 Task: Implement quality control processes to track and manage product quality.
Action: Mouse moved to (741, 56)
Screenshot: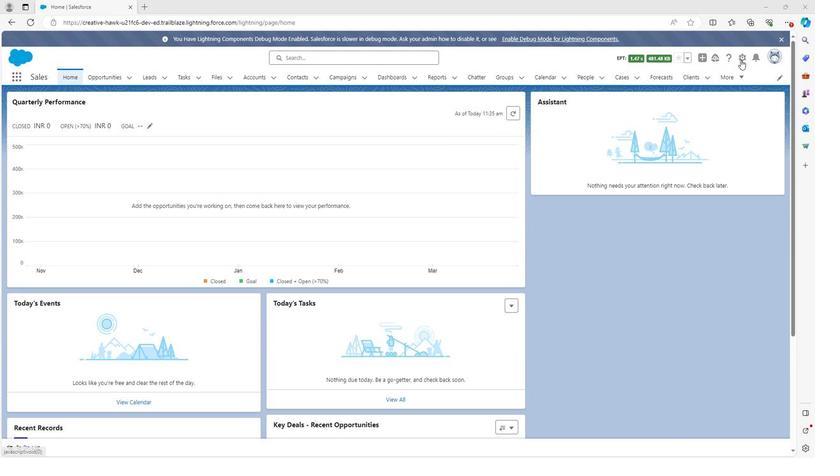 
Action: Mouse pressed left at (741, 56)
Screenshot: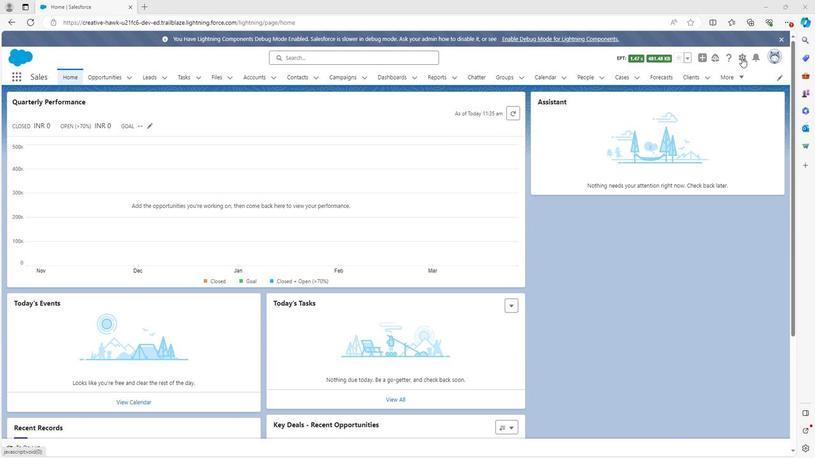 
Action: Mouse moved to (705, 86)
Screenshot: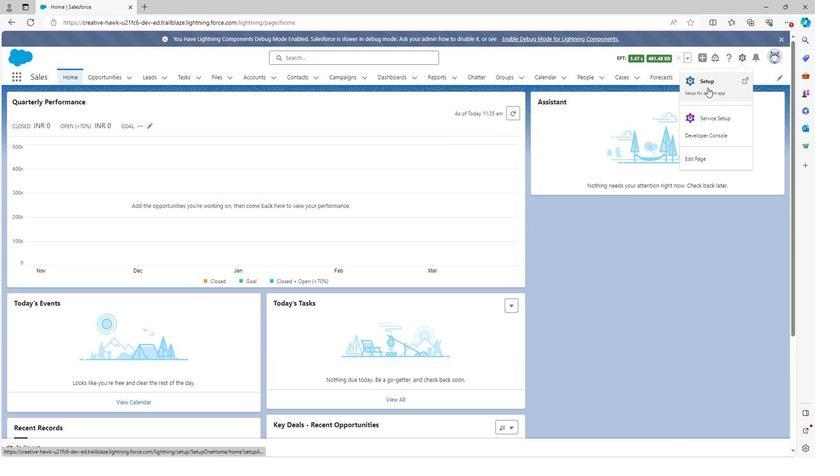 
Action: Mouse pressed left at (705, 86)
Screenshot: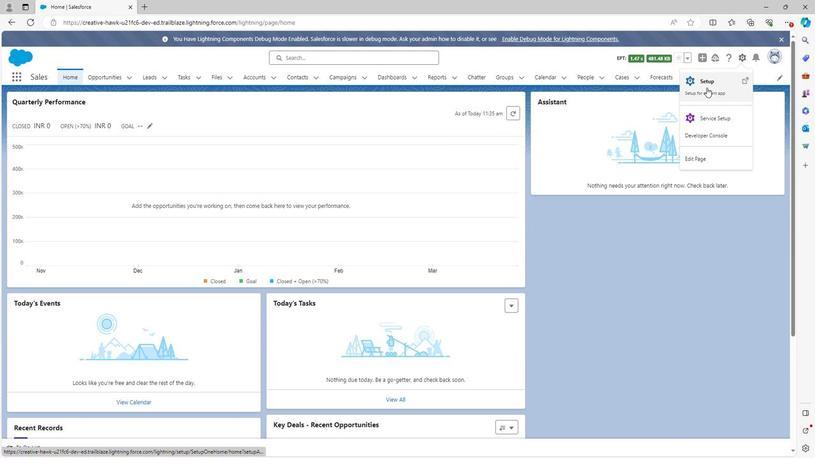 
Action: Mouse moved to (93, 73)
Screenshot: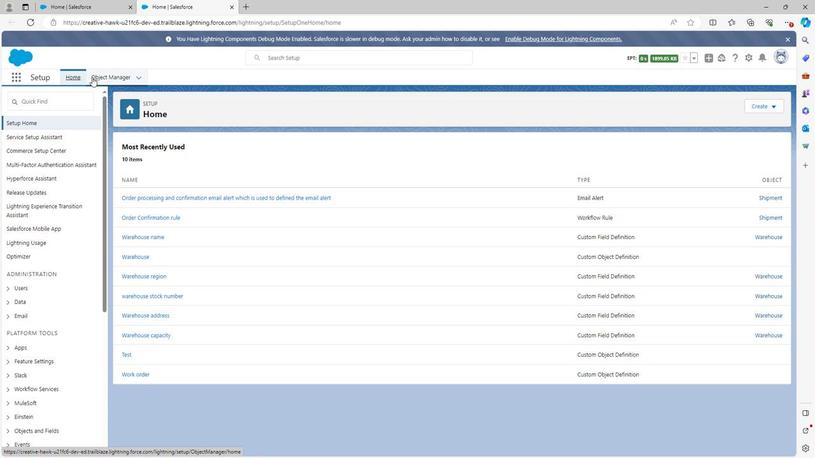
Action: Mouse pressed left at (93, 73)
Screenshot: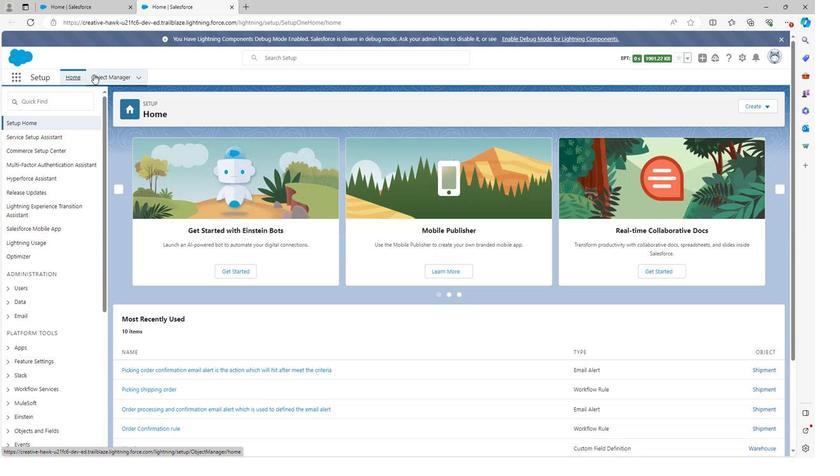 
Action: Mouse moved to (758, 108)
Screenshot: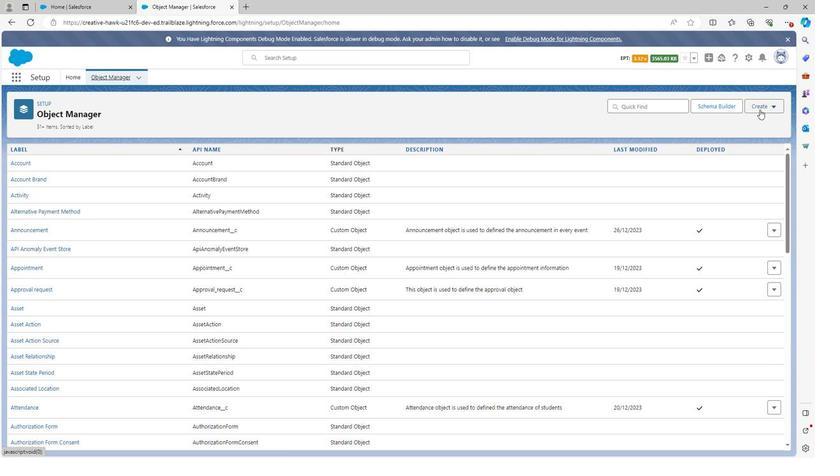 
Action: Mouse pressed left at (758, 108)
Screenshot: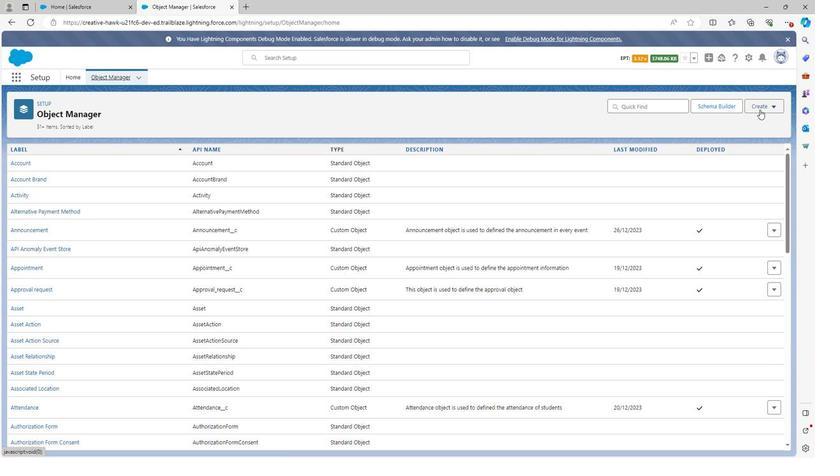 
Action: Mouse moved to (738, 131)
Screenshot: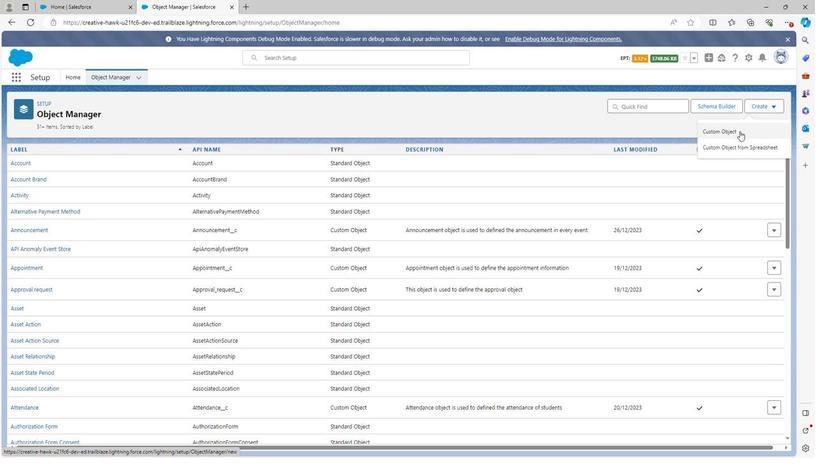 
Action: Mouse pressed left at (738, 131)
Screenshot: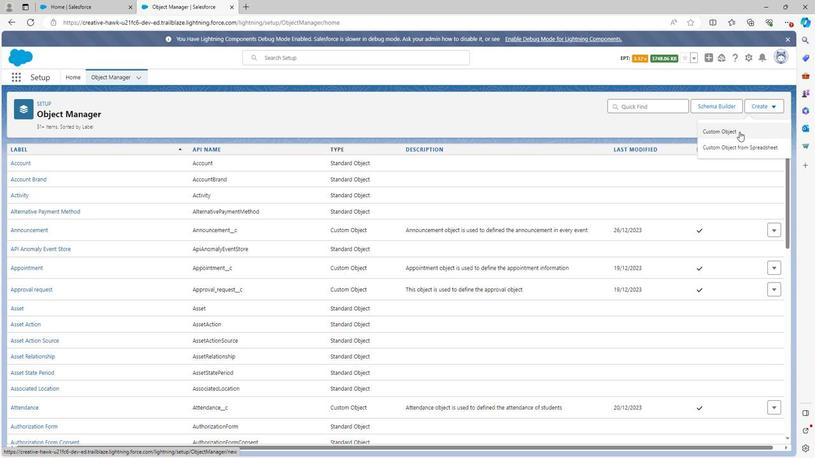 
Action: Mouse moved to (167, 217)
Screenshot: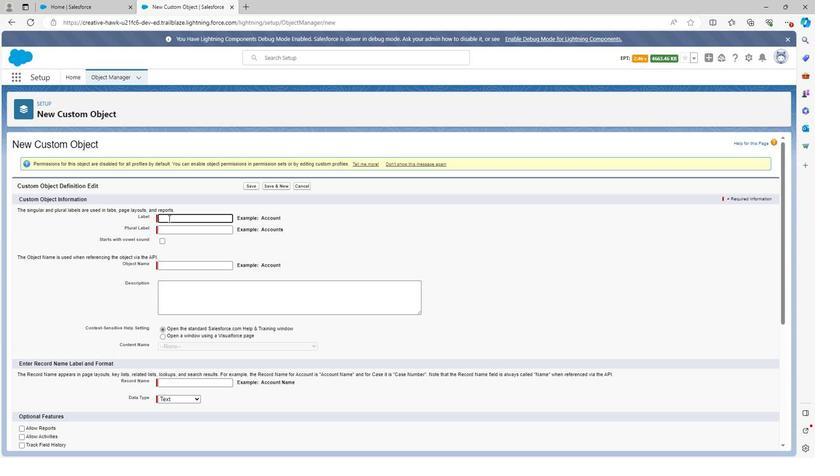 
Action: Mouse pressed left at (167, 217)
Screenshot: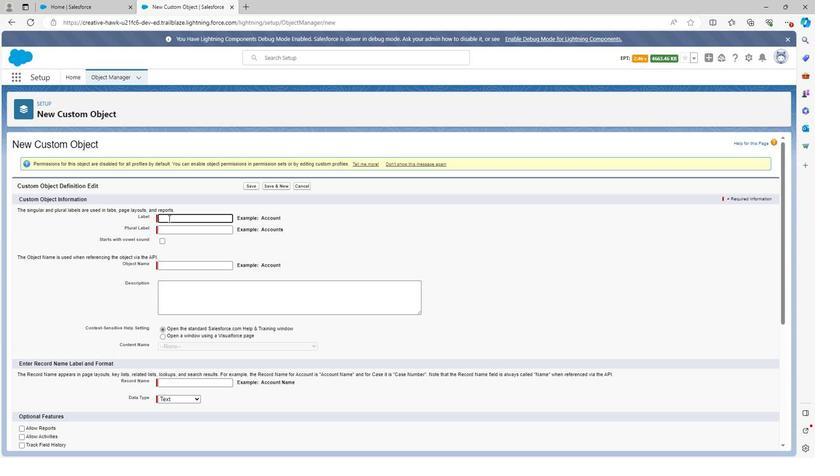 
Action: Key pressed <Key.shift><Key.shift><Key.shift><Key.shift><Key.shift><Key.shift><Key.shift>Product<Key.space>quality
Screenshot: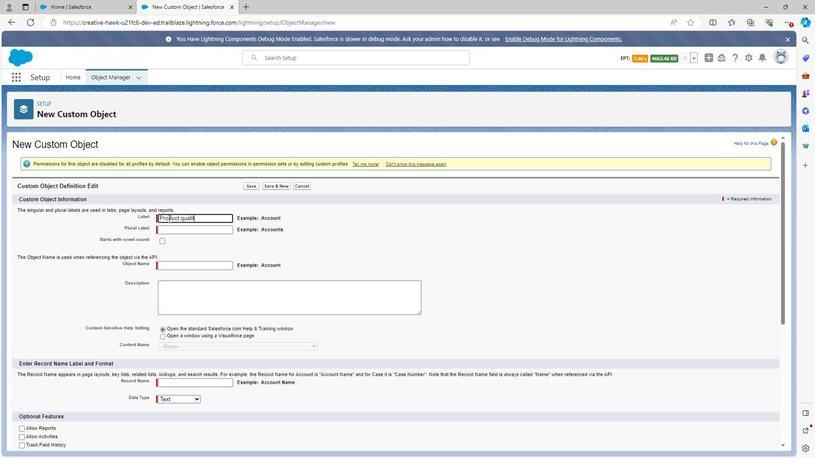 
Action: Mouse moved to (193, 241)
Screenshot: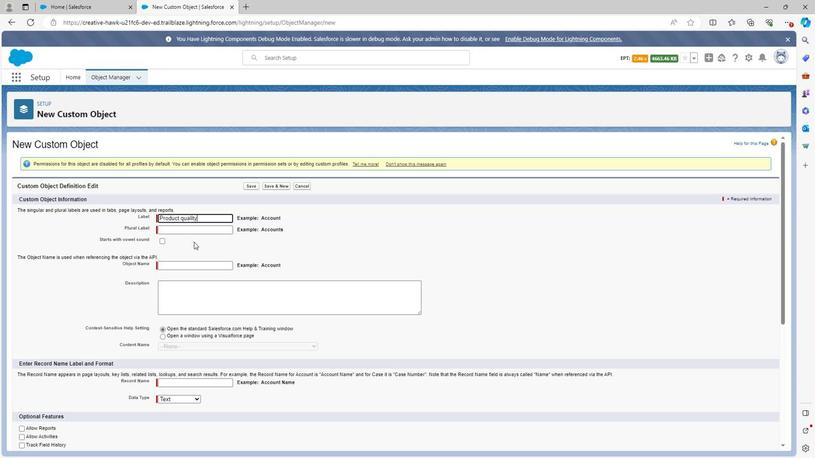 
Action: Mouse pressed left at (193, 241)
Screenshot: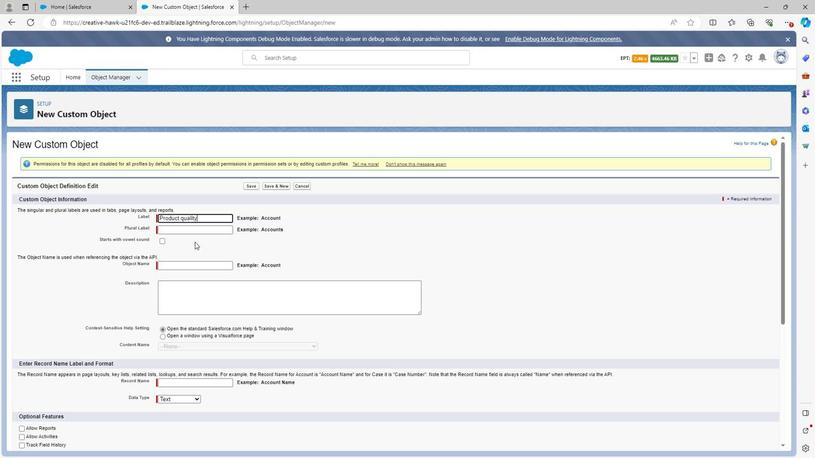 
Action: Mouse moved to (188, 230)
Screenshot: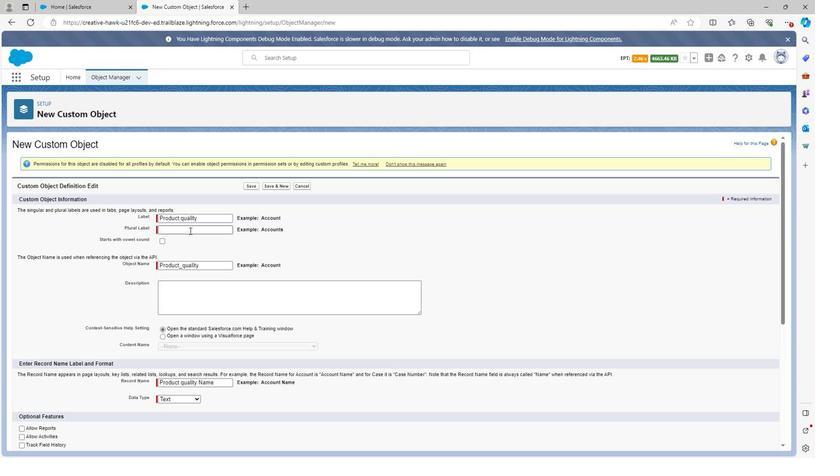 
Action: Mouse pressed left at (188, 230)
Screenshot: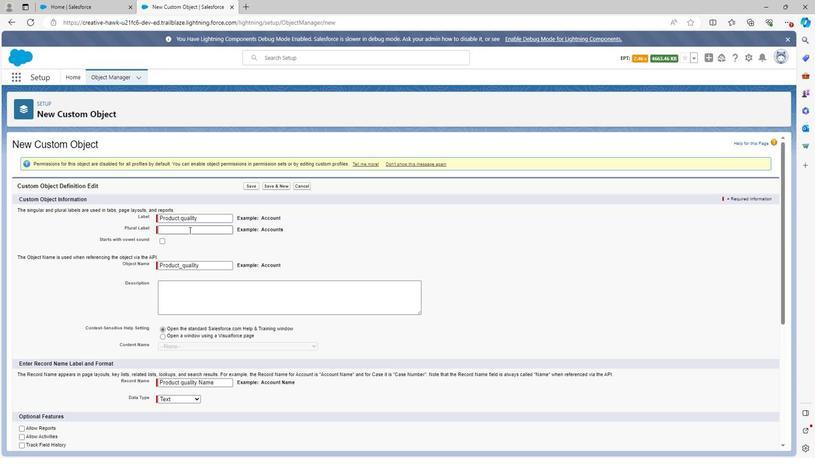 
Action: Key pressed <Key.shift><Key.shift><Key.shift><Key.shift><Key.shift><Key.shift><Key.shift><Key.shift><Key.shift><Key.shift><Key.shift><Key.shift><Key.shift><Key.shift><Key.shift><Key.shift><Key.shift><Key.shift><Key.shift><Key.shift><Key.shift><Key.shift><Key.shift><Key.shift><Key.shift><Key.shift><Key.shift><Key.shift><Key.shift><Key.shift><Key.shift><Key.shift><Key.shift>Product<Key.space>qualities
Screenshot: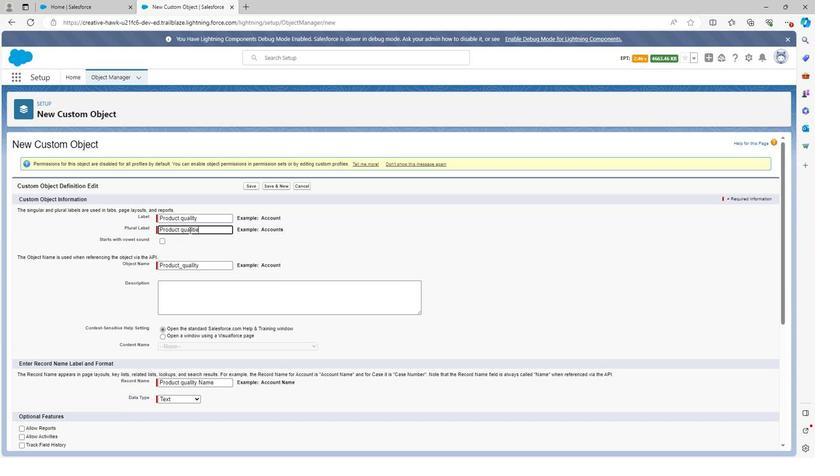 
Action: Mouse moved to (177, 286)
Screenshot: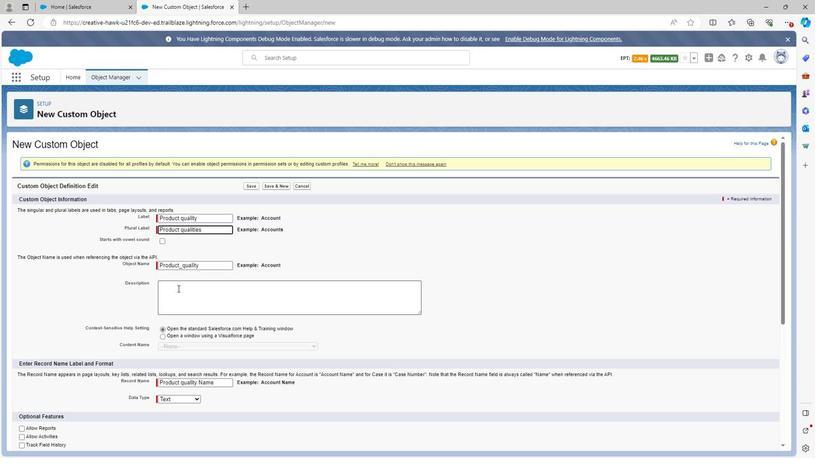 
Action: Mouse pressed left at (177, 286)
Screenshot: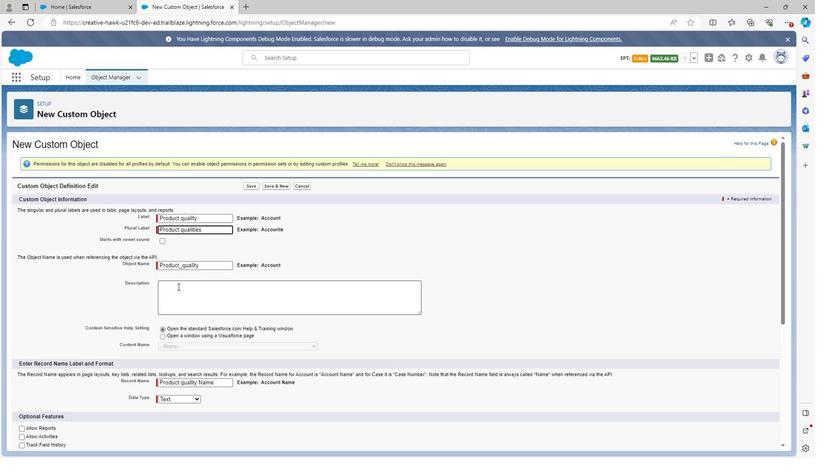 
Action: Key pressed <Key.shift>Product<Key.space>qualityv<Key.backspace><Key.space>object<Key.space>is<Key.space>the<Key.space>object<Key.space>which<Key.space>is<Key.space>used<Key.space>to<Key.space>defined<Key.space>the<Key.space>quality<Key.space>of<Key.space>products
Screenshot: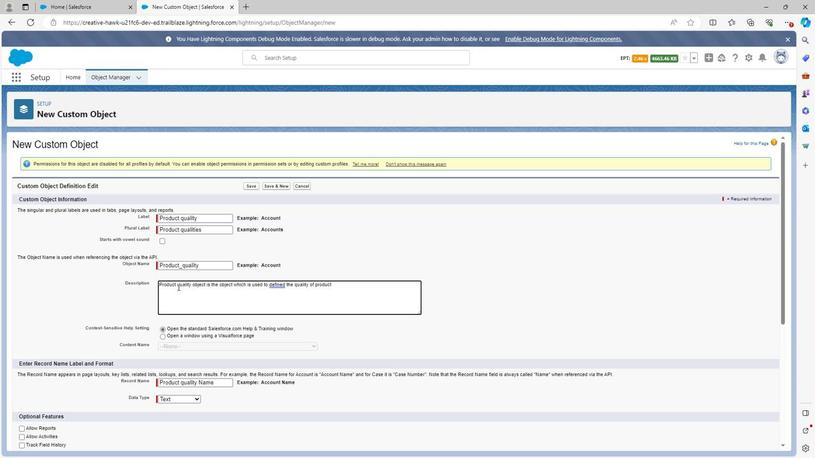
Action: Mouse moved to (47, 371)
Screenshot: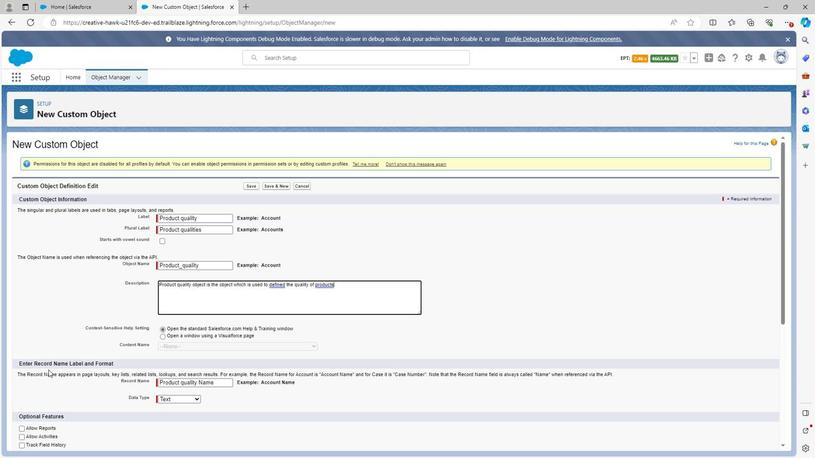 
Action: Mouse scrolled (47, 370) with delta (0, 0)
Screenshot: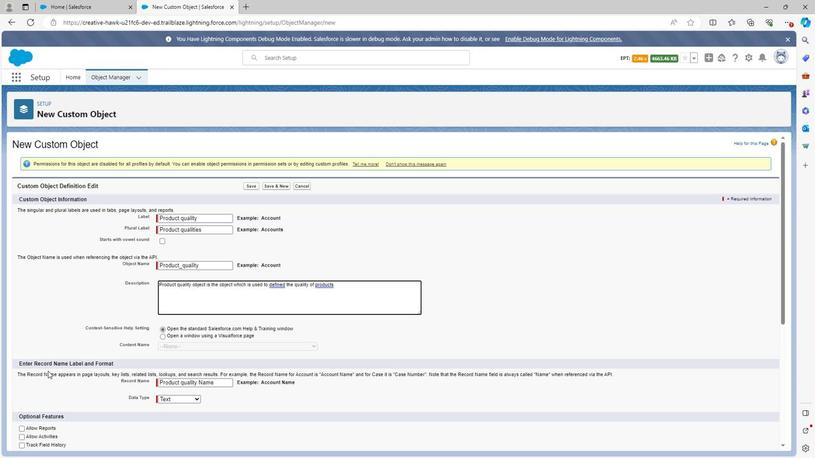 
Action: Mouse scrolled (47, 370) with delta (0, 0)
Screenshot: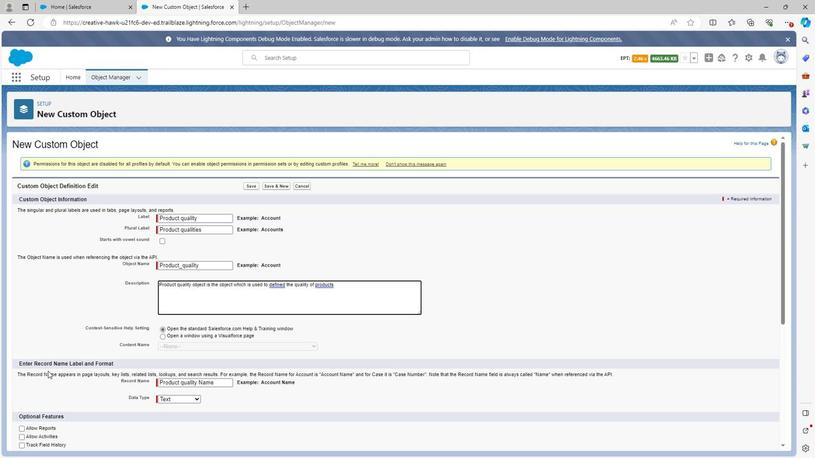 
Action: Mouse scrolled (47, 370) with delta (0, 0)
Screenshot: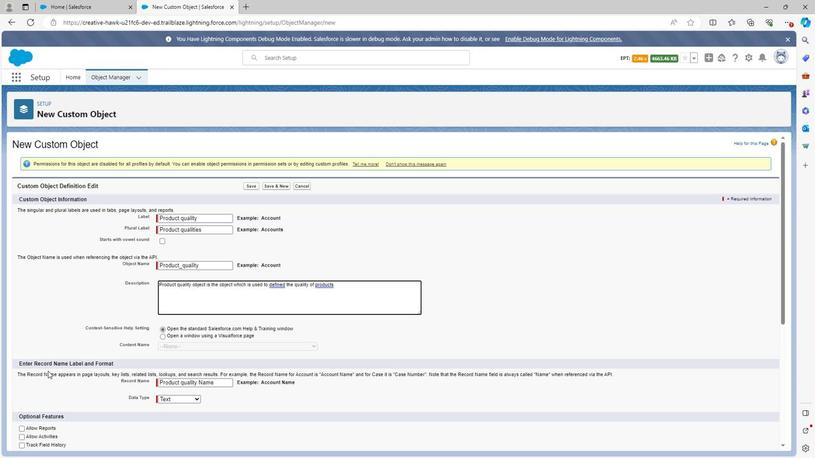 
Action: Mouse scrolled (47, 370) with delta (0, 0)
Screenshot: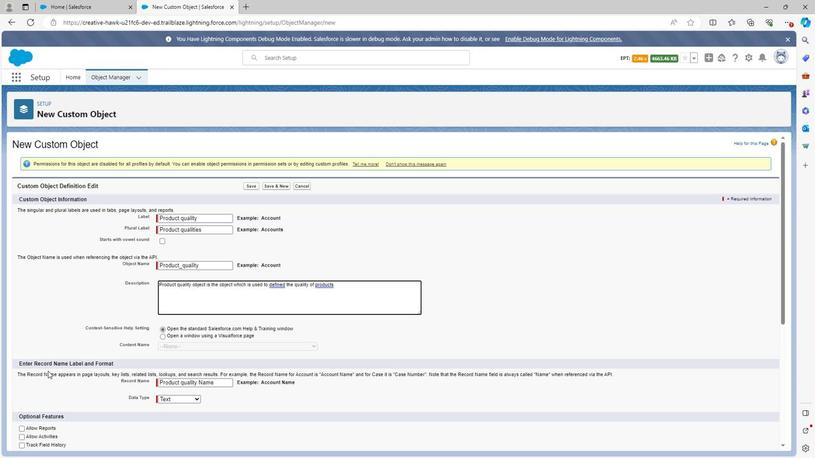 
Action: Mouse moved to (21, 237)
Screenshot: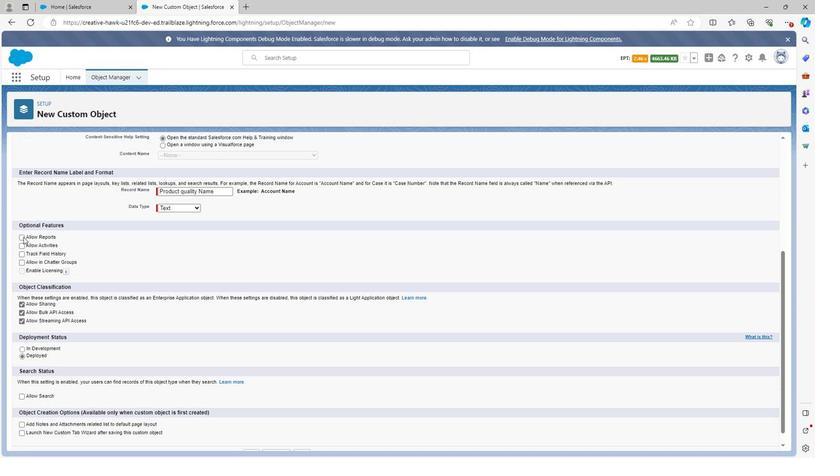 
Action: Mouse pressed left at (21, 237)
Screenshot: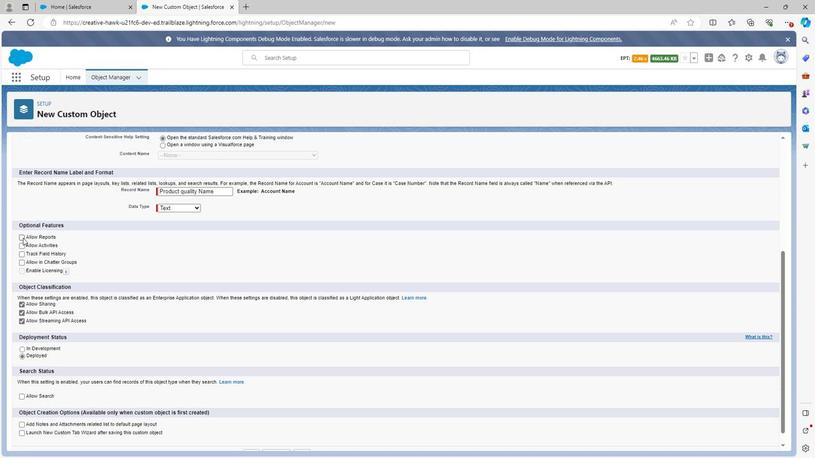 
Action: Mouse moved to (21, 244)
Screenshot: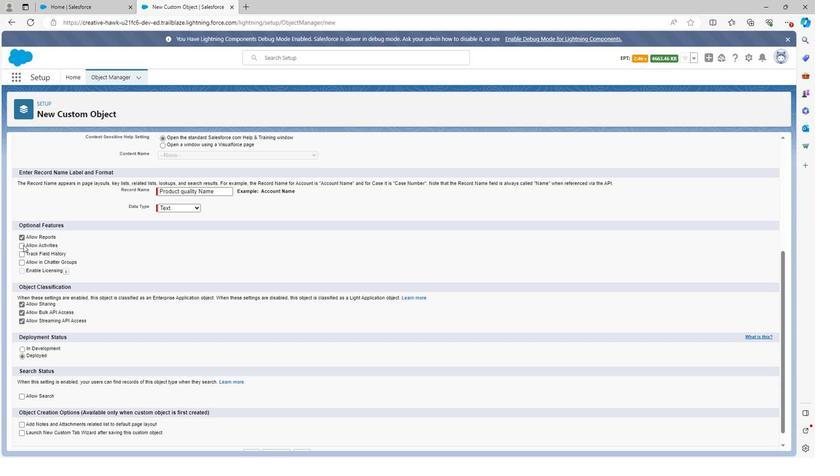 
Action: Mouse pressed left at (21, 244)
Screenshot: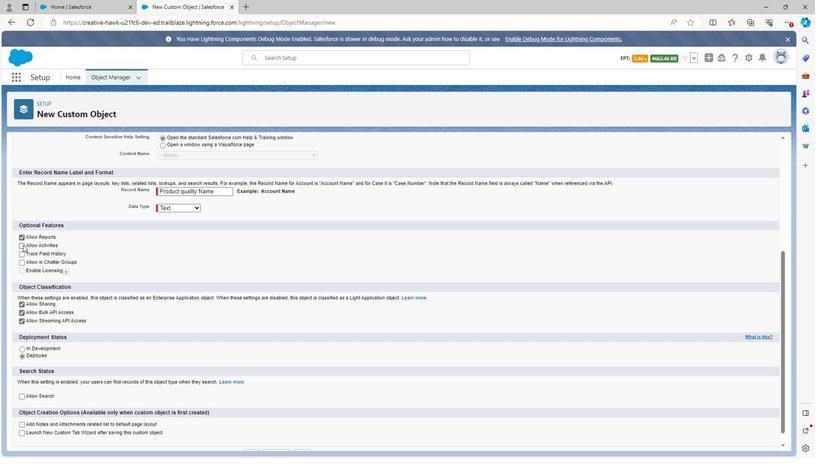 
Action: Mouse moved to (19, 254)
Screenshot: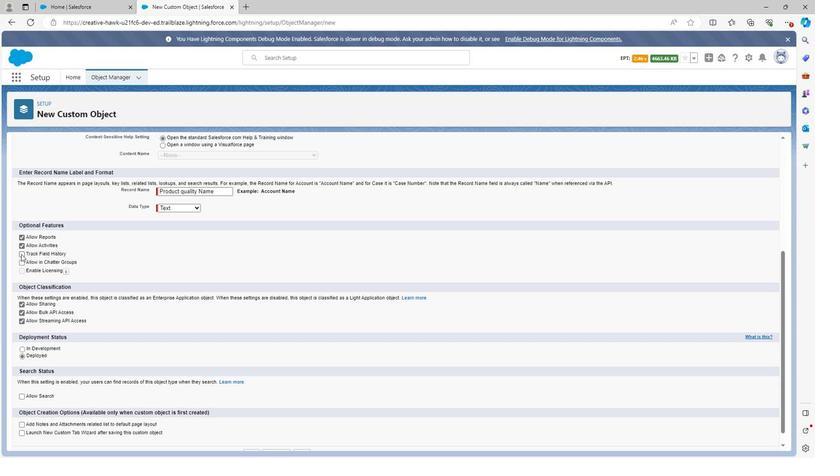 
Action: Mouse pressed left at (19, 254)
Screenshot: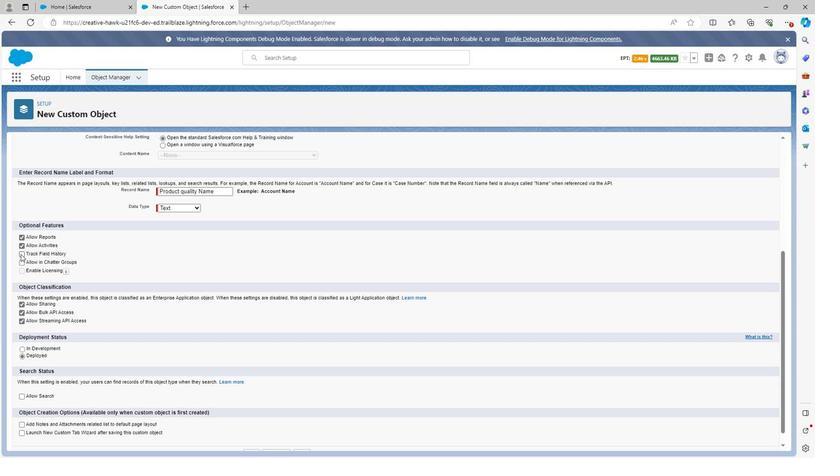 
Action: Mouse moved to (19, 259)
Screenshot: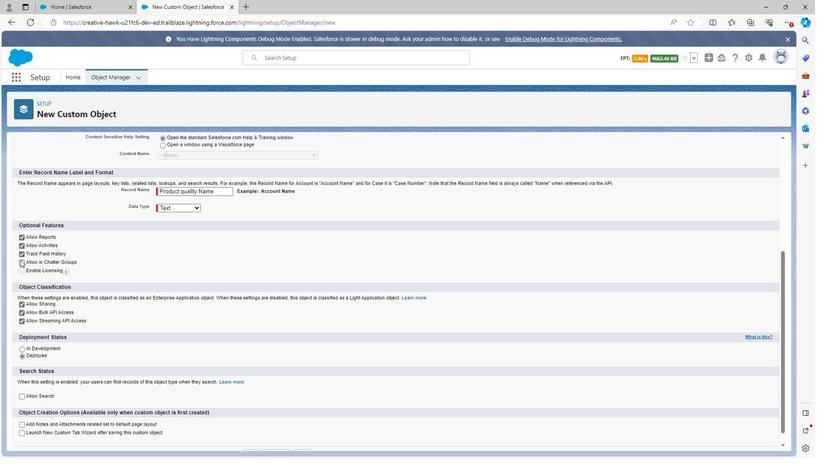 
Action: Mouse pressed left at (19, 259)
Screenshot: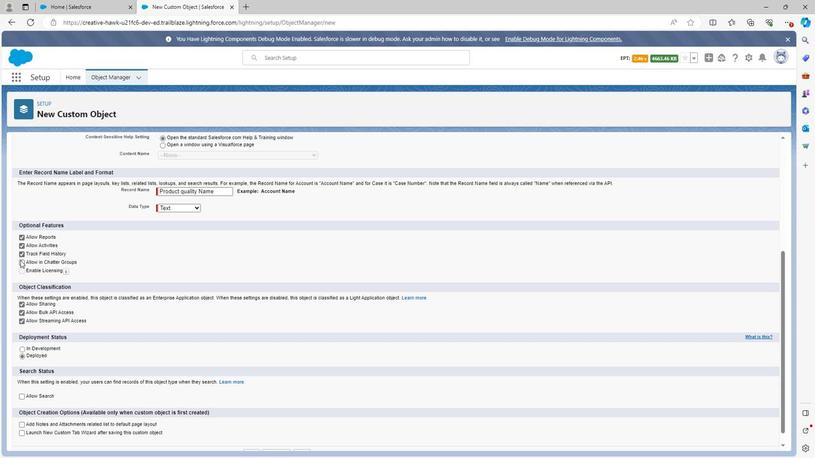 
Action: Mouse moved to (20, 395)
Screenshot: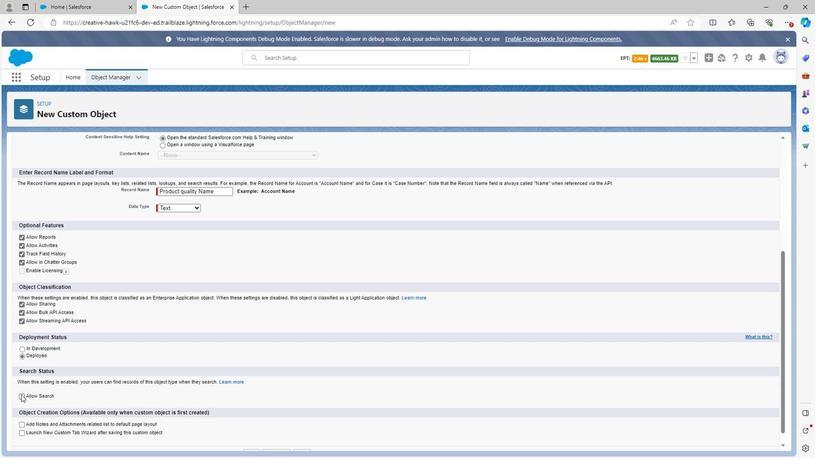 
Action: Mouse pressed left at (20, 395)
Screenshot: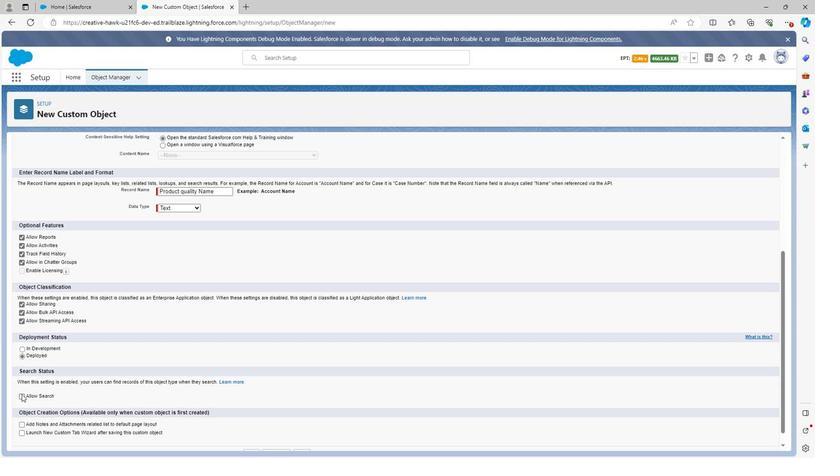 
Action: Mouse moved to (653, 393)
Screenshot: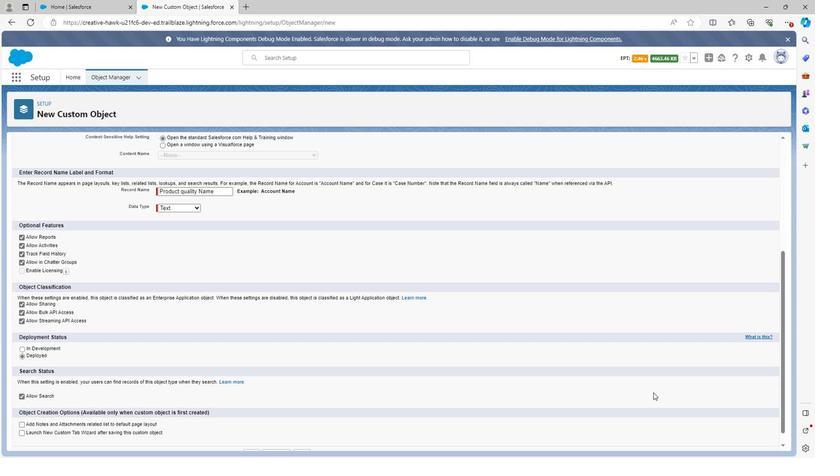 
Action: Mouse scrolled (653, 392) with delta (0, 0)
Screenshot: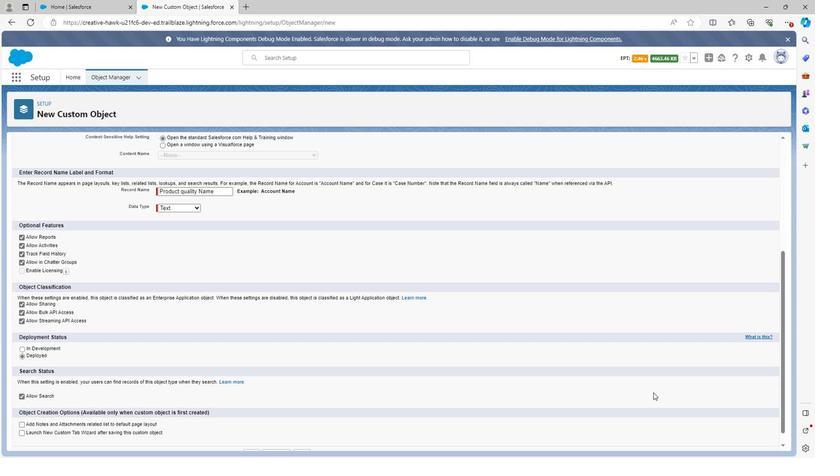 
Action: Mouse moved to (653, 395)
Screenshot: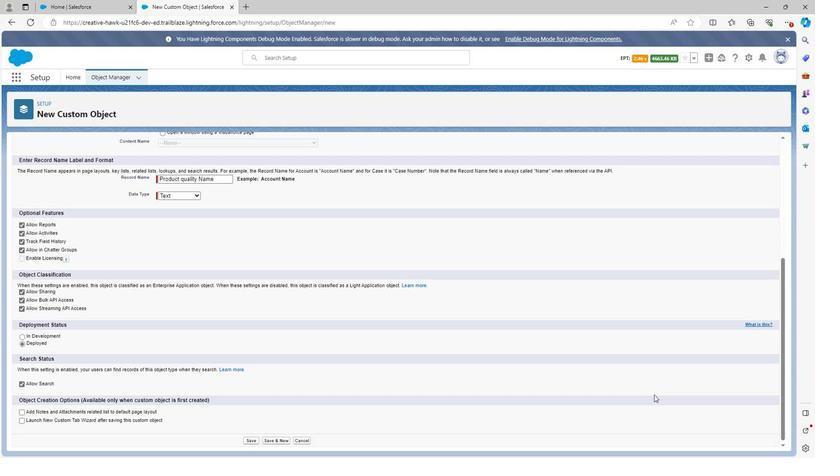 
Action: Mouse scrolled (653, 395) with delta (0, 0)
Screenshot: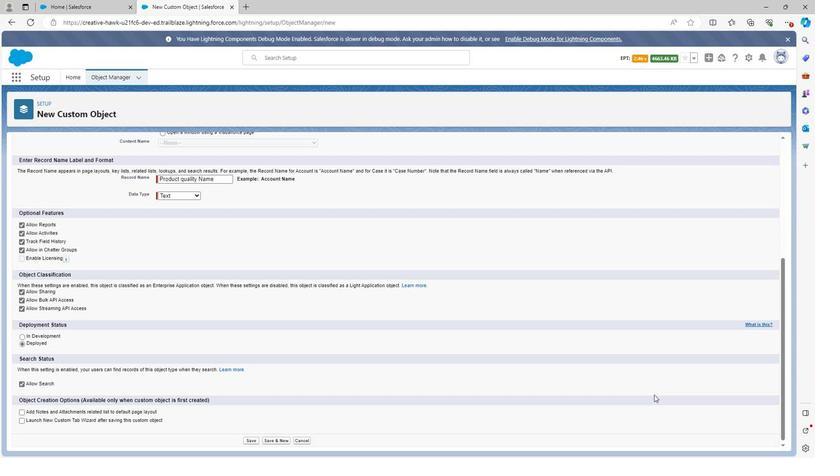 
Action: Mouse moved to (653, 395)
Screenshot: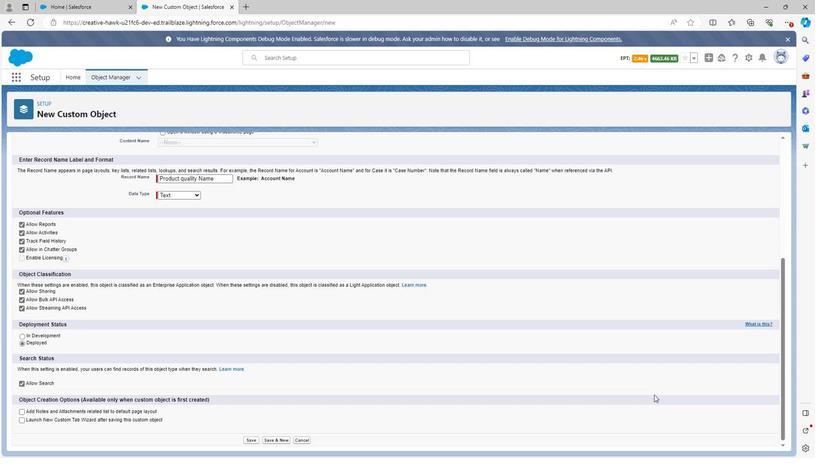 
Action: Mouse scrolled (653, 395) with delta (0, 0)
Screenshot: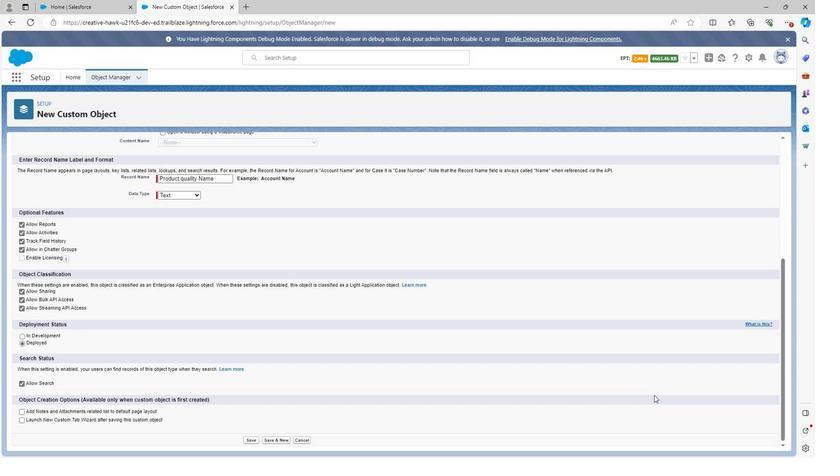 
Action: Mouse moved to (247, 439)
Screenshot: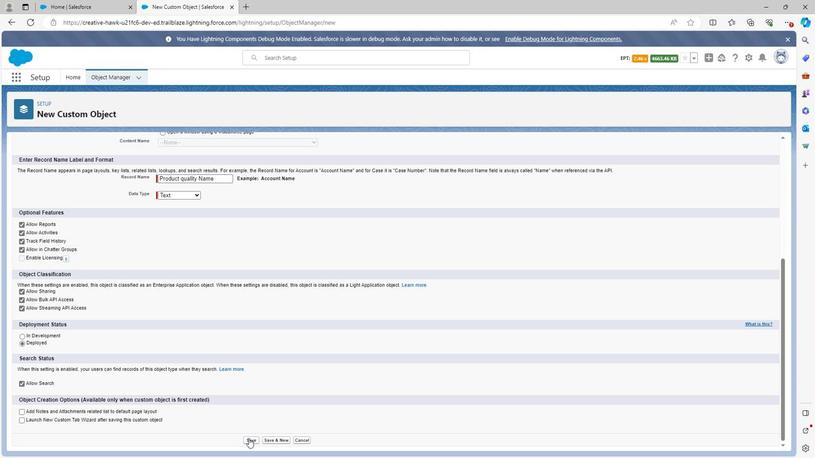 
Action: Mouse pressed left at (247, 439)
Screenshot: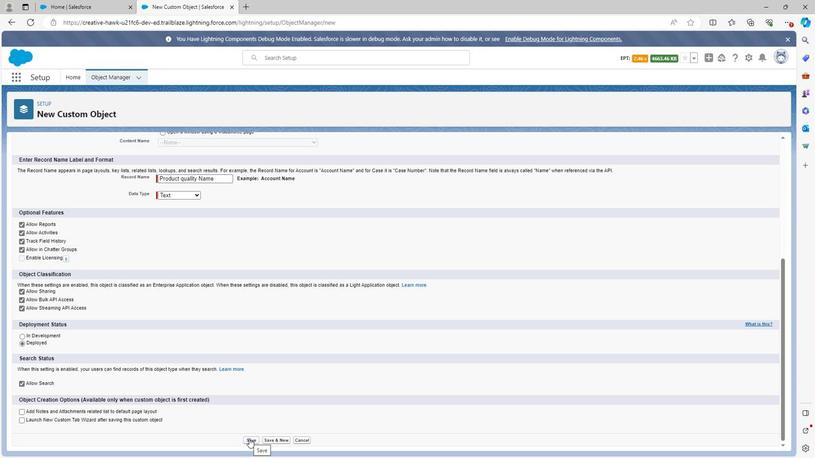 
Action: Mouse moved to (58, 164)
Screenshot: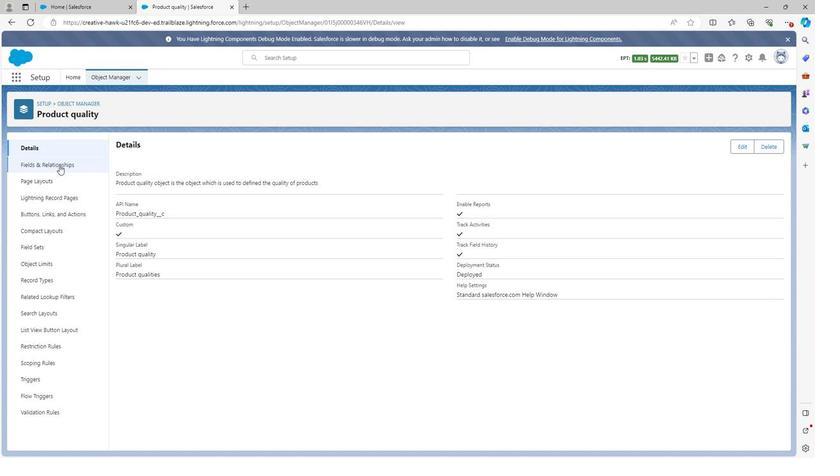 
Action: Mouse pressed left at (58, 164)
Screenshot: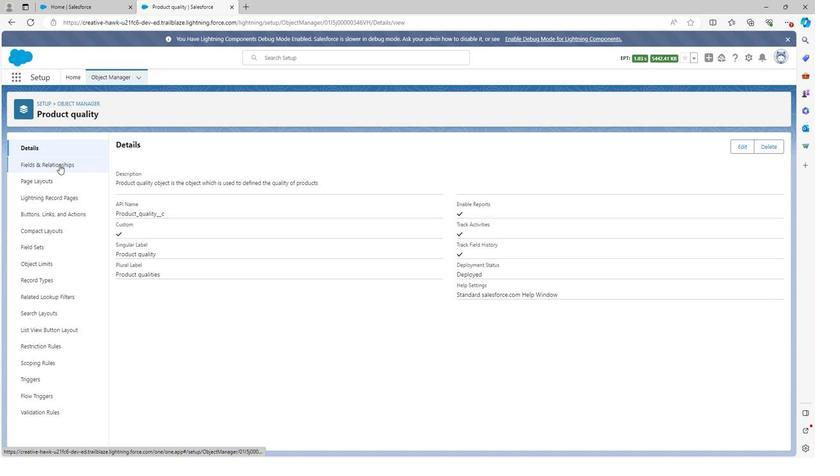 
Action: Mouse moved to (597, 145)
Screenshot: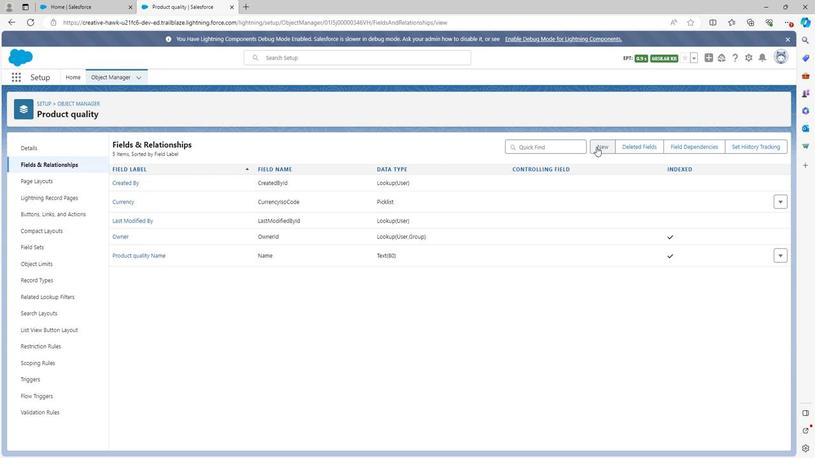 
Action: Mouse pressed left at (597, 145)
Screenshot: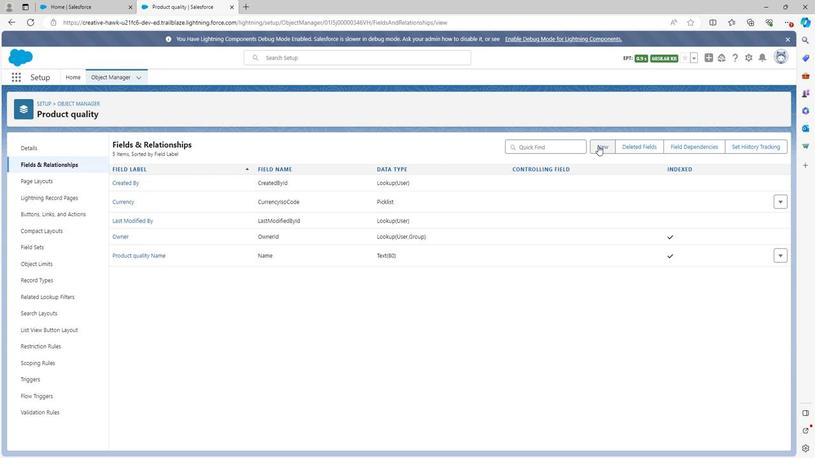 
Action: Mouse moved to (127, 298)
Screenshot: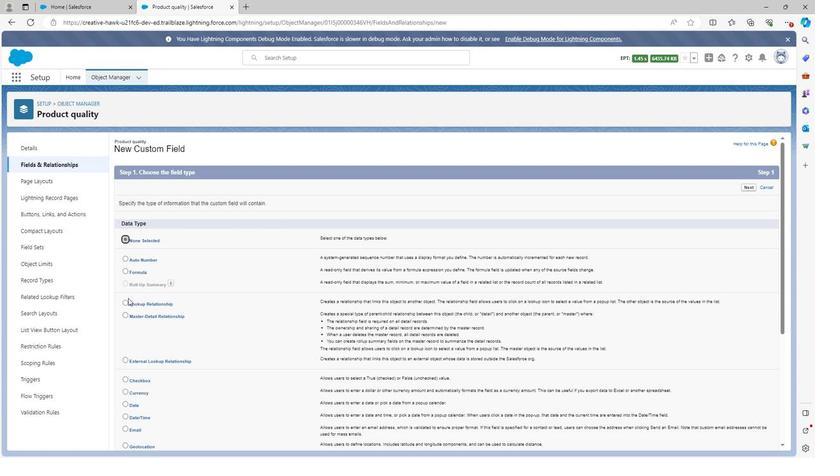 
Action: Mouse scrolled (127, 298) with delta (0, 0)
Screenshot: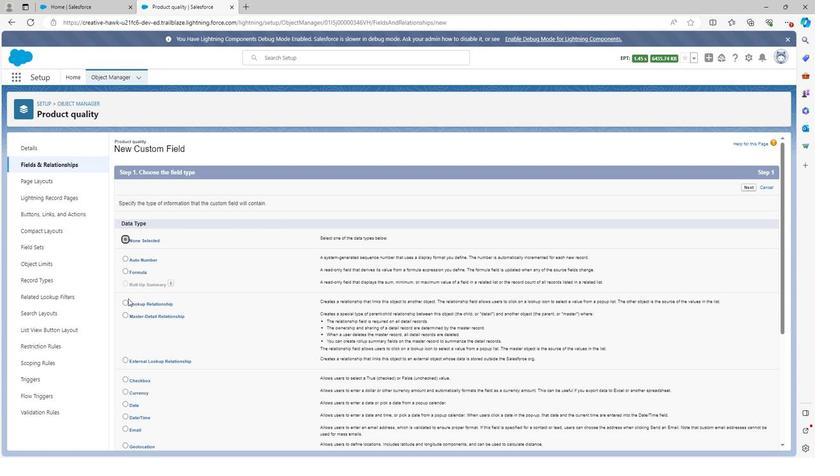 
Action: Mouse scrolled (127, 298) with delta (0, 0)
Screenshot: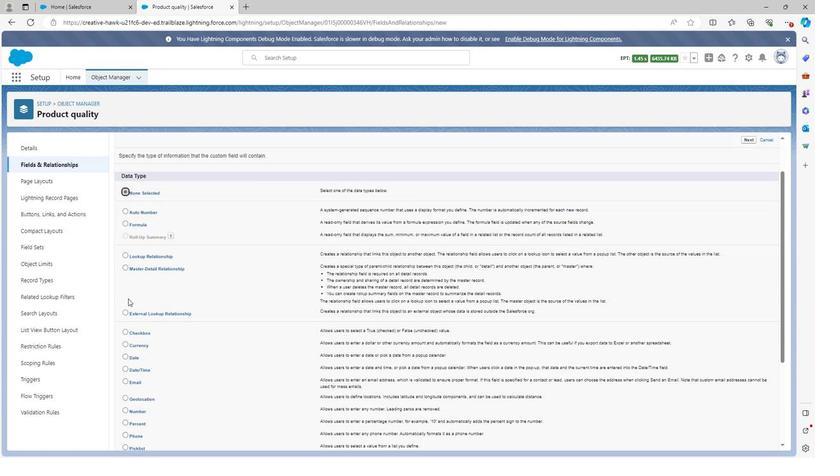 
Action: Mouse scrolled (127, 298) with delta (0, 0)
Screenshot: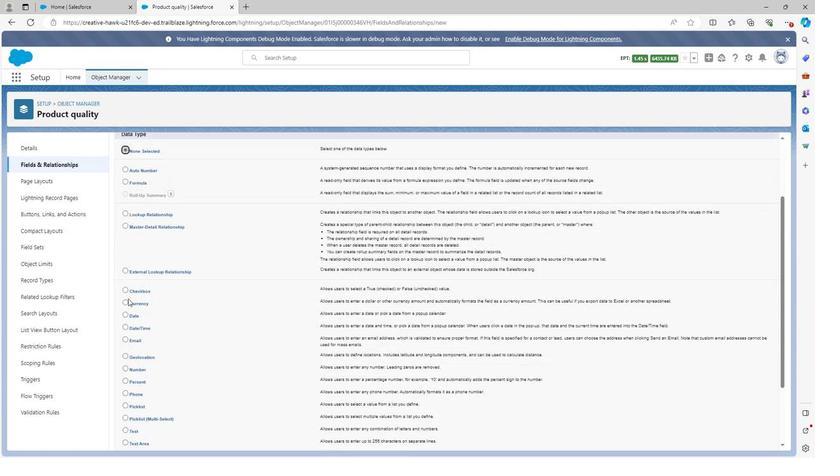 
Action: Mouse scrolled (127, 298) with delta (0, 0)
Screenshot: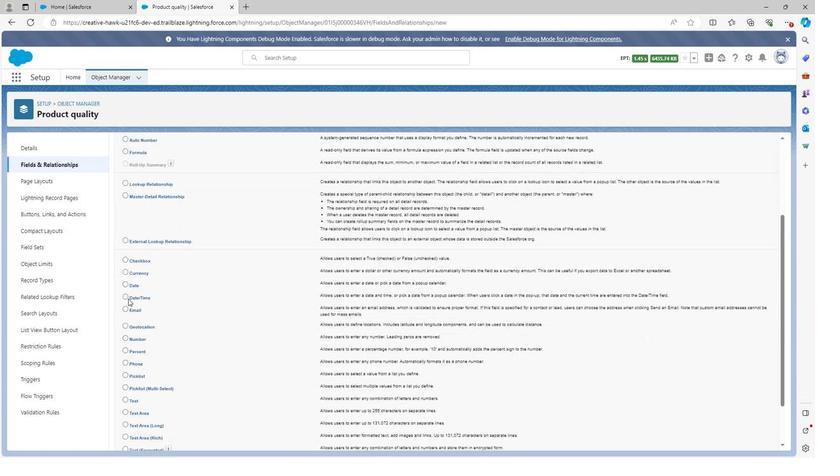 
Action: Mouse moved to (125, 341)
Screenshot: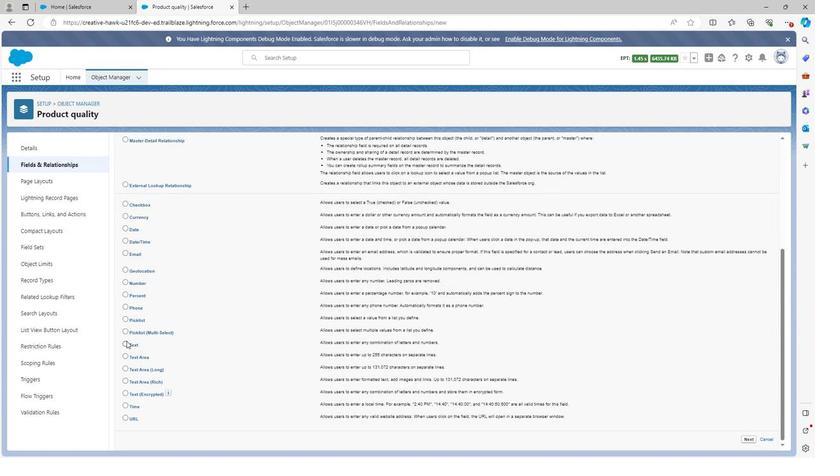 
Action: Mouse pressed left at (125, 341)
Screenshot: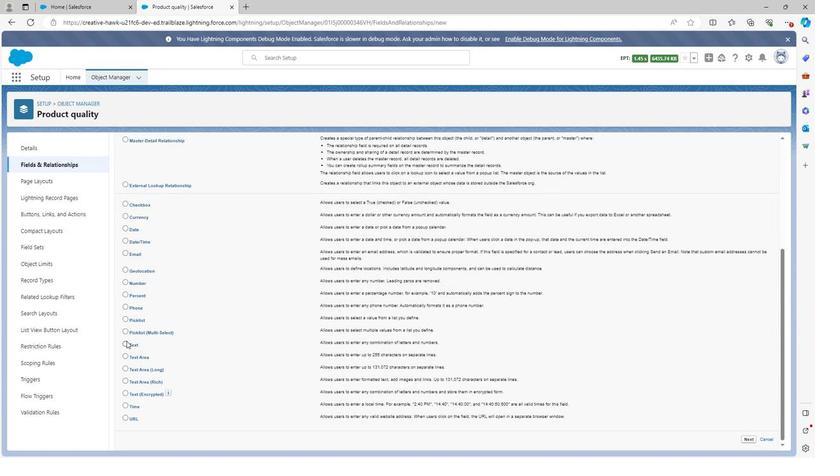 
Action: Mouse moved to (746, 439)
Screenshot: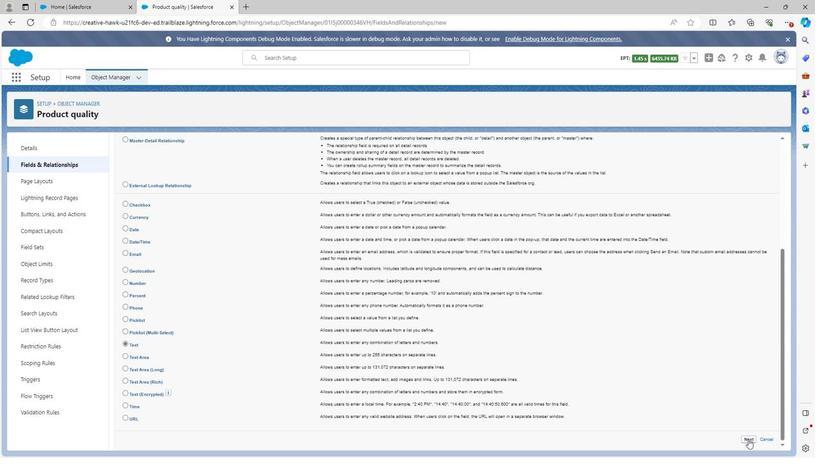 
Action: Mouse pressed left at (746, 439)
Screenshot: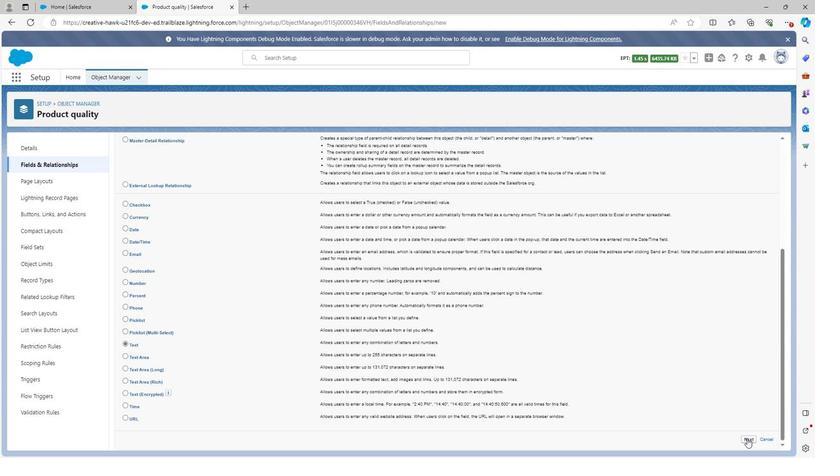 
Action: Mouse moved to (259, 203)
Screenshot: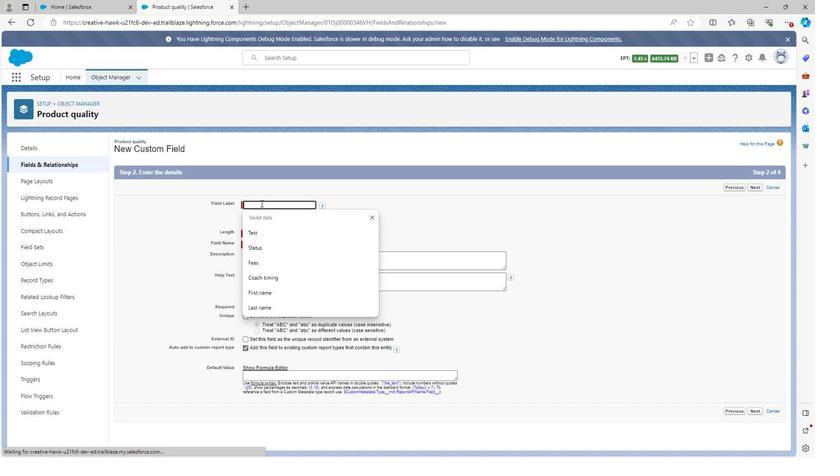 
Action: Mouse pressed left at (259, 203)
Screenshot: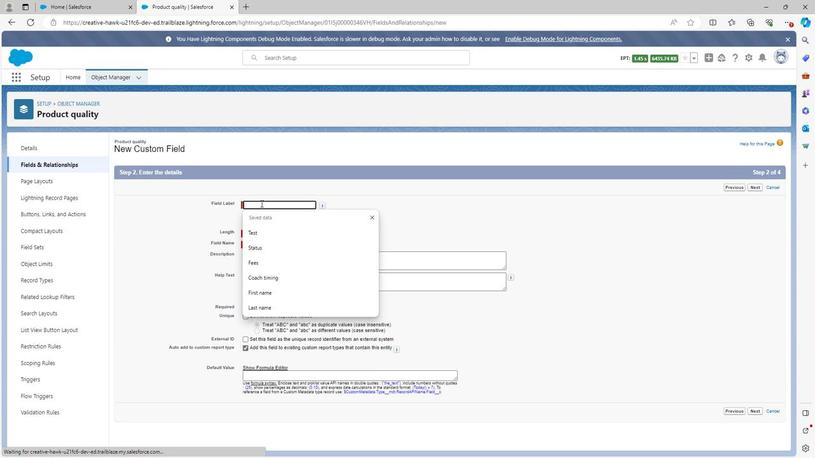 
Action: Mouse moved to (212, 180)
Screenshot: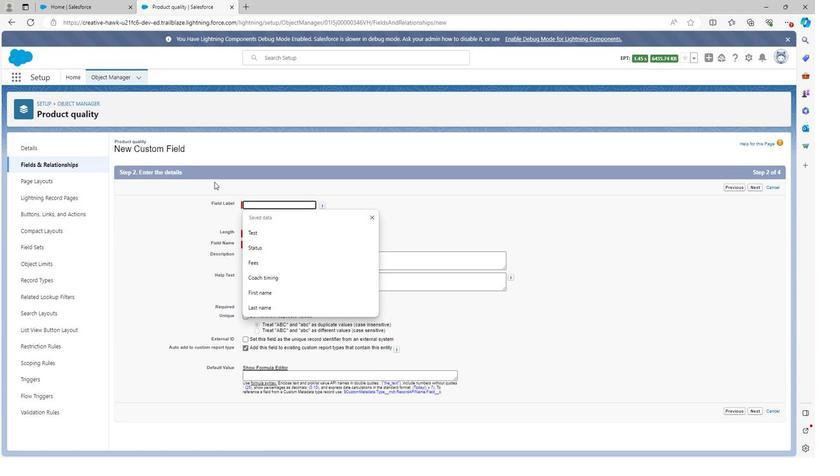 
Action: Key pressed <Key.shift><Key.shift><Key.shift><Key.shift>Defect<Key.space>type
Screenshot: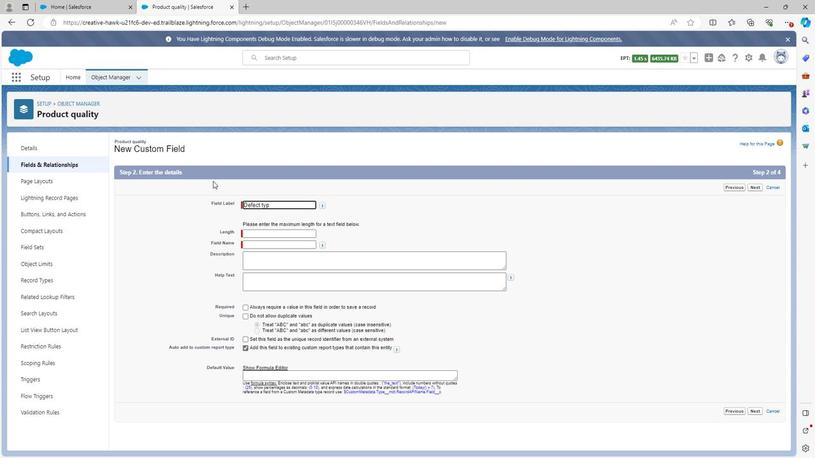 
Action: Mouse moved to (353, 205)
Screenshot: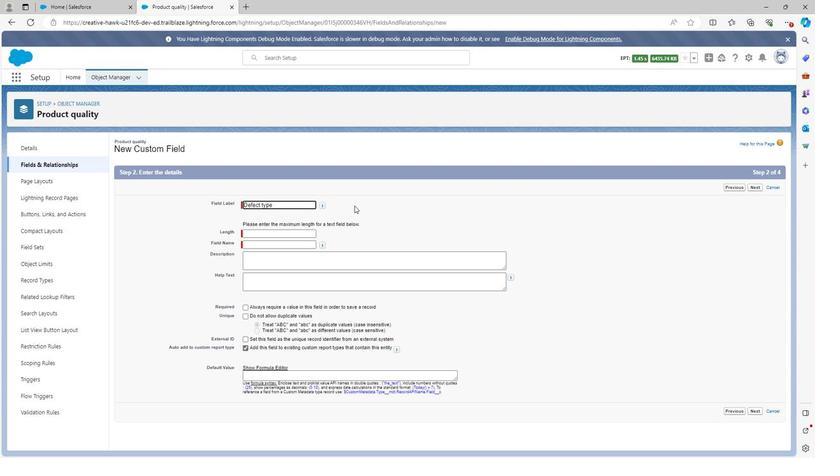 
Action: Mouse pressed left at (353, 205)
Screenshot: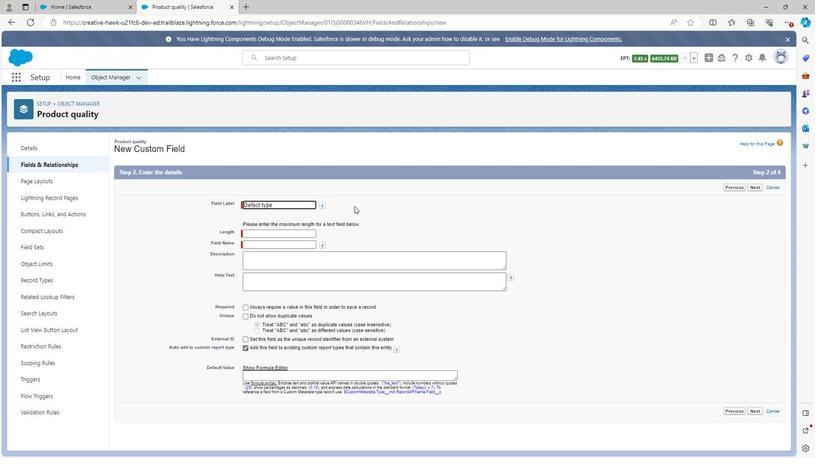
Action: Mouse moved to (258, 233)
Screenshot: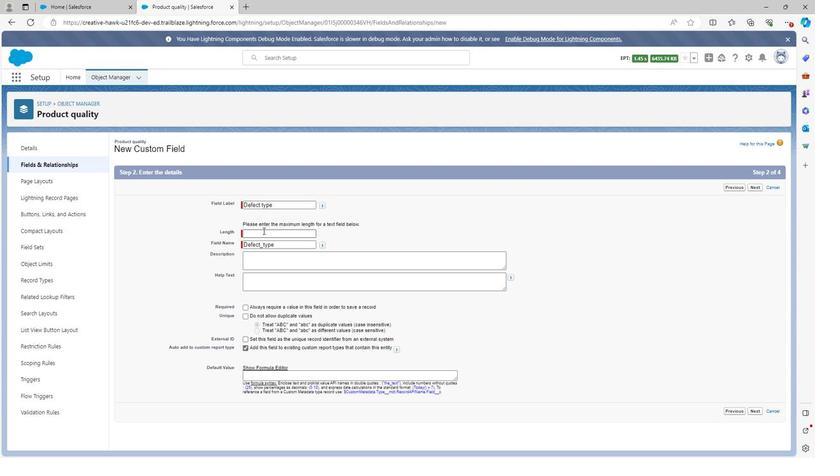 
Action: Mouse pressed left at (258, 233)
Screenshot: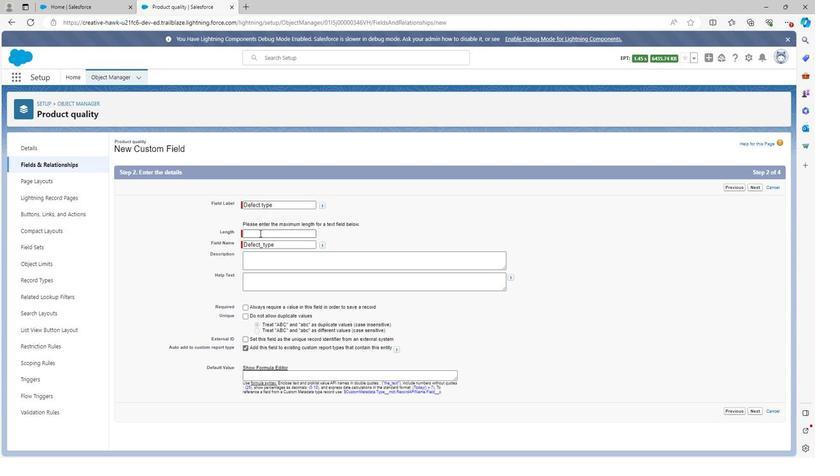 
Action: Mouse moved to (256, 258)
Screenshot: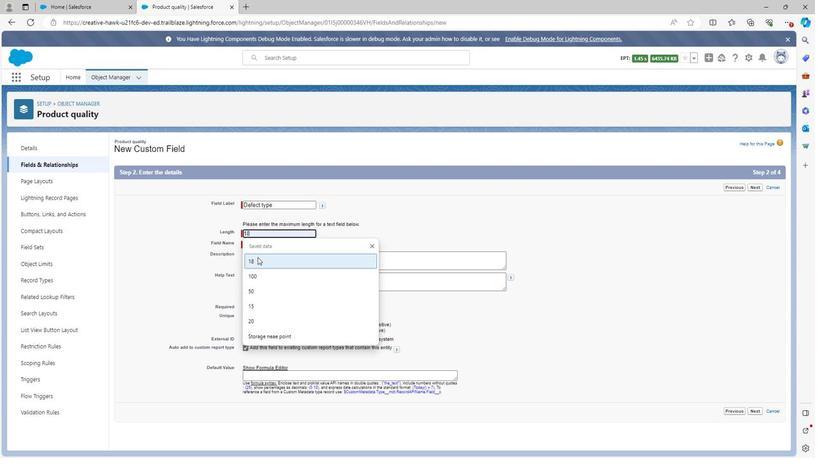 
Action: Mouse pressed left at (256, 258)
Screenshot: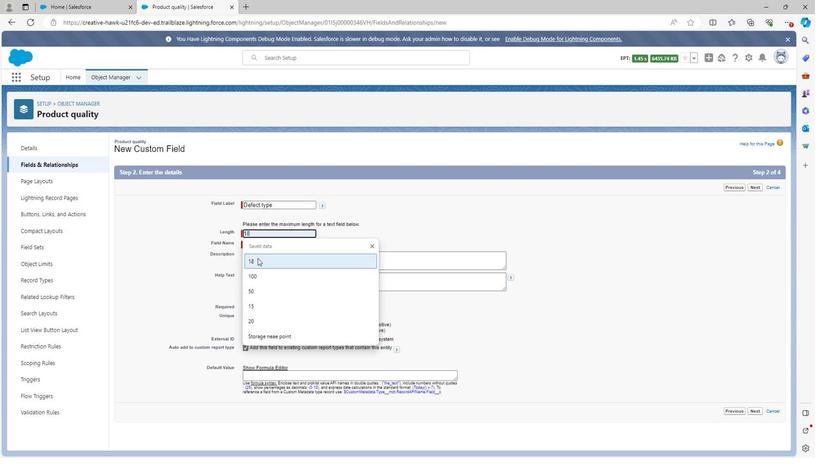 
Action: Mouse moved to (263, 263)
Screenshot: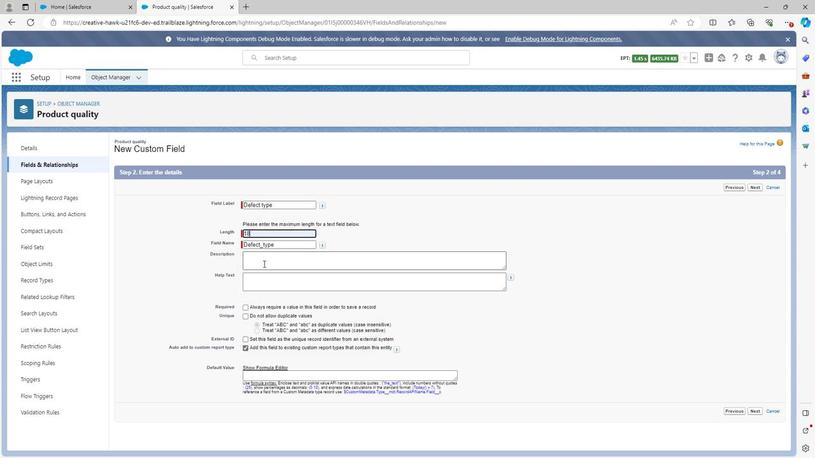 
Action: Mouse pressed left at (263, 263)
Screenshot: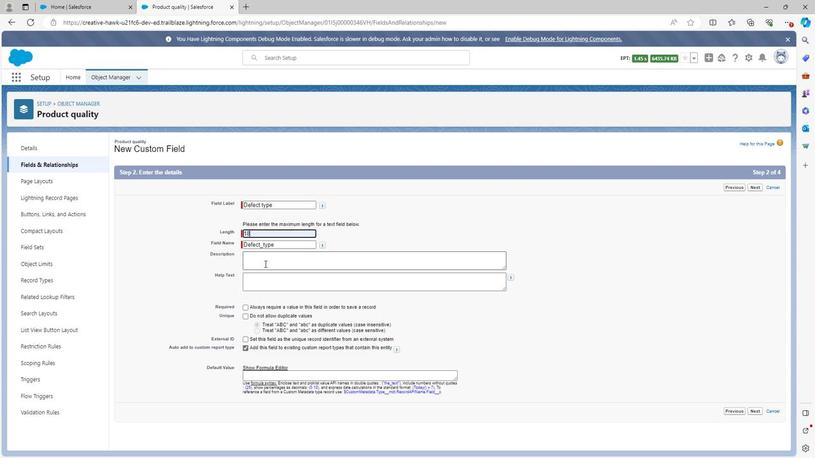 
Action: Key pressed <Key.shift>Defect<Key.space>type<Key.space>field<Key.space>id<Key.backspace>s<Key.space>the<Key.space>custom<Key.space>field<Key.space>through<Key.space>which<Key.space>we<Key.space>can<Key.space>show<Key.space>thw<Key.backspace>e<Key.space>type<Key.space>of<Key.space>defects
Screenshot: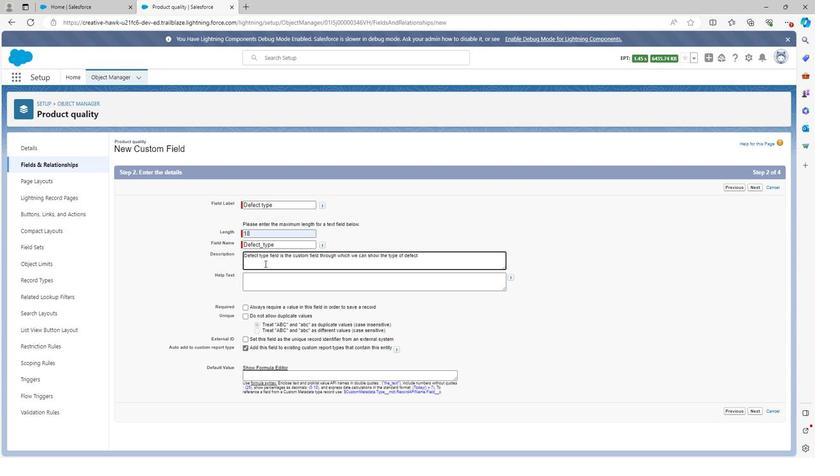 
Action: Mouse moved to (261, 279)
Screenshot: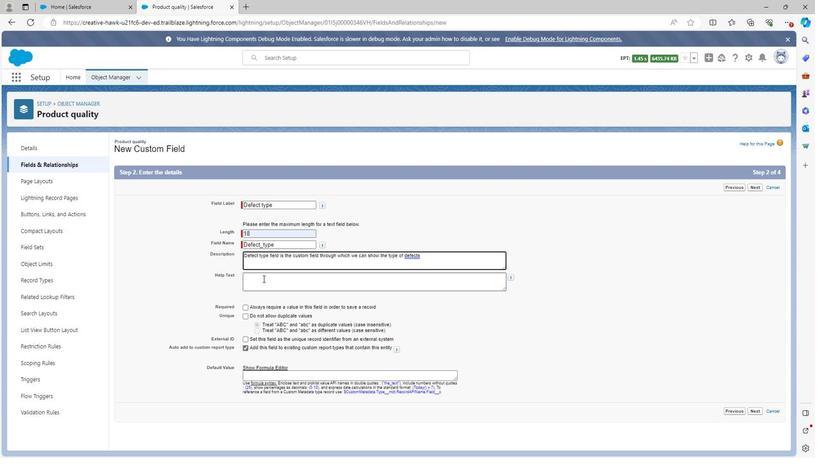 
Action: Mouse pressed left at (261, 279)
Screenshot: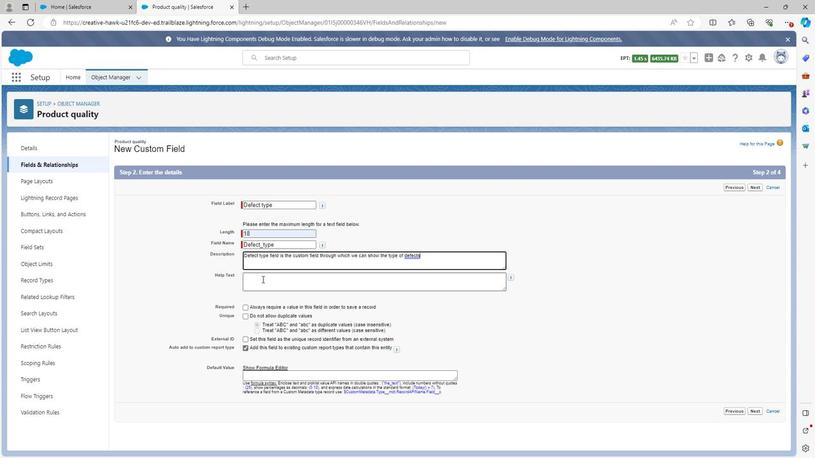 
Action: Key pressed <Key.shift>Defect<Key.space>tye
Screenshot: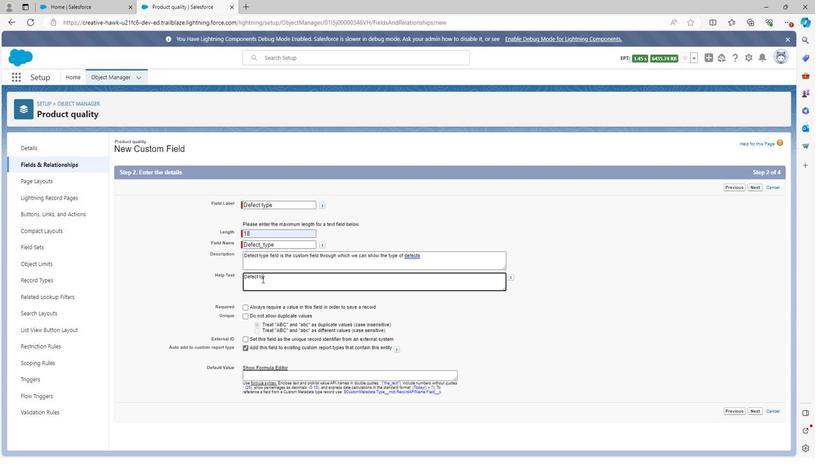 
Action: Mouse moved to (296, 296)
Screenshot: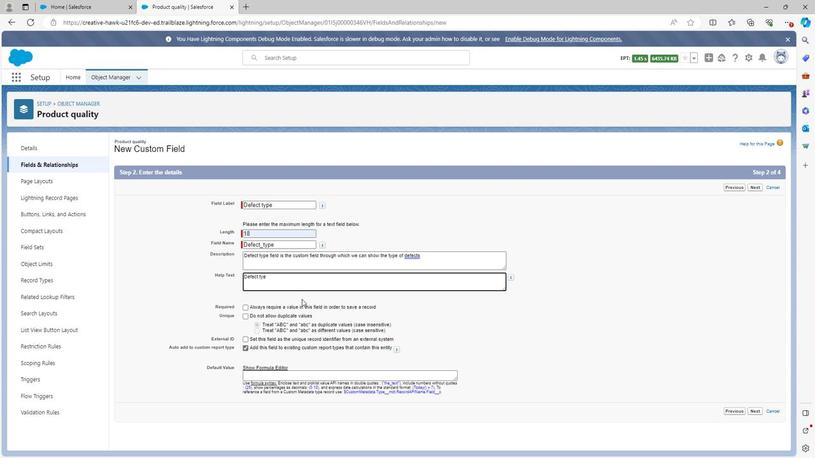 
Action: Key pressed <Key.left>p
Screenshot: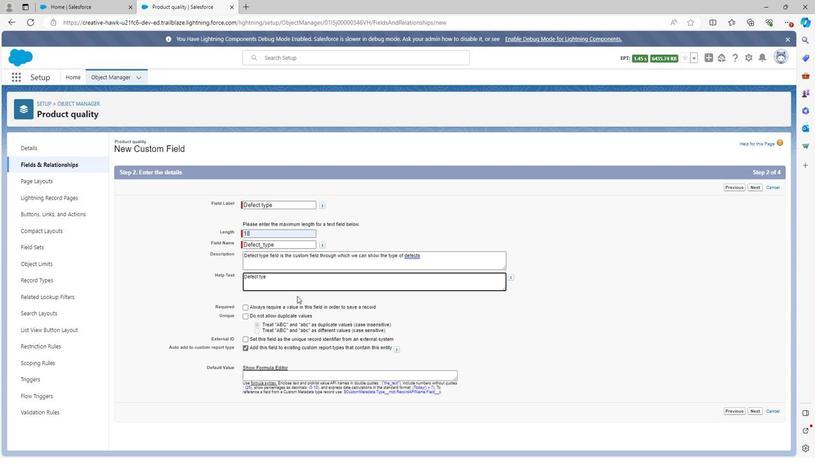 
Action: Mouse moved to (752, 412)
Screenshot: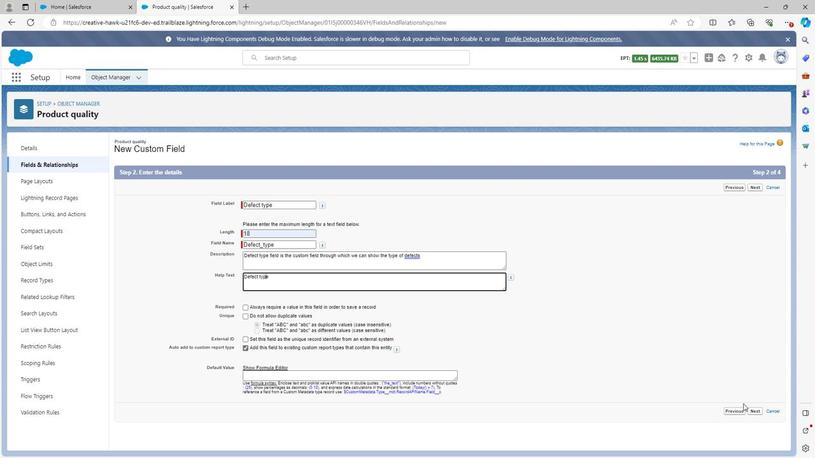 
Action: Mouse pressed left at (752, 412)
Screenshot: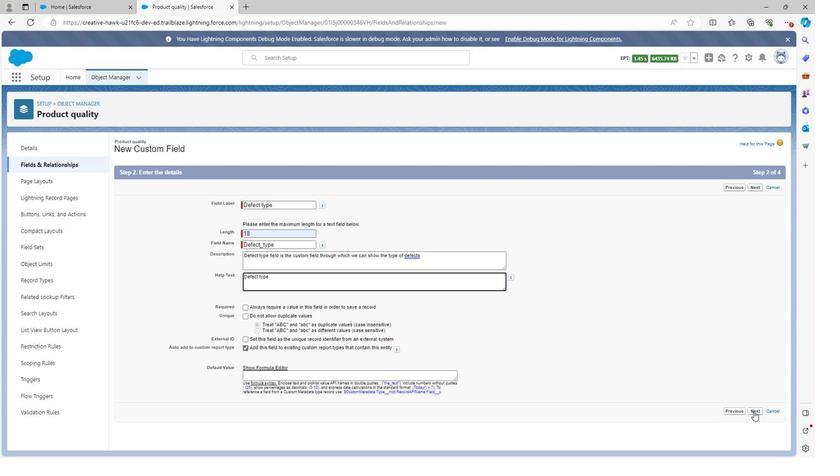 
Action: Mouse moved to (558, 256)
Screenshot: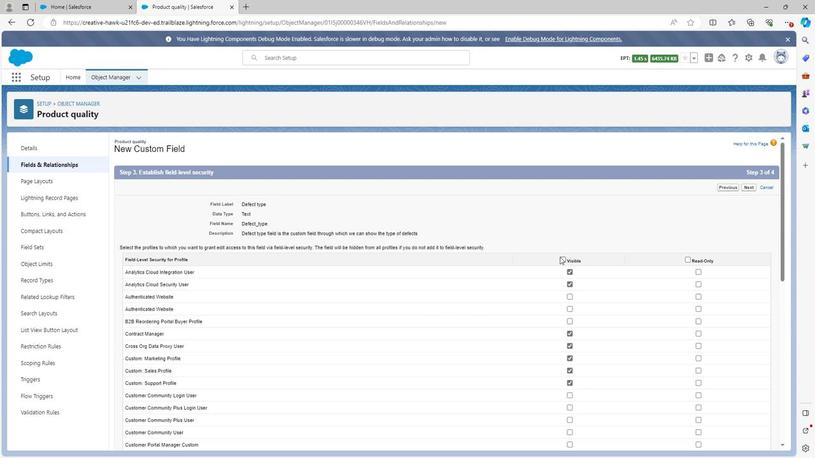 
Action: Mouse pressed left at (558, 256)
Screenshot: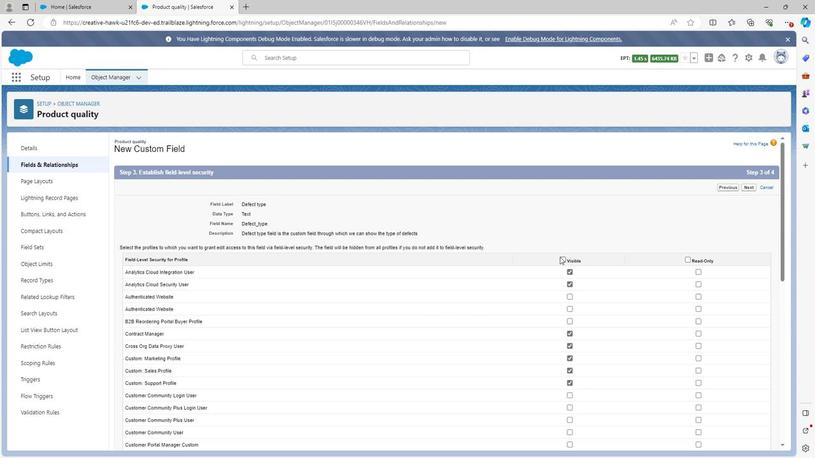 
Action: Mouse moved to (563, 257)
Screenshot: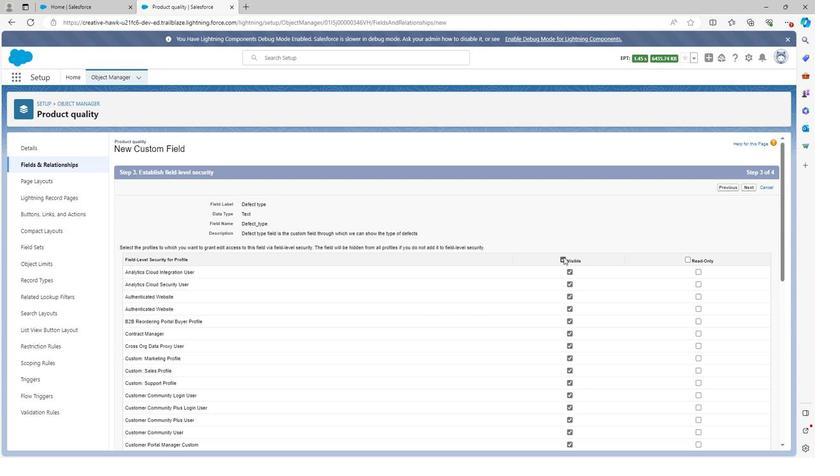 
Action: Mouse pressed left at (563, 257)
Screenshot: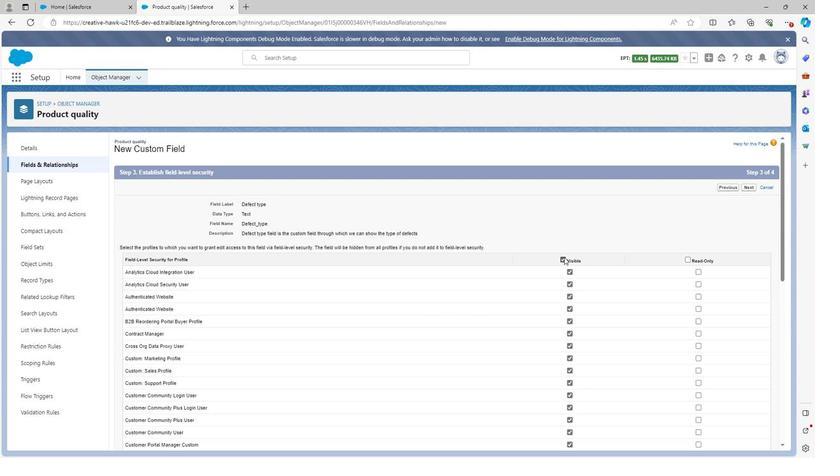 
Action: Mouse moved to (560, 261)
Screenshot: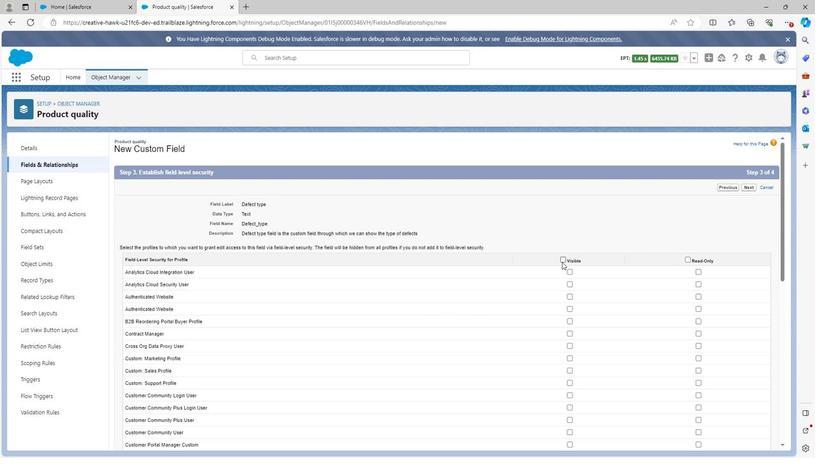 
Action: Mouse pressed left at (560, 261)
Screenshot: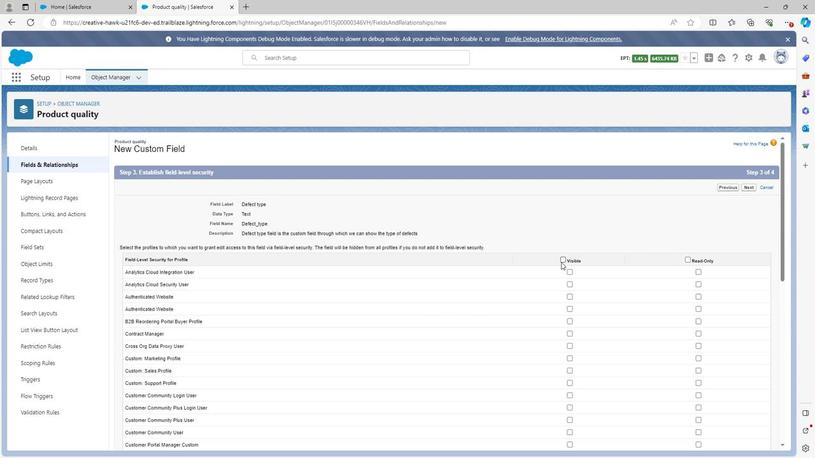 
Action: Mouse moved to (686, 260)
Screenshot: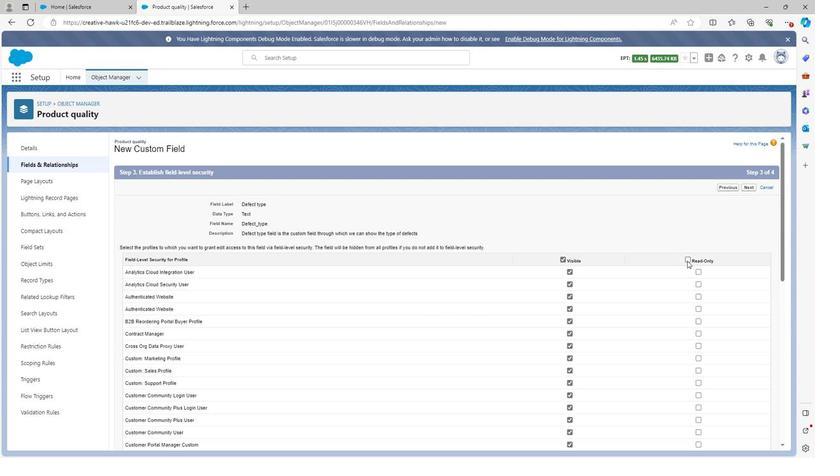 
Action: Mouse pressed left at (686, 260)
Screenshot: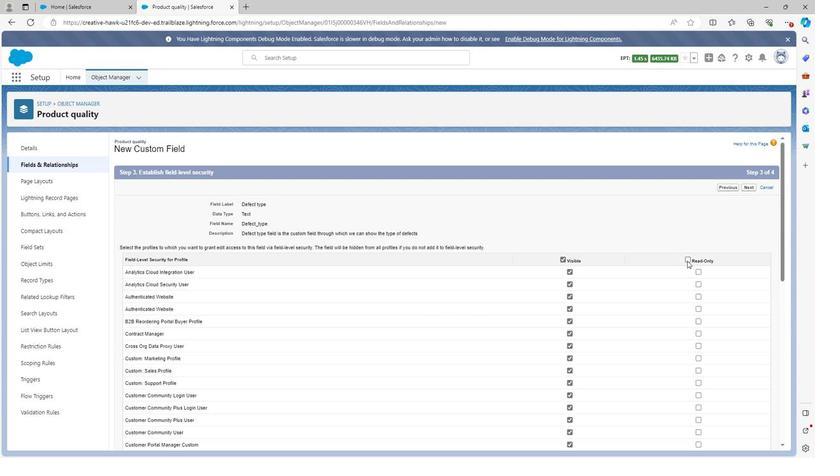 
Action: Mouse moved to (567, 271)
Screenshot: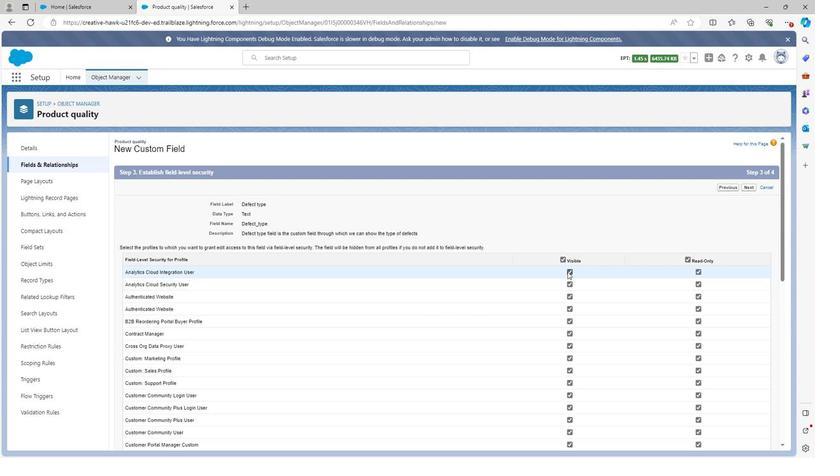
Action: Mouse pressed left at (567, 271)
Screenshot: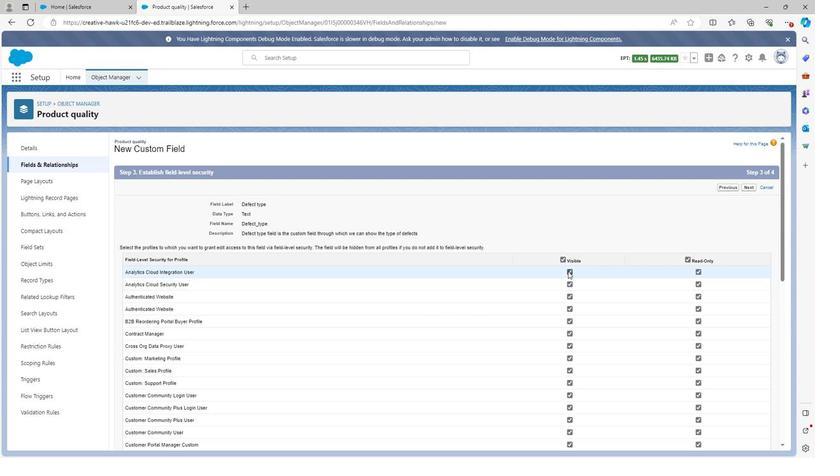 
Action: Mouse moved to (568, 283)
Screenshot: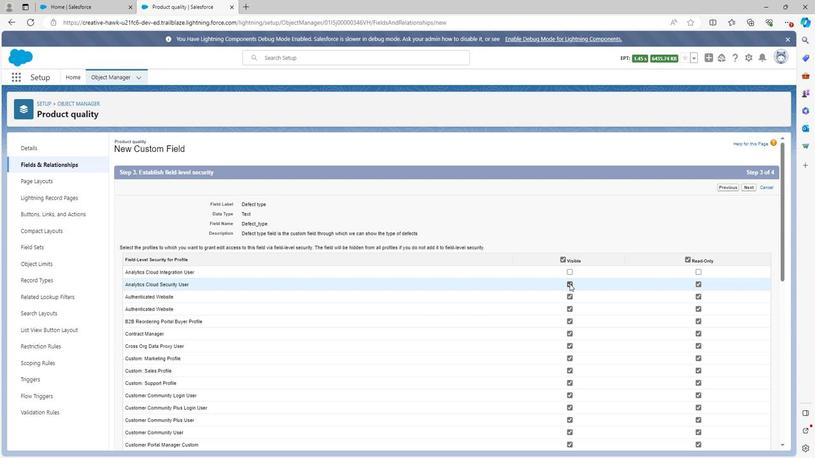 
Action: Mouse pressed left at (568, 283)
Screenshot: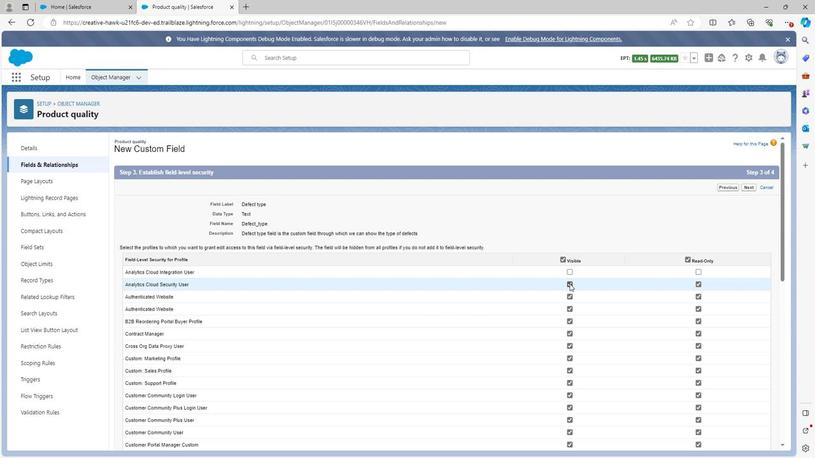 
Action: Mouse moved to (569, 322)
Screenshot: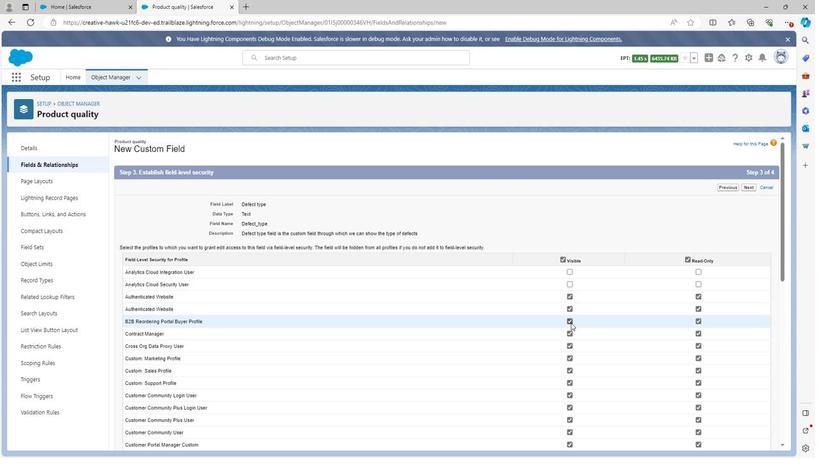 
Action: Mouse pressed left at (569, 322)
Screenshot: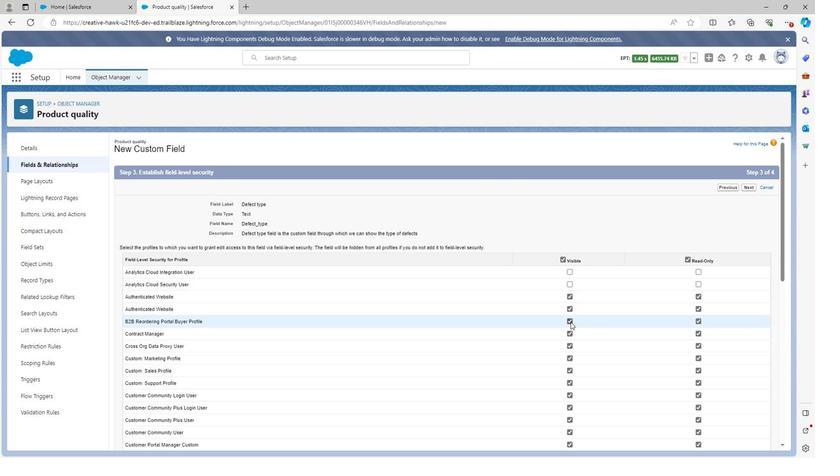 
Action: Mouse moved to (568, 347)
Screenshot: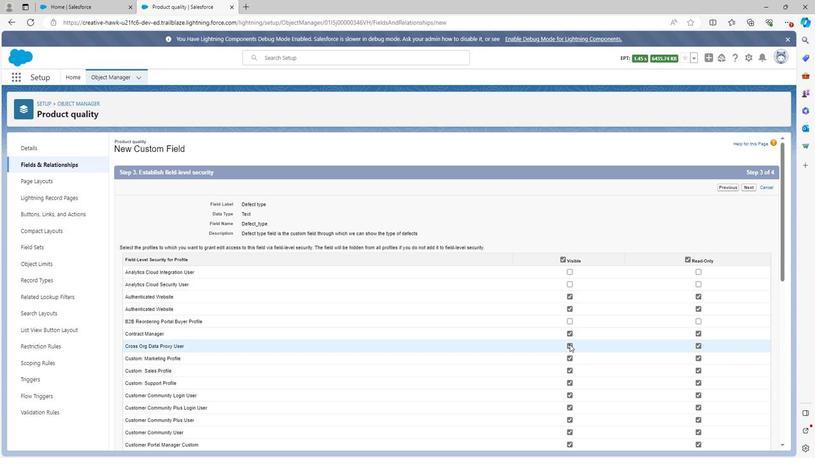 
Action: Mouse pressed left at (568, 347)
Screenshot: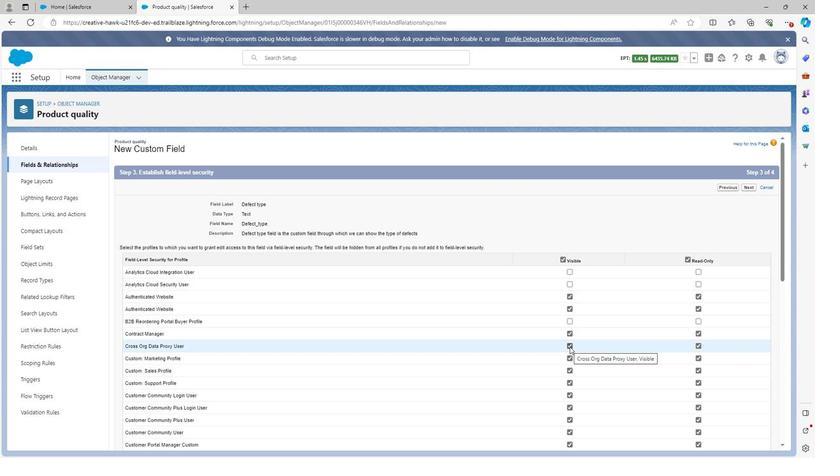 
Action: Mouse moved to (567, 382)
Screenshot: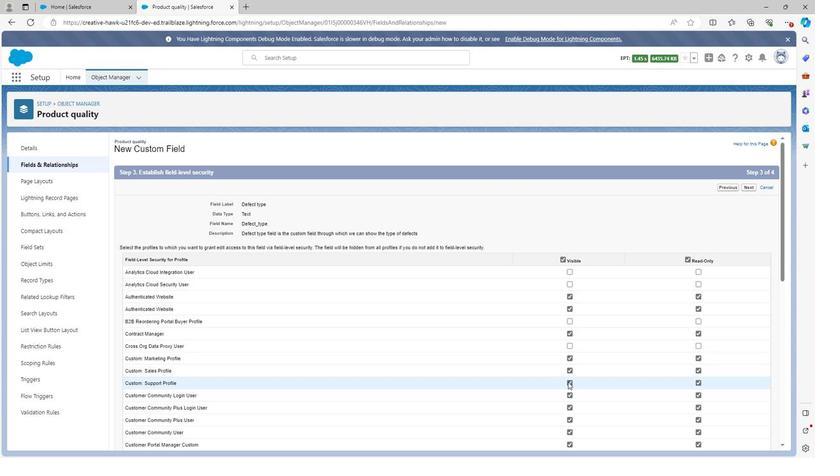 
Action: Mouse pressed left at (567, 382)
Screenshot: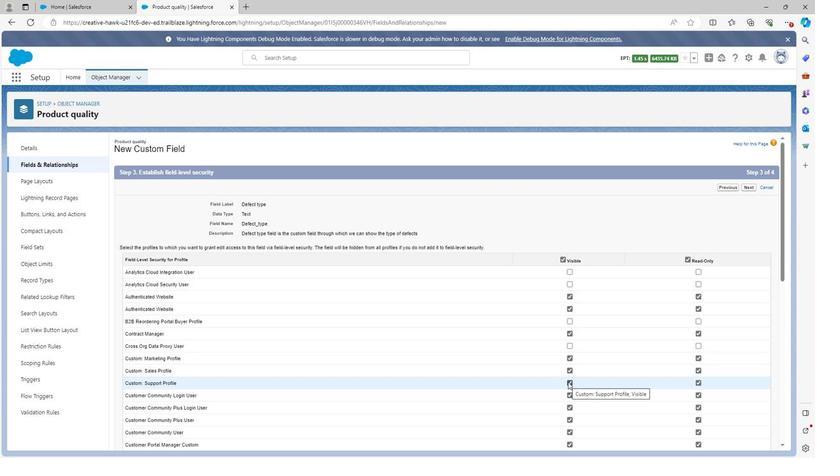 
Action: Mouse moved to (567, 409)
Screenshot: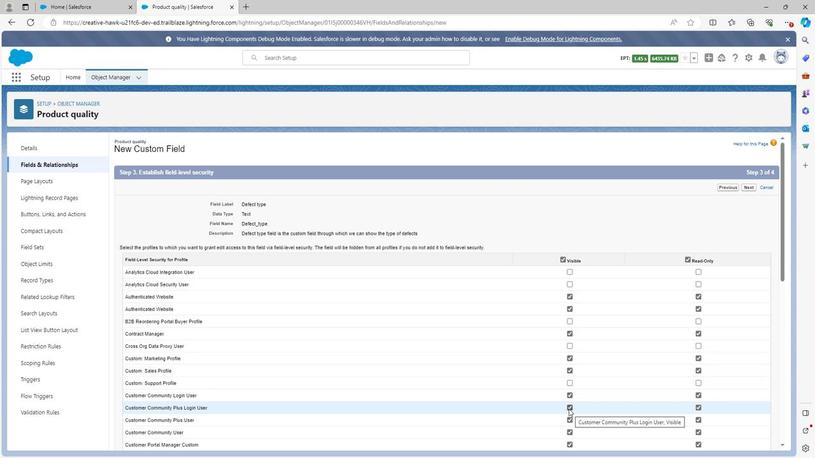 
Action: Mouse pressed left at (567, 409)
Screenshot: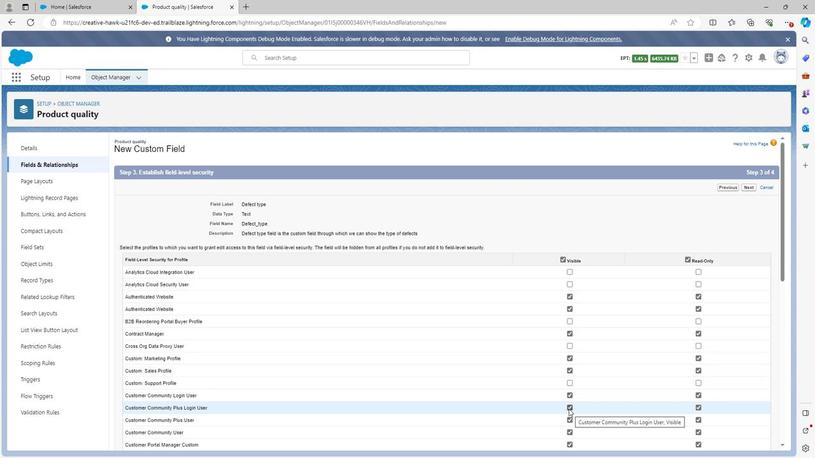 
Action: Mouse scrolled (567, 409) with delta (0, 0)
Screenshot: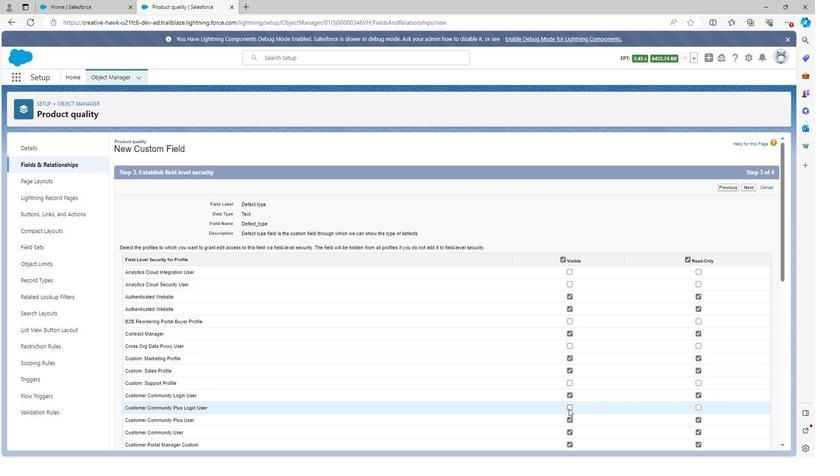 
Action: Mouse scrolled (567, 409) with delta (0, 0)
Screenshot: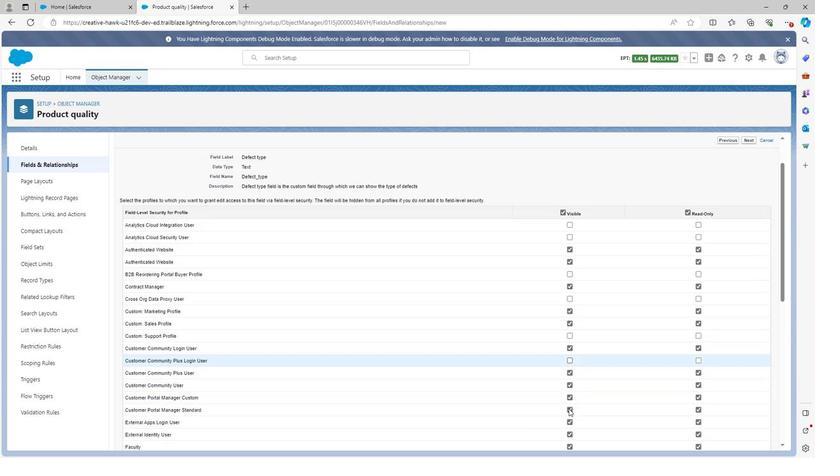
Action: Mouse moved to (567, 337)
Screenshot: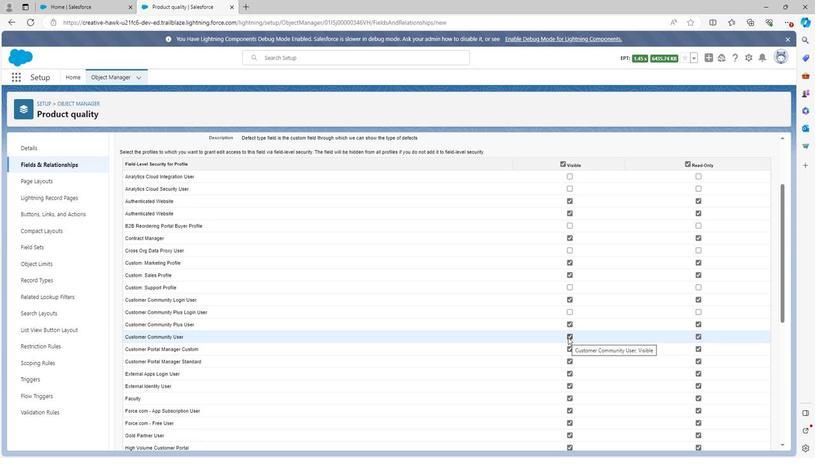 
Action: Mouse pressed left at (567, 337)
Screenshot: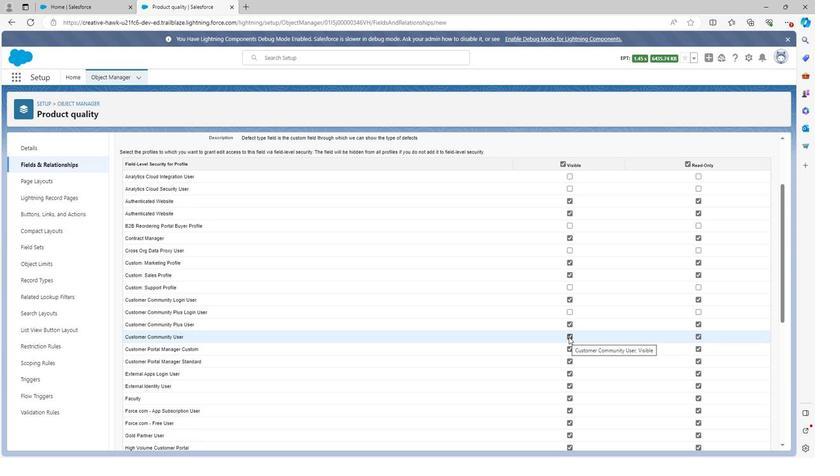 
Action: Mouse moved to (566, 373)
Screenshot: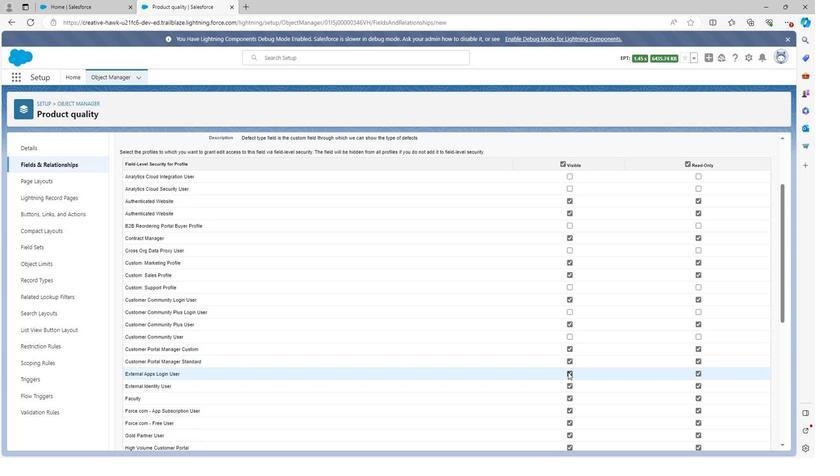 
Action: Mouse pressed left at (566, 373)
Screenshot: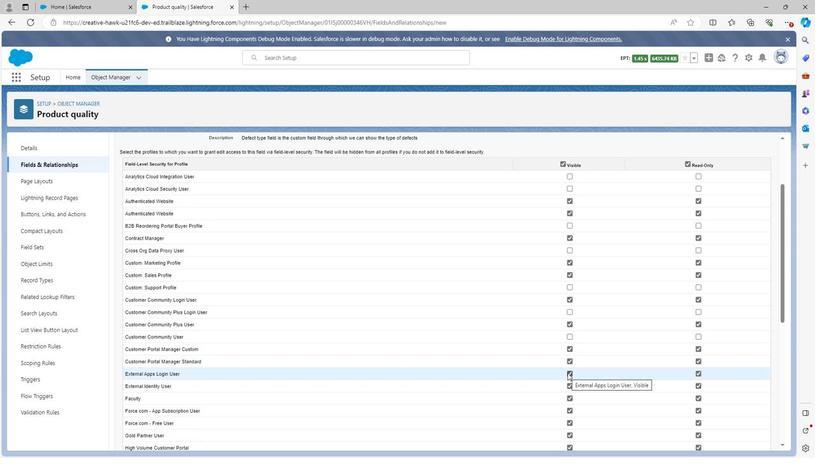 
Action: Mouse moved to (565, 398)
Screenshot: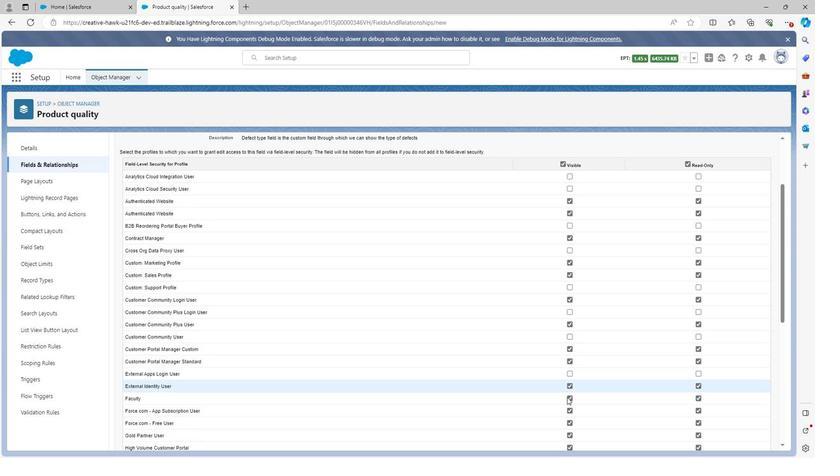 
Action: Mouse pressed left at (565, 398)
Screenshot: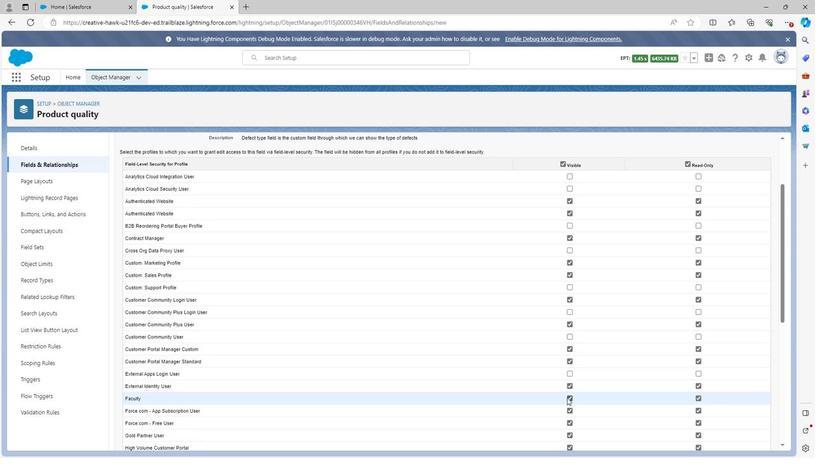 
Action: Mouse moved to (567, 433)
Screenshot: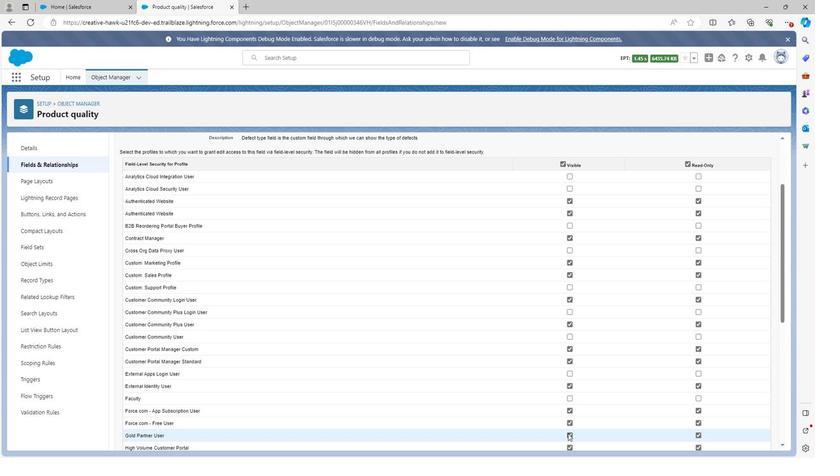 
Action: Mouse pressed left at (567, 433)
Screenshot: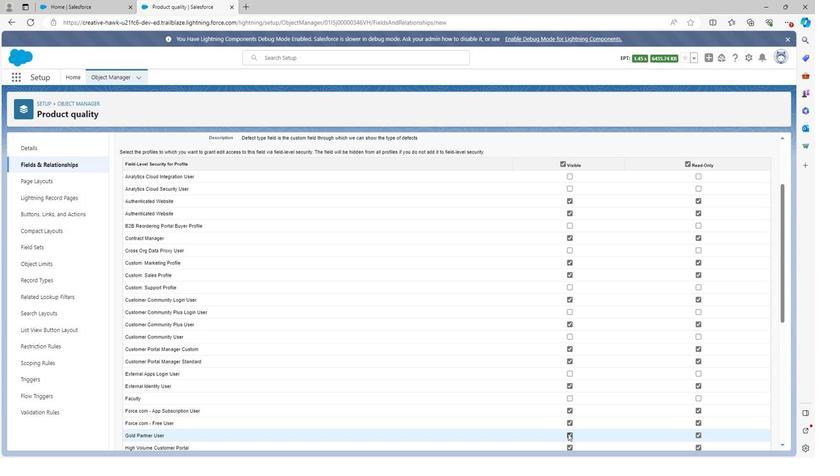 
Action: Mouse scrolled (567, 433) with delta (0, 0)
Screenshot: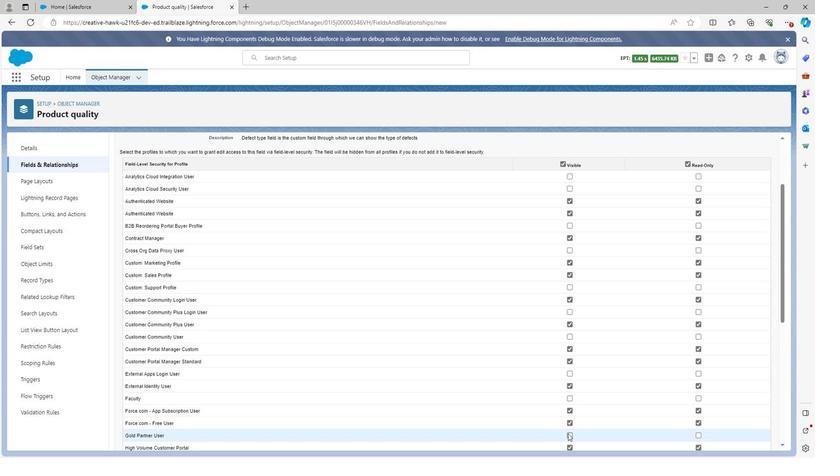 
Action: Mouse scrolled (567, 433) with delta (0, 0)
Screenshot: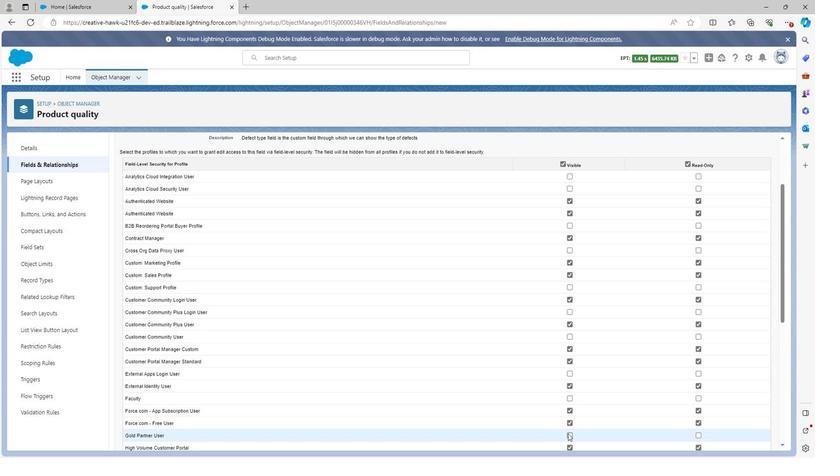 
Action: Mouse scrolled (567, 433) with delta (0, 0)
Screenshot: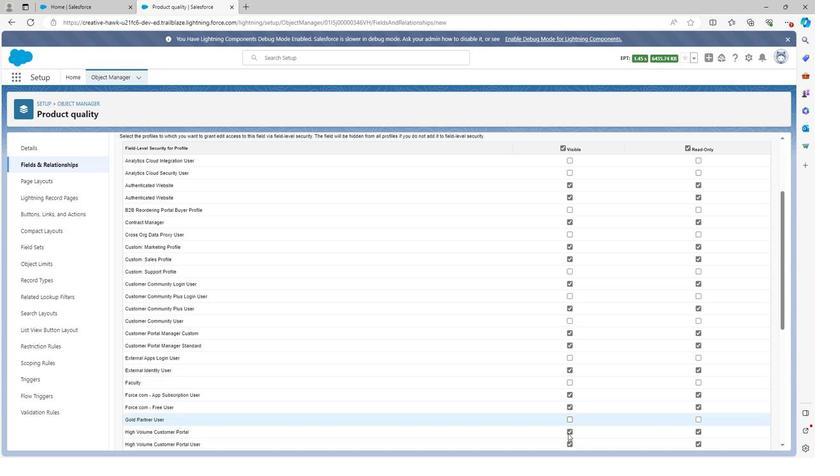 
Action: Mouse scrolled (567, 433) with delta (0, 0)
Screenshot: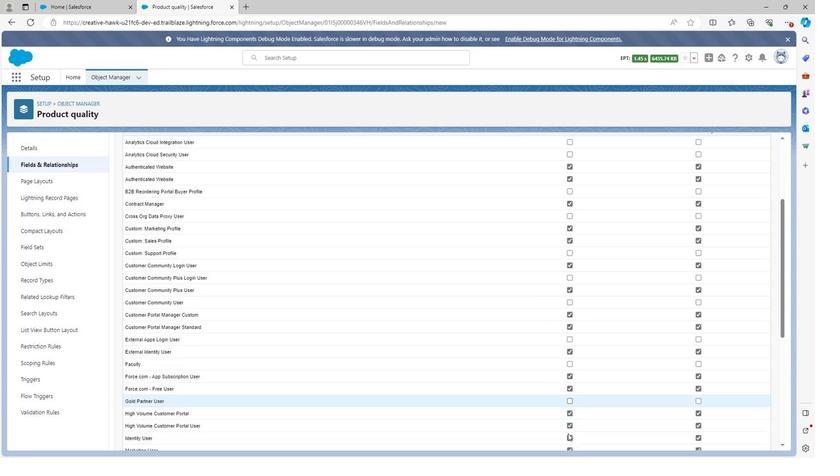 
Action: Mouse scrolled (567, 433) with delta (0, 0)
Screenshot: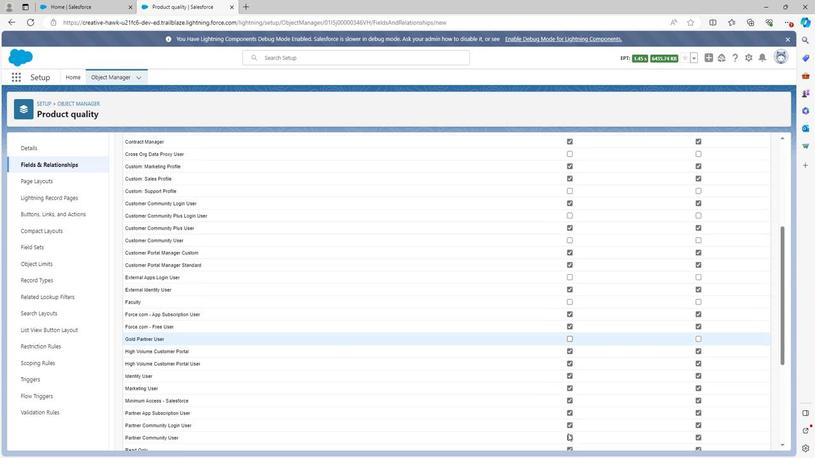 
Action: Mouse moved to (569, 210)
Screenshot: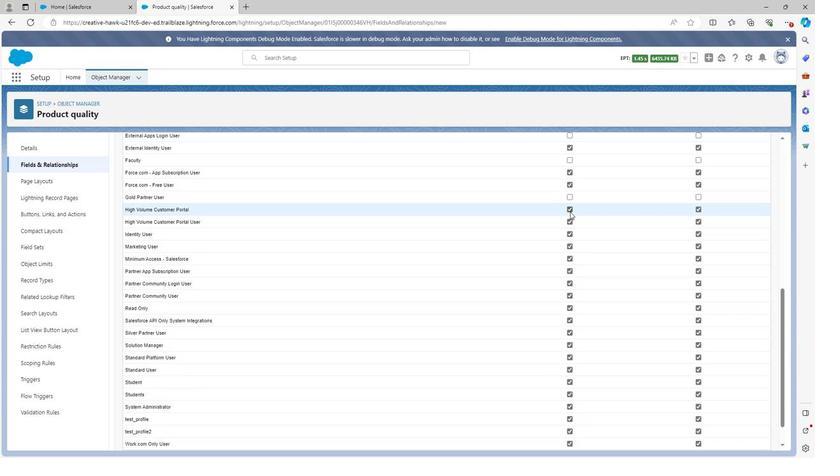 
Action: Mouse pressed left at (569, 210)
Screenshot: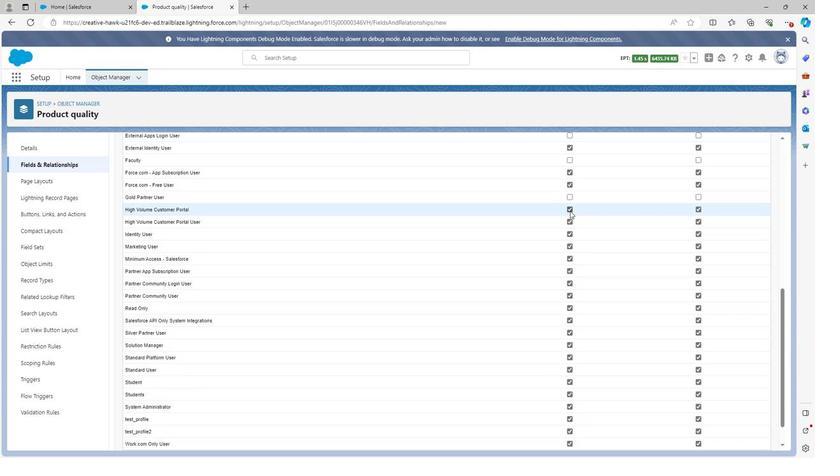 
Action: Mouse moved to (569, 219)
Screenshot: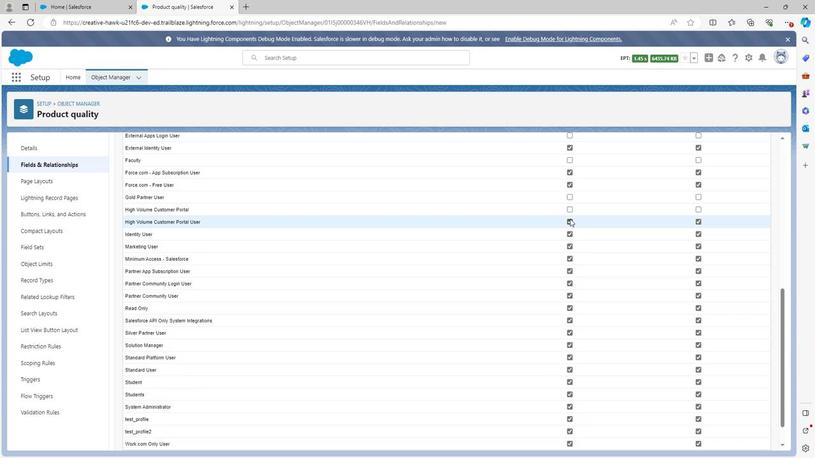 
Action: Mouse pressed left at (569, 219)
Screenshot: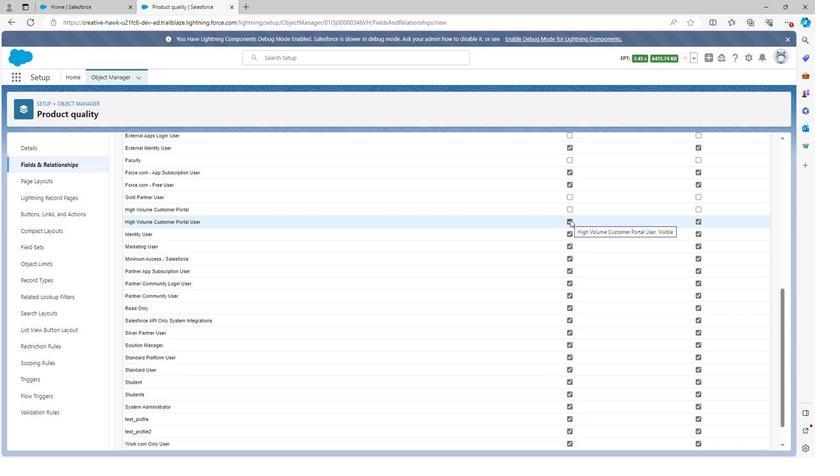 
Action: Mouse moved to (569, 246)
Screenshot: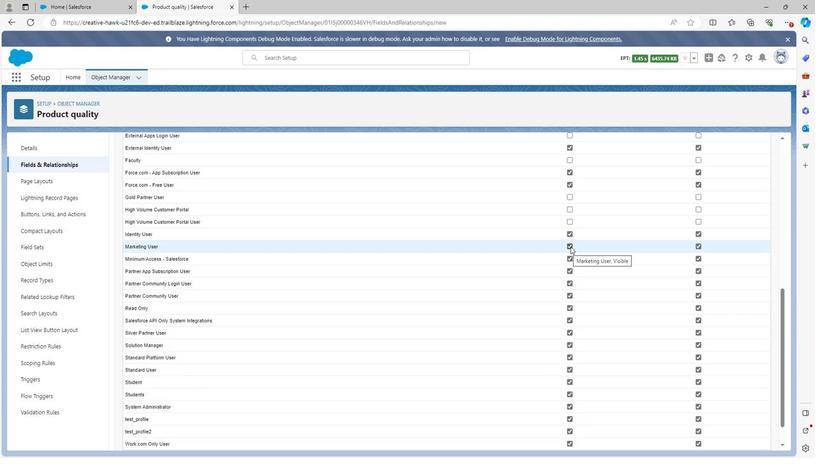 
Action: Mouse pressed left at (569, 246)
Screenshot: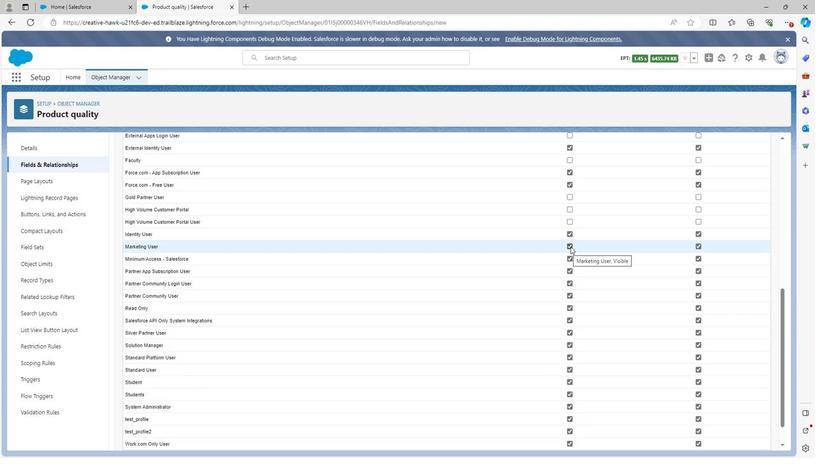 
Action: Mouse moved to (568, 274)
Screenshot: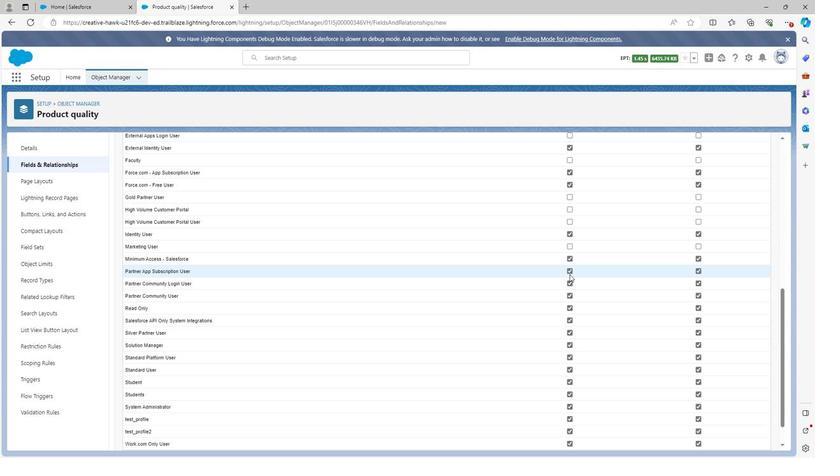 
Action: Mouse pressed left at (568, 274)
Screenshot: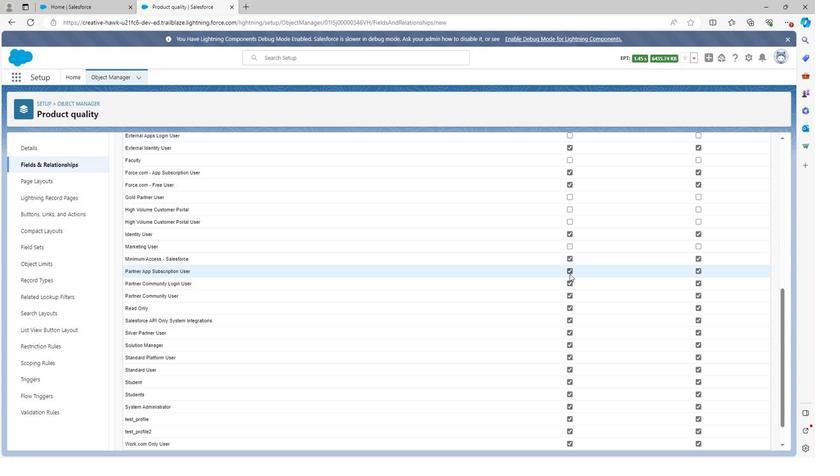 
Action: Mouse moved to (570, 298)
Screenshot: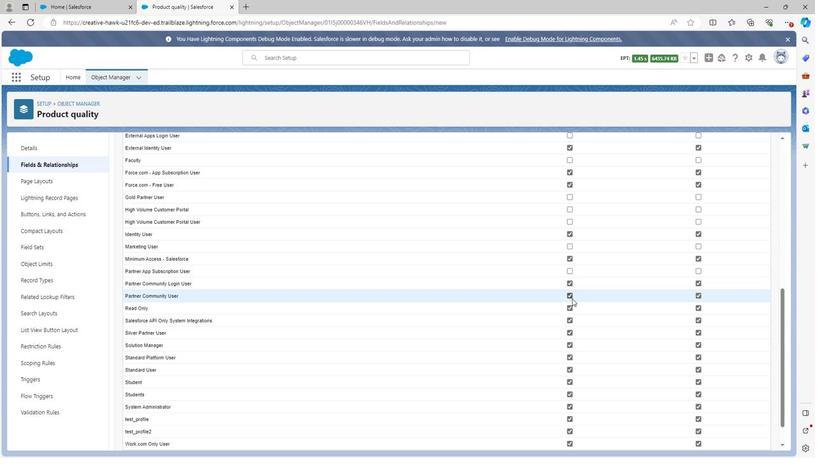 
Action: Mouse pressed left at (570, 298)
Screenshot: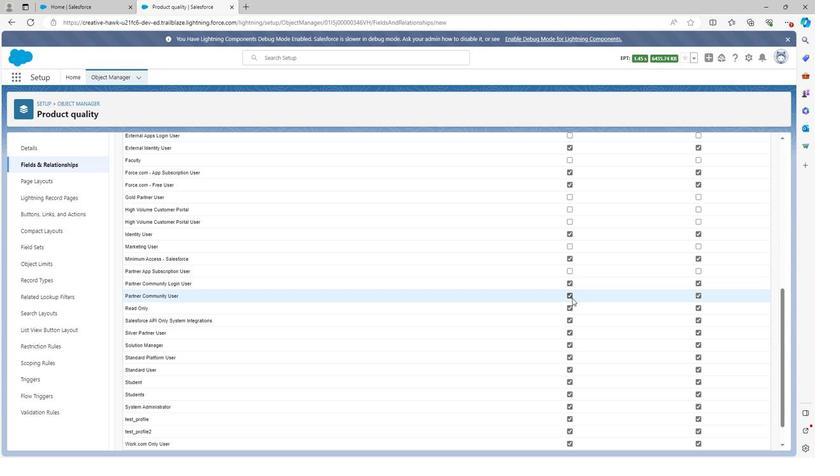 
Action: Mouse pressed left at (570, 298)
Screenshot: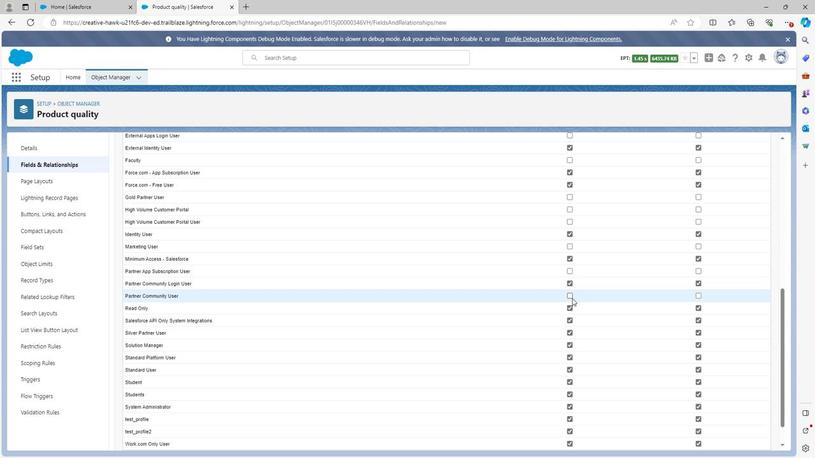 
Action: Mouse moved to (569, 321)
Screenshot: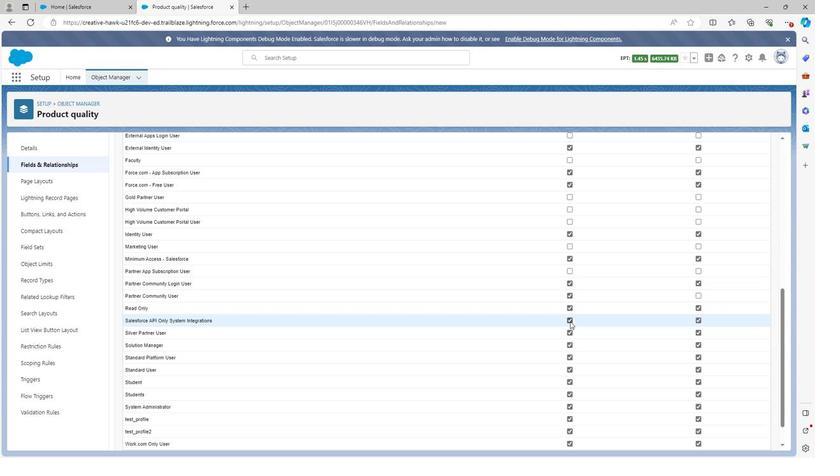 
Action: Mouse pressed left at (569, 321)
Screenshot: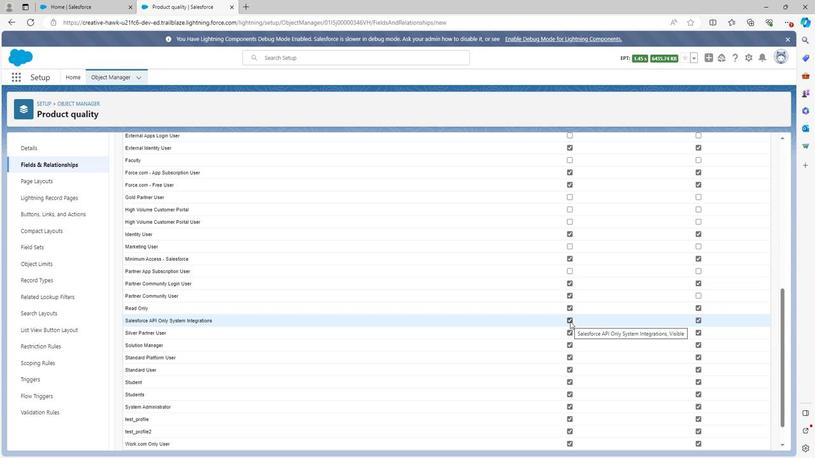 
Action: Mouse moved to (559, 381)
Screenshot: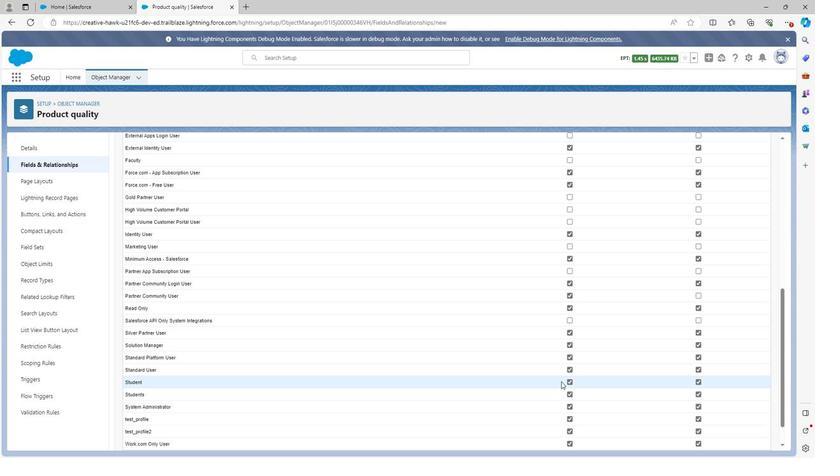 
Action: Mouse pressed left at (559, 381)
Screenshot: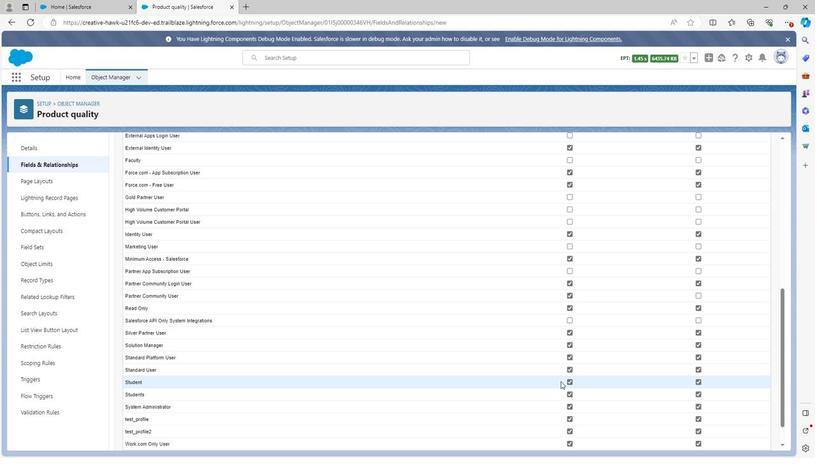 
Action: Mouse moved to (568, 379)
Screenshot: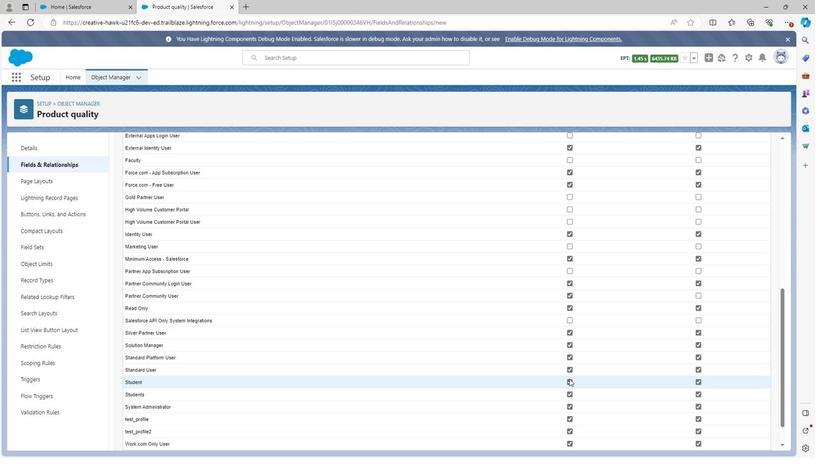
Action: Mouse pressed left at (568, 379)
Screenshot: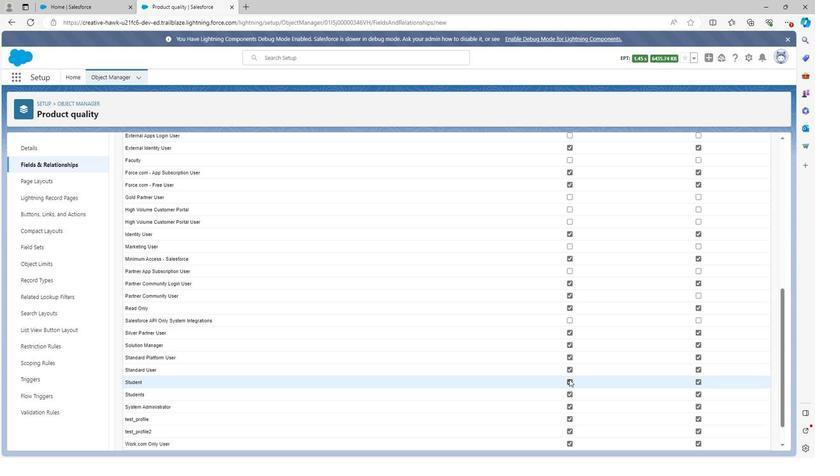 
Action: Mouse moved to (567, 396)
Screenshot: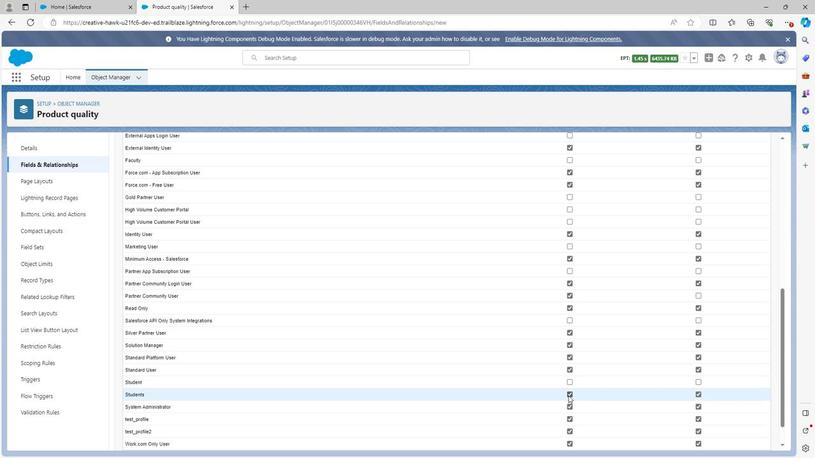 
Action: Mouse pressed left at (567, 396)
Screenshot: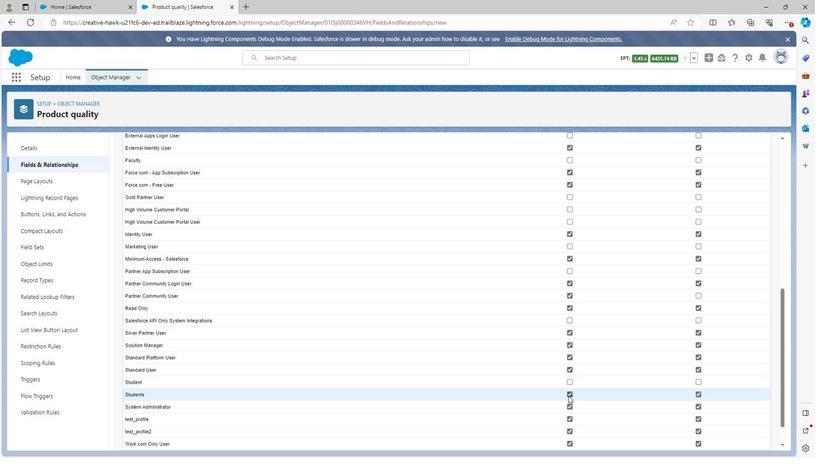 
Action: Mouse moved to (567, 396)
Screenshot: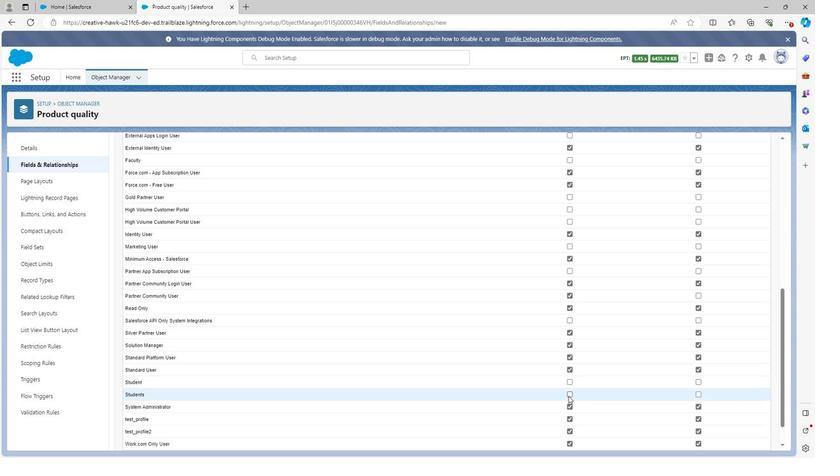 
Action: Mouse scrolled (567, 395) with delta (0, 0)
Screenshot: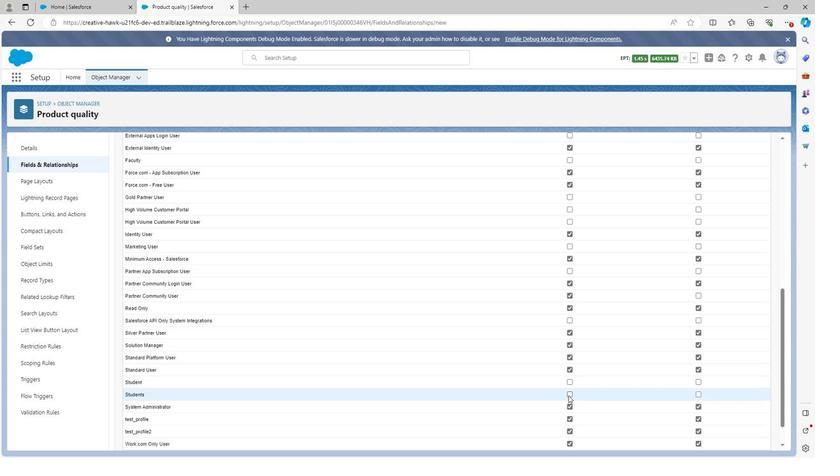 
Action: Mouse scrolled (567, 395) with delta (0, 0)
Screenshot: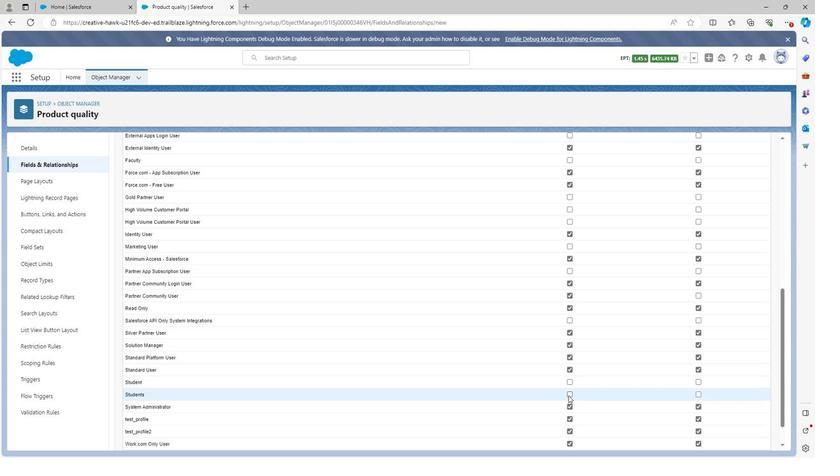 
Action: Mouse scrolled (567, 395) with delta (0, 0)
Screenshot: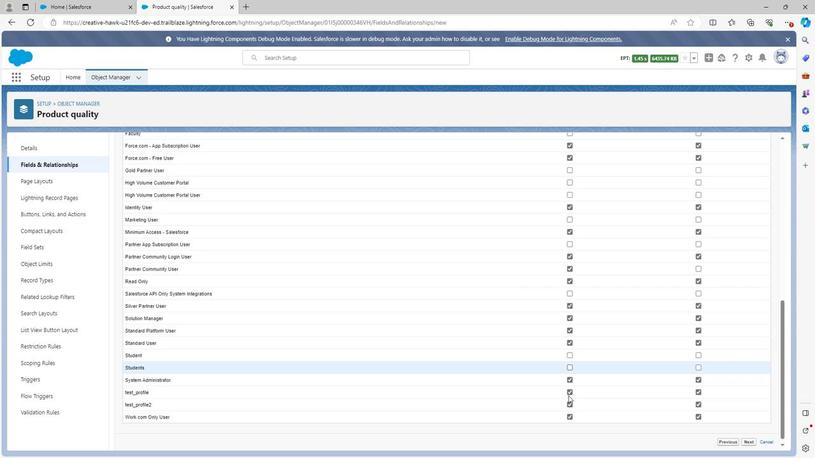 
Action: Mouse moved to (567, 390)
Screenshot: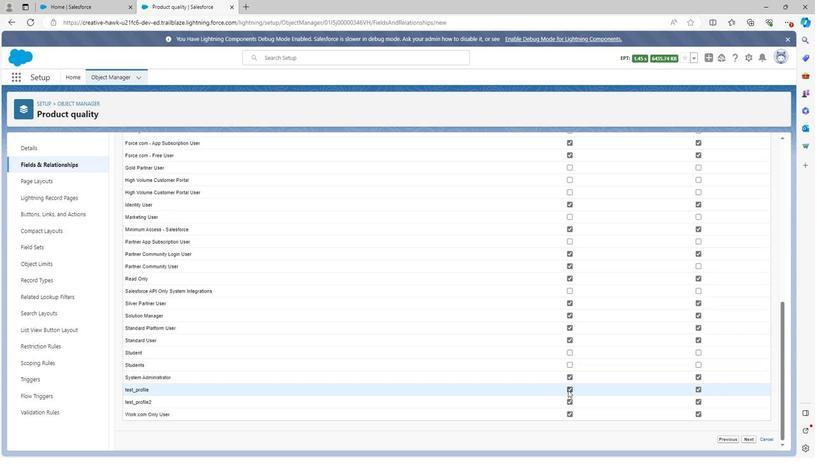 
Action: Mouse pressed left at (567, 390)
Screenshot: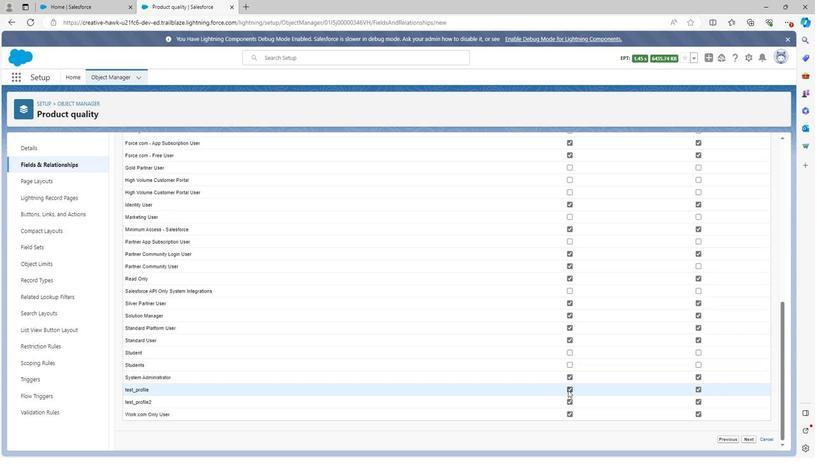 
Action: Mouse moved to (567, 404)
Screenshot: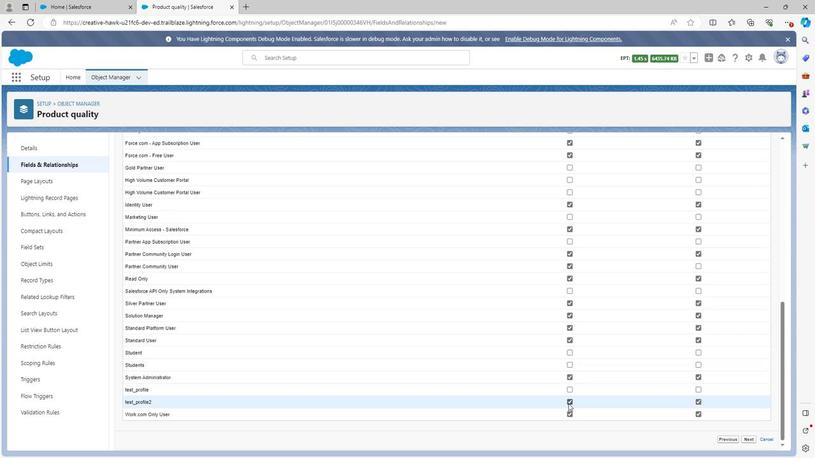 
Action: Mouse pressed left at (567, 404)
Screenshot: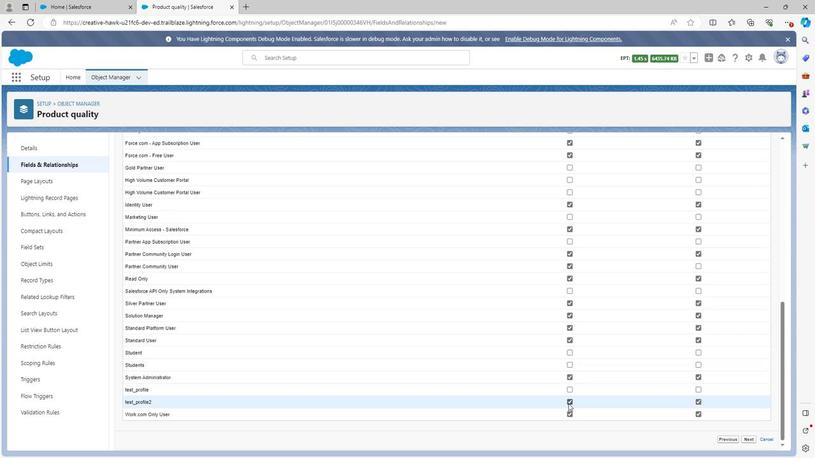 
Action: Mouse moved to (570, 414)
Screenshot: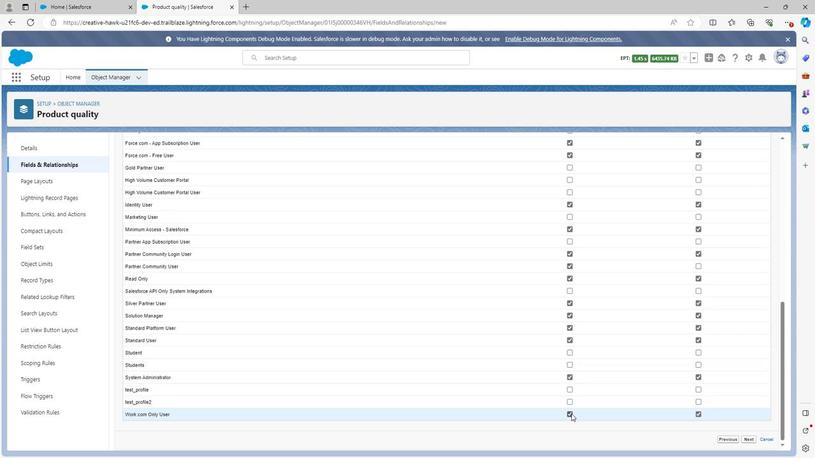
Action: Mouse pressed left at (570, 414)
Screenshot: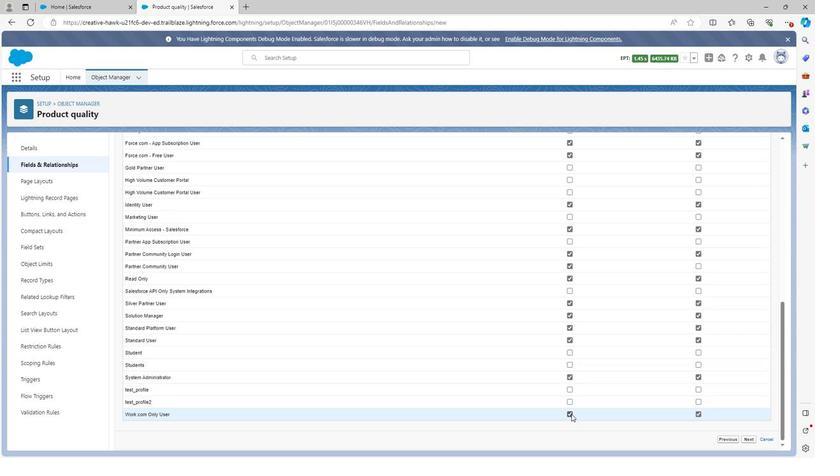 
Action: Mouse moved to (746, 440)
Screenshot: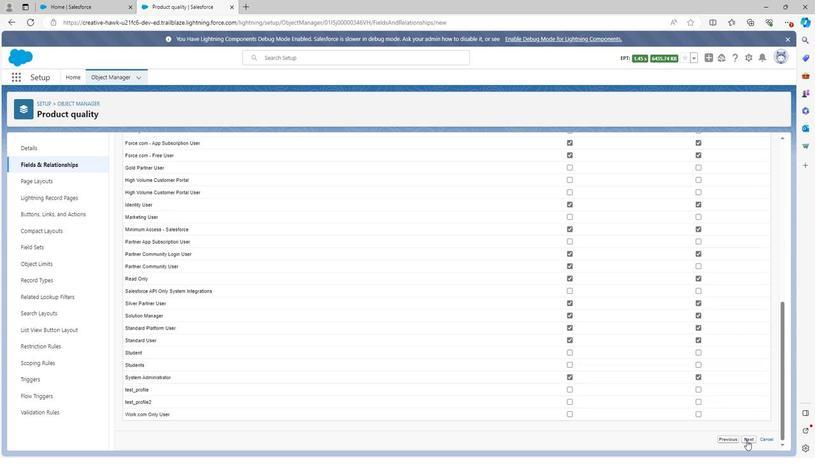 
Action: Mouse pressed left at (746, 440)
Screenshot: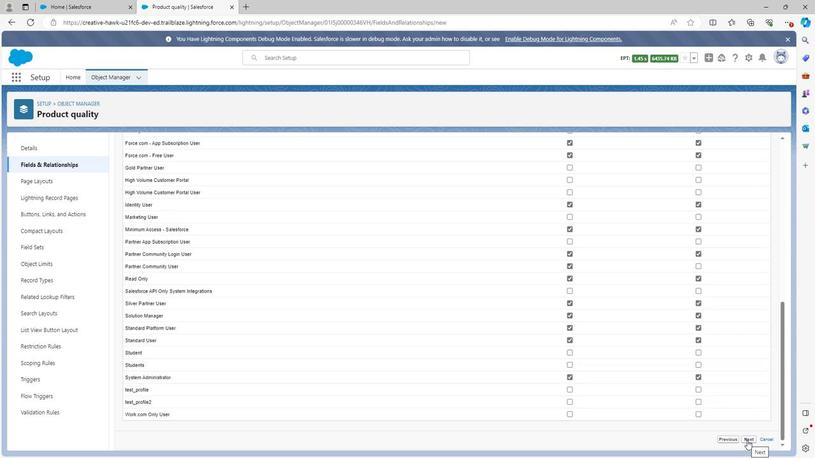 
Action: Mouse moved to (748, 313)
Screenshot: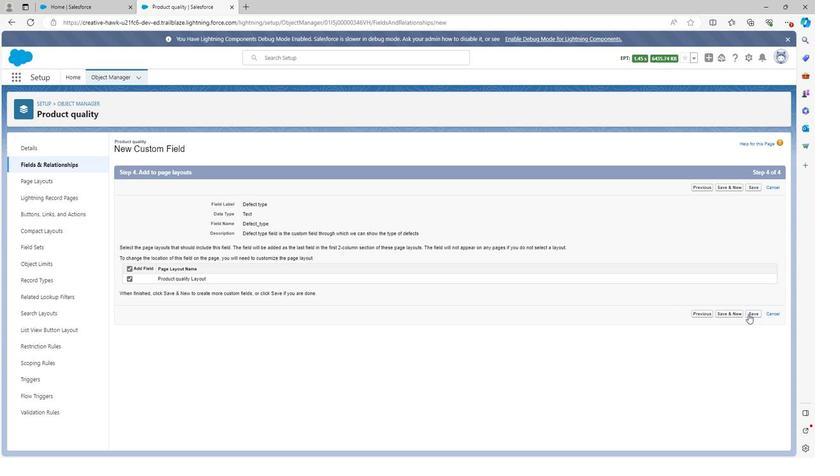 
Action: Mouse pressed left at (748, 313)
Screenshot: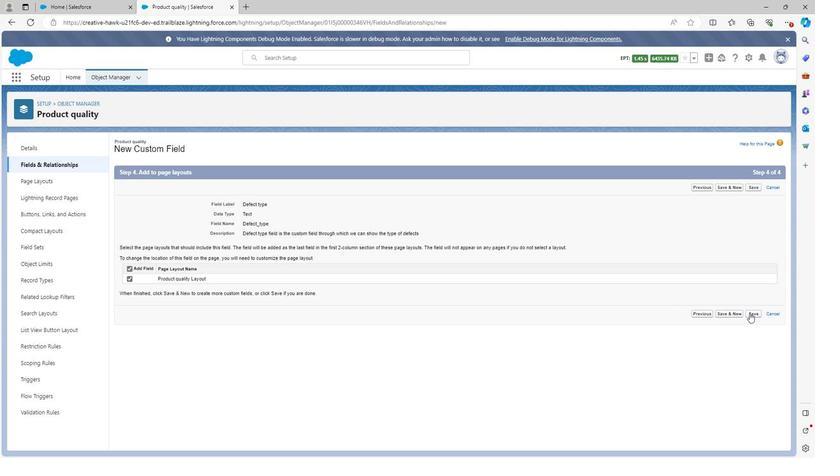 
Action: Mouse moved to (602, 149)
Screenshot: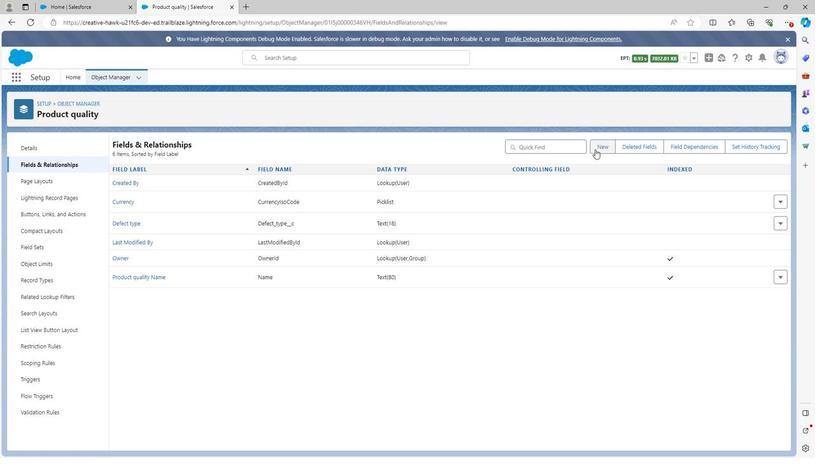 
Action: Mouse pressed left at (602, 149)
Screenshot: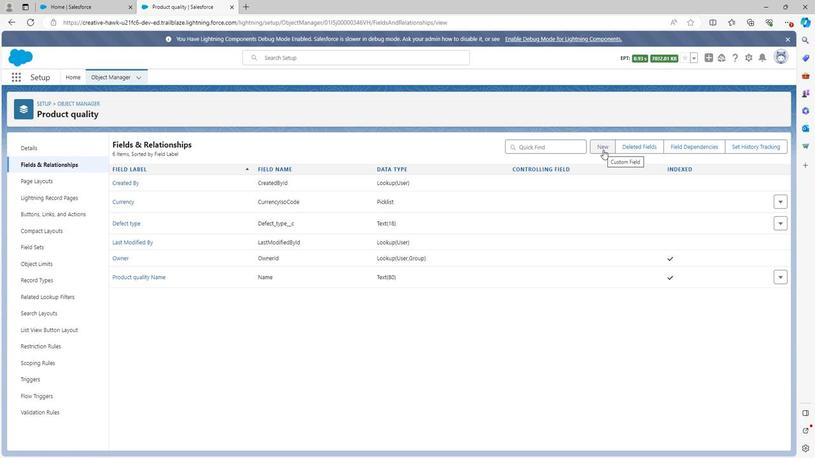 
Action: Mouse moved to (173, 286)
Screenshot: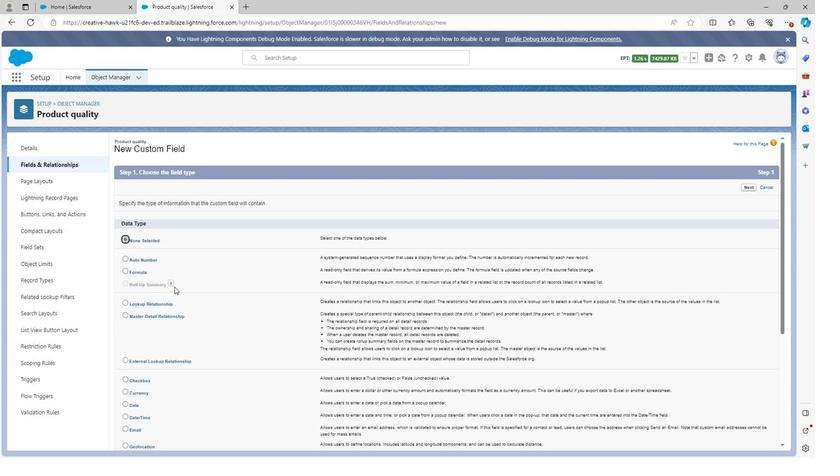 
Action: Mouse scrolled (173, 286) with delta (0, 0)
Screenshot: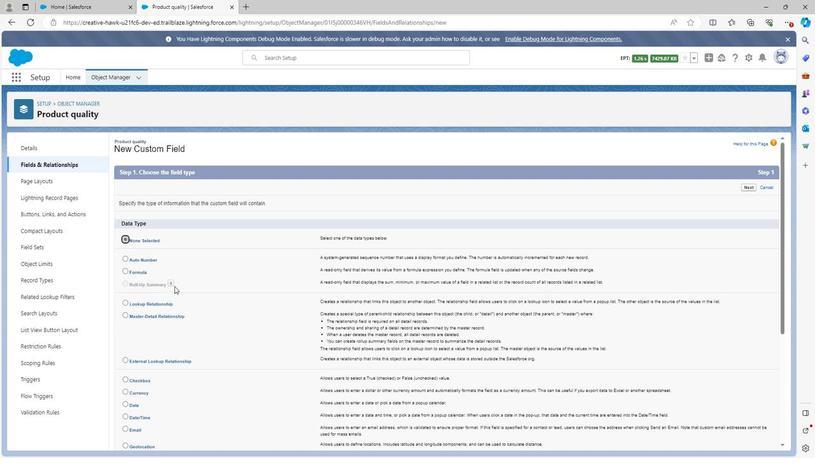 
Action: Mouse scrolled (173, 286) with delta (0, 0)
Screenshot: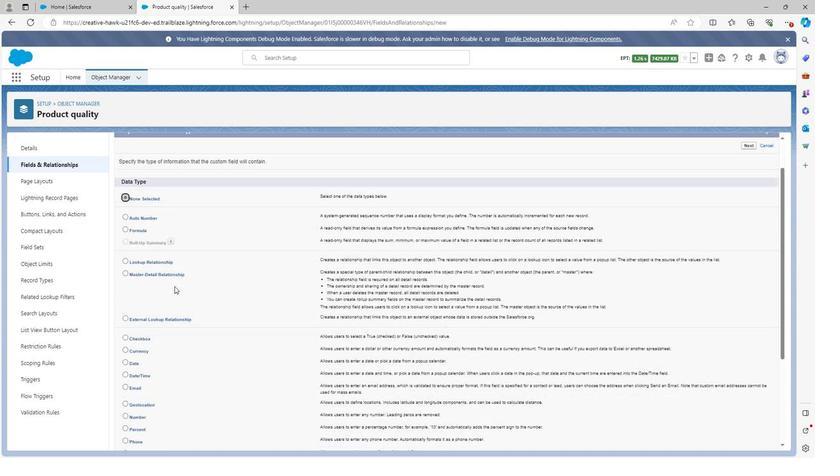 
Action: Mouse scrolled (173, 286) with delta (0, 0)
Screenshot: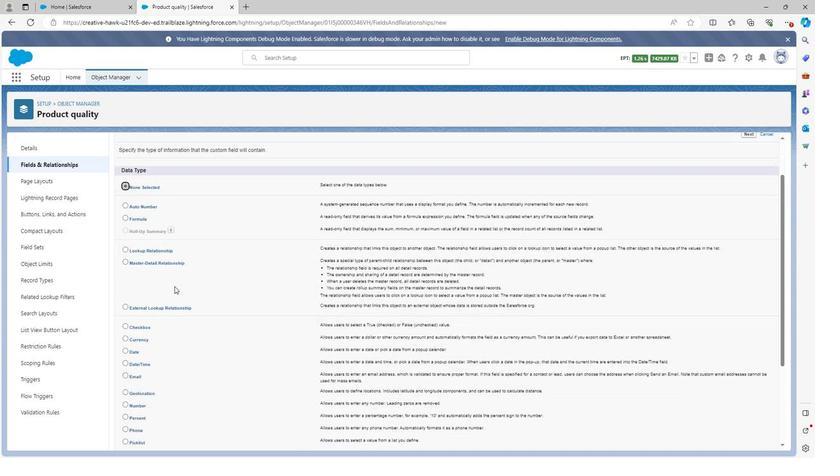 
Action: Mouse scrolled (173, 286) with delta (0, 0)
Screenshot: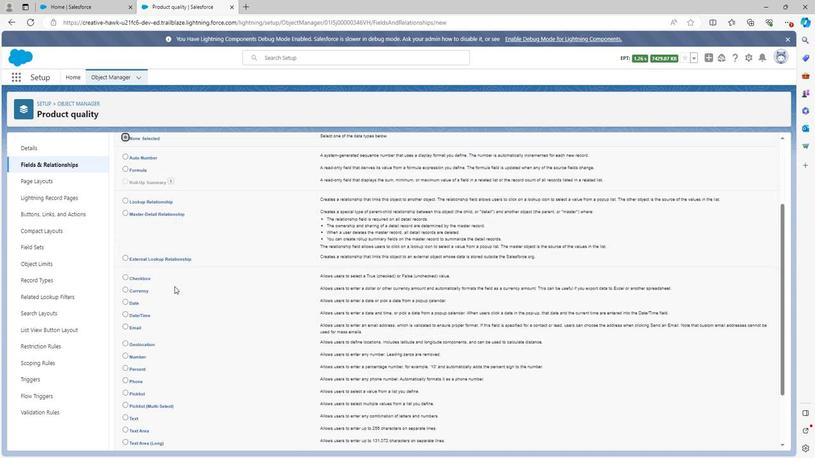 
Action: Mouse scrolled (173, 286) with delta (0, 0)
Screenshot: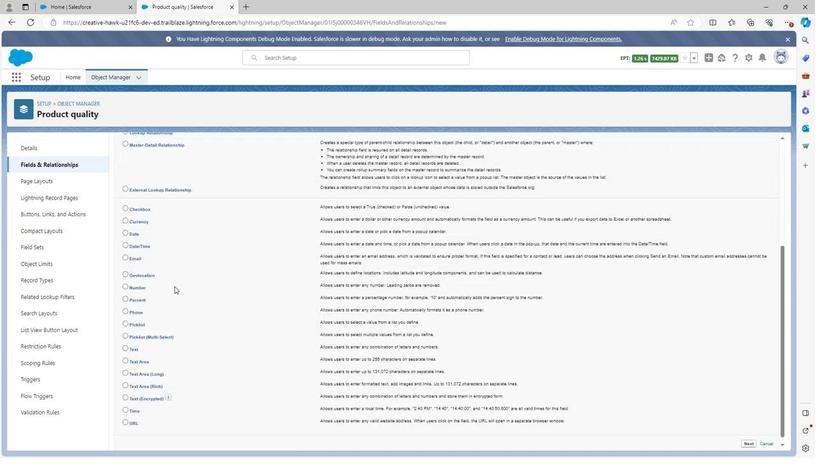 
Action: Mouse moved to (126, 344)
Screenshot: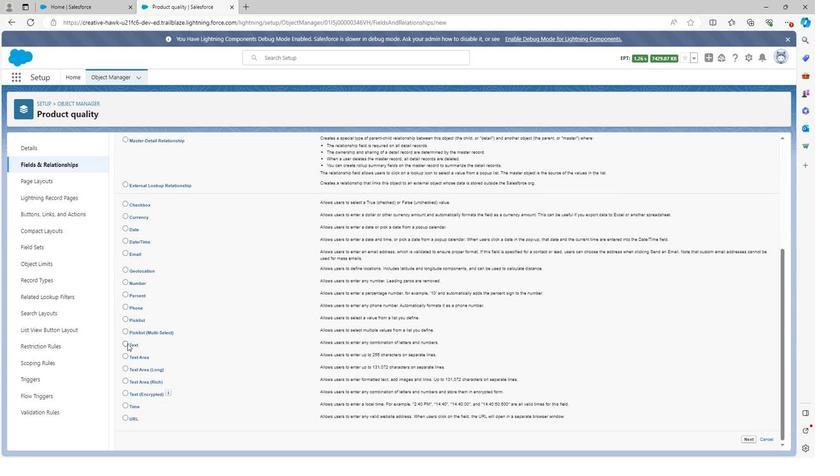 
Action: Mouse pressed left at (126, 344)
Screenshot: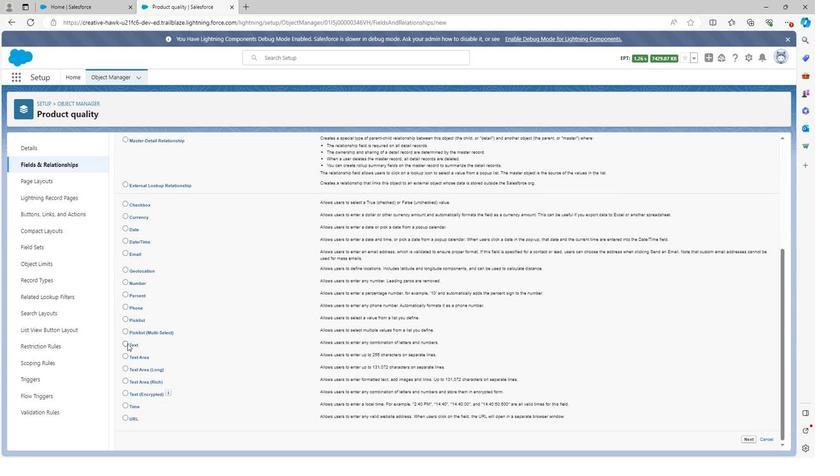 
Action: Mouse moved to (362, 337)
Screenshot: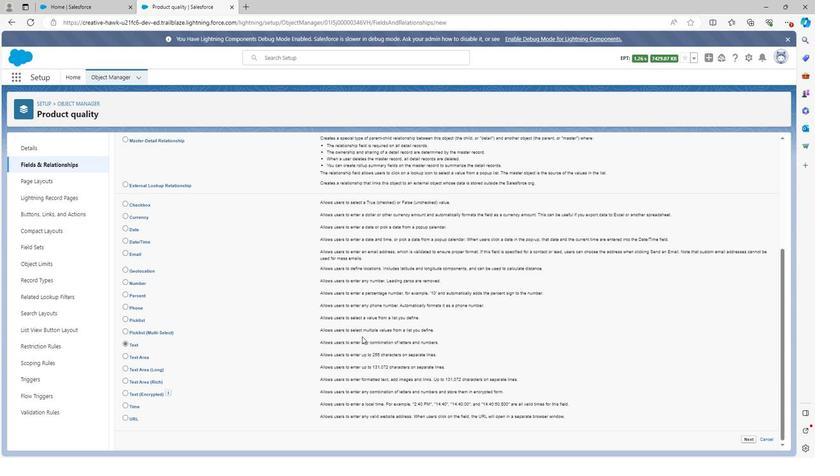 
Action: Mouse scrolled (362, 336) with delta (0, 0)
Screenshot: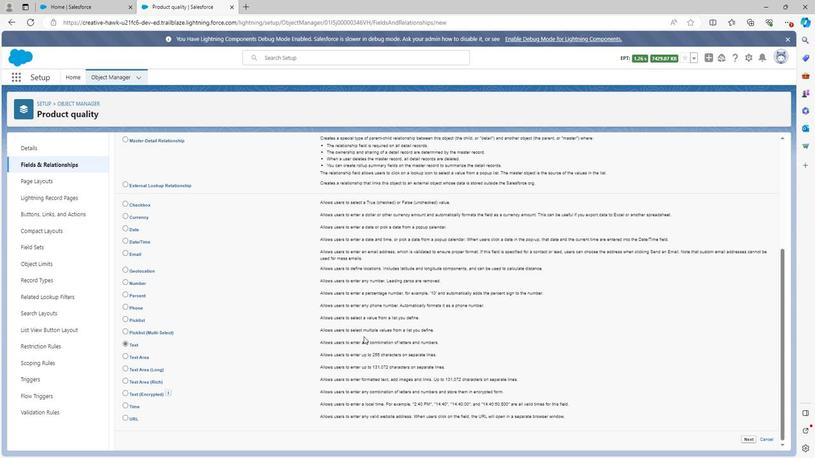
Action: Mouse scrolled (362, 336) with delta (0, 0)
Screenshot: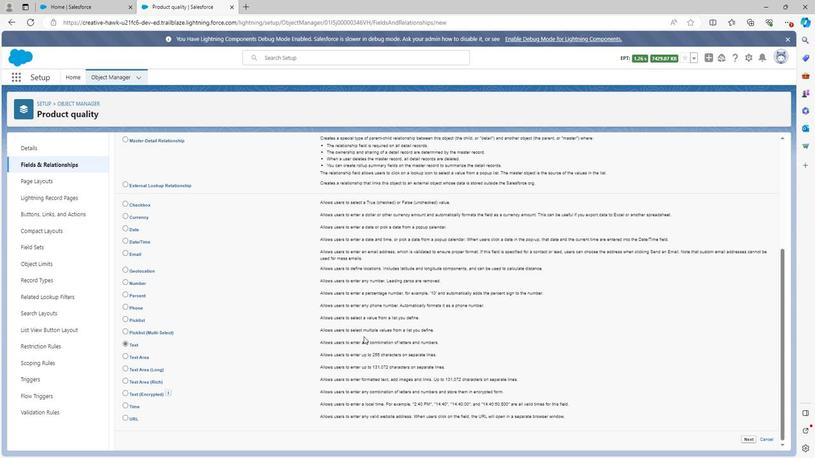 
Action: Mouse scrolled (362, 336) with delta (0, 0)
Screenshot: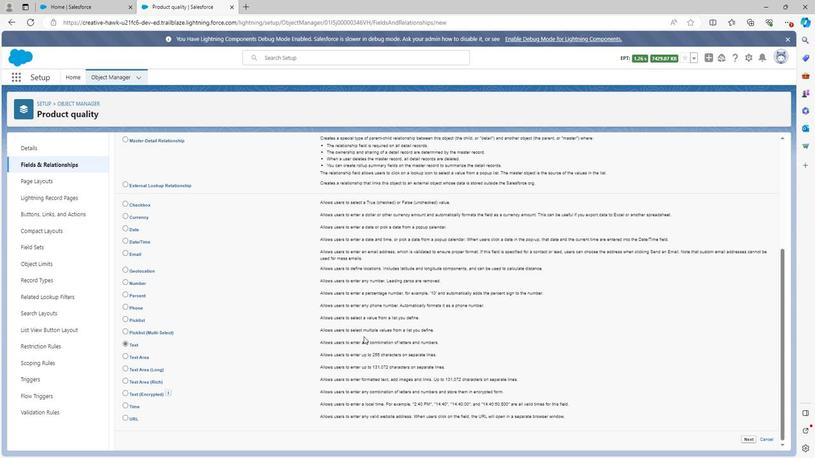
Action: Mouse moved to (746, 439)
Screenshot: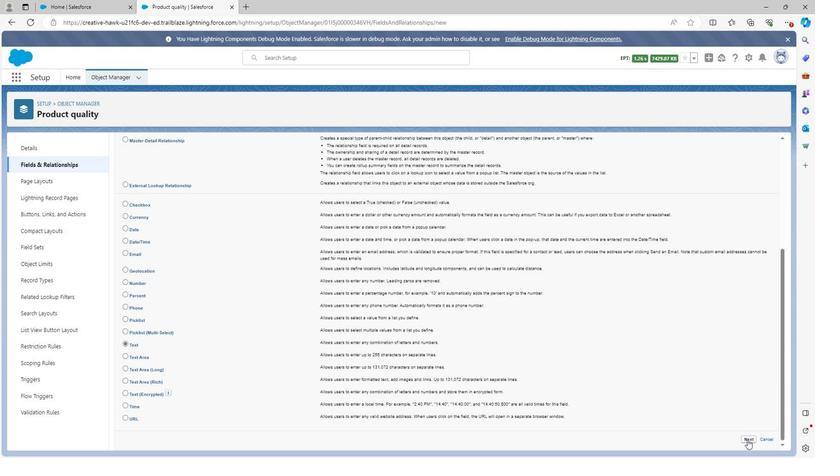 
Action: Mouse pressed left at (746, 439)
Screenshot: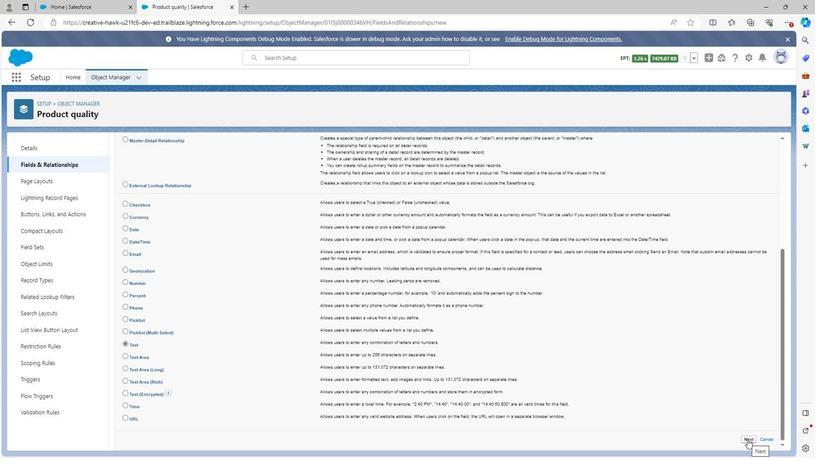 
Action: Mouse moved to (264, 202)
Screenshot: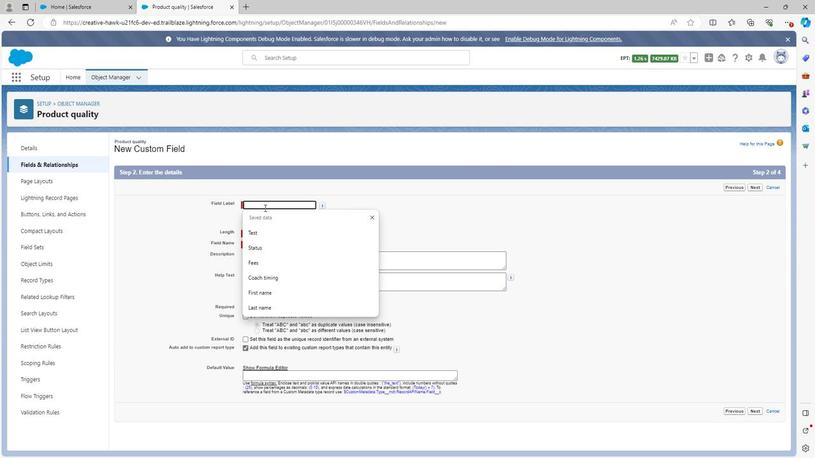 
Action: Mouse pressed left at (264, 202)
Screenshot: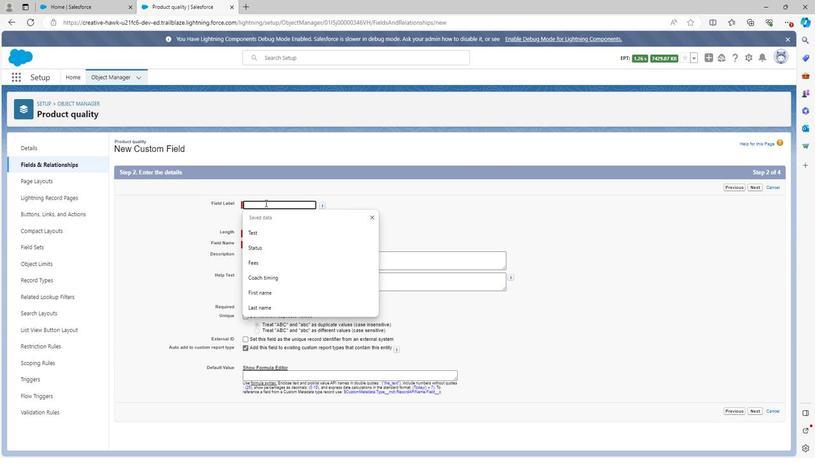 
Action: Mouse moved to (264, 200)
Screenshot: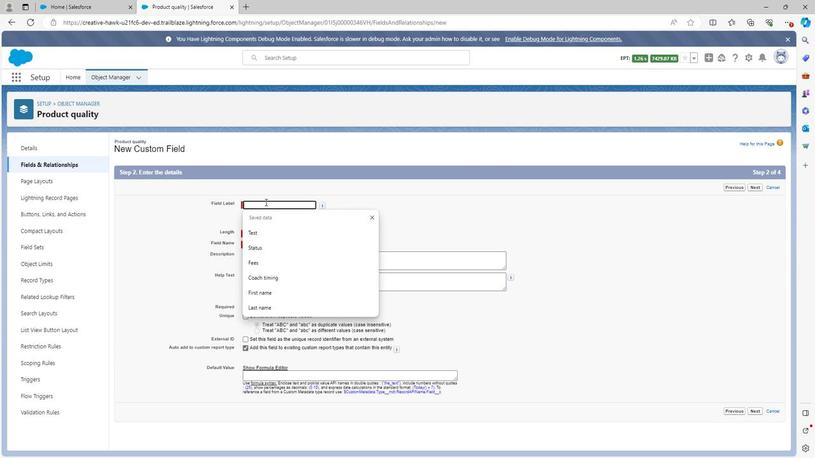 
Action: Key pressed <Key.shift>De
Screenshot: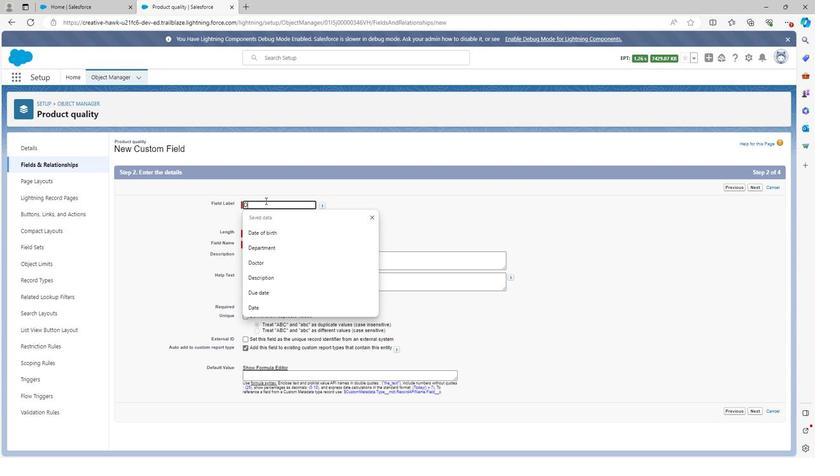 
Action: Mouse moved to (263, 203)
Screenshot: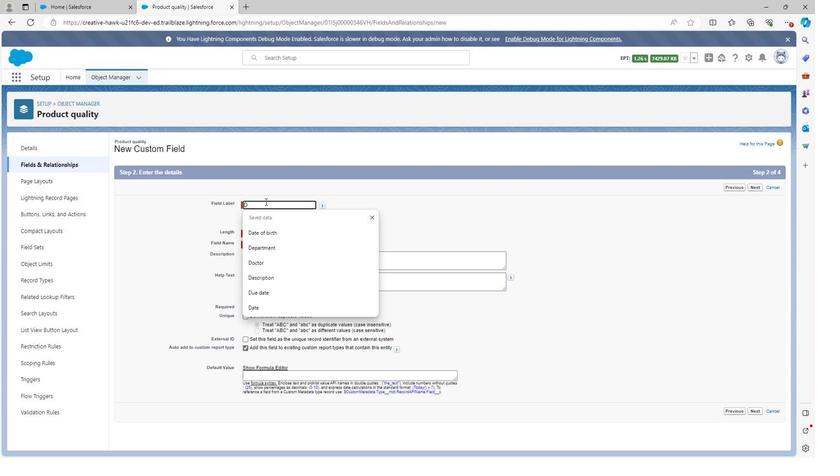 
Action: Key pressed t
Screenshot: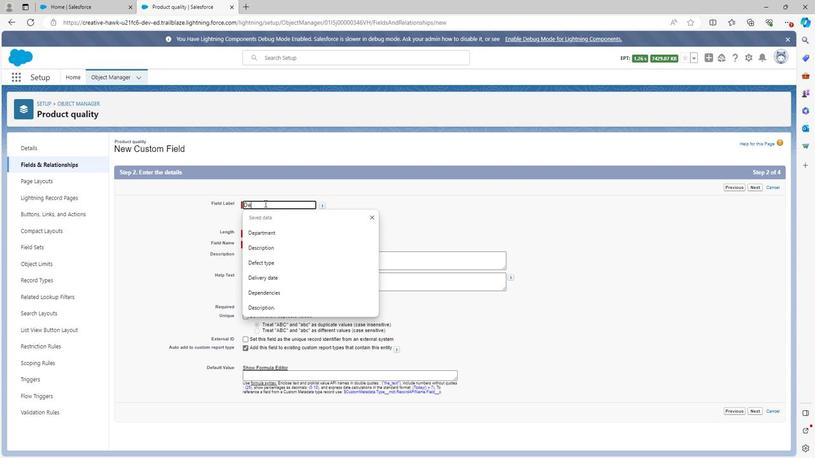 
Action: Mouse moved to (263, 204)
Screenshot: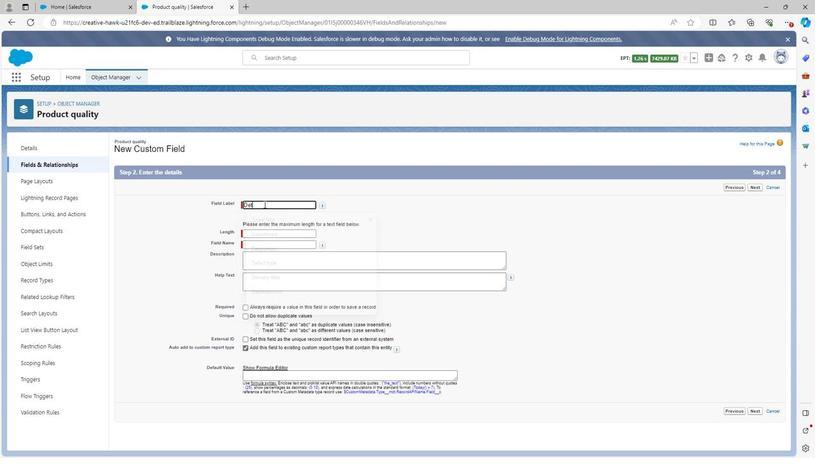 
Action: Key pressed e
Screenshot: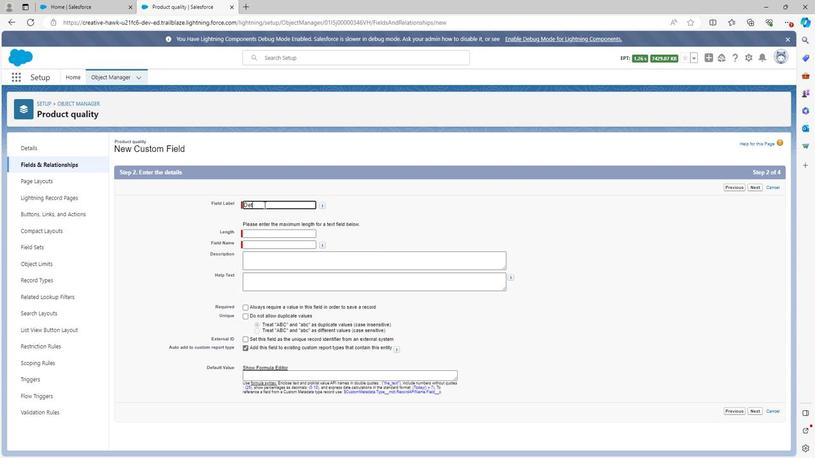 
Action: Mouse moved to (263, 204)
Screenshot: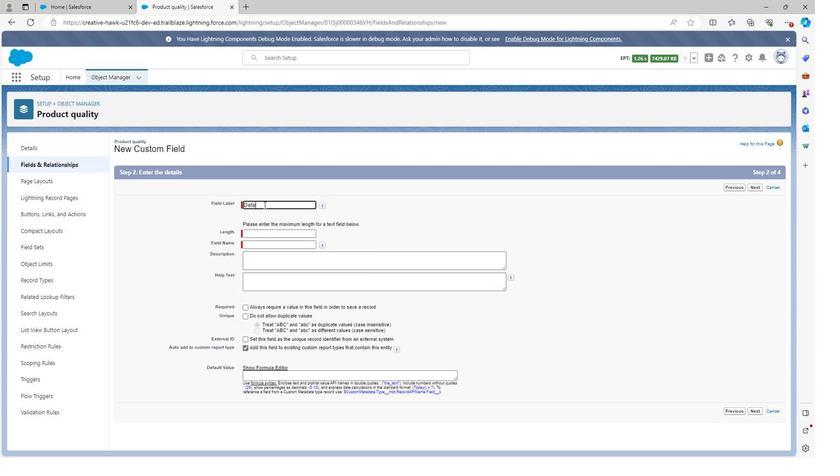 
Action: Key pressed ct<Key.space>
Screenshot: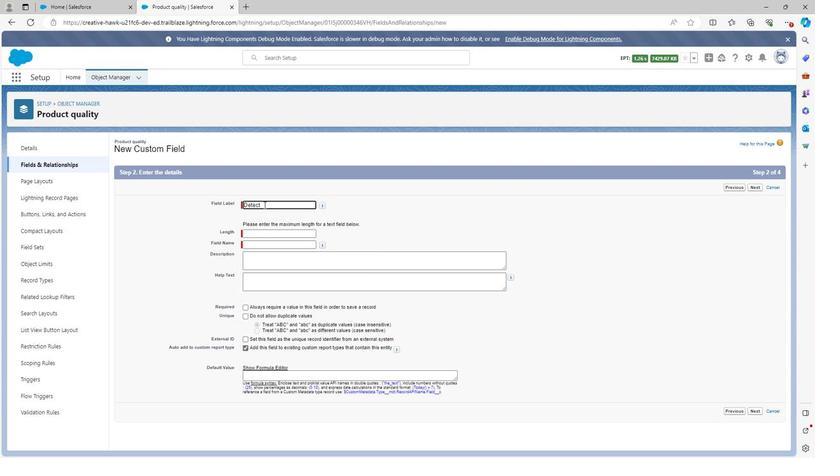 
Action: Mouse moved to (273, 210)
Screenshot: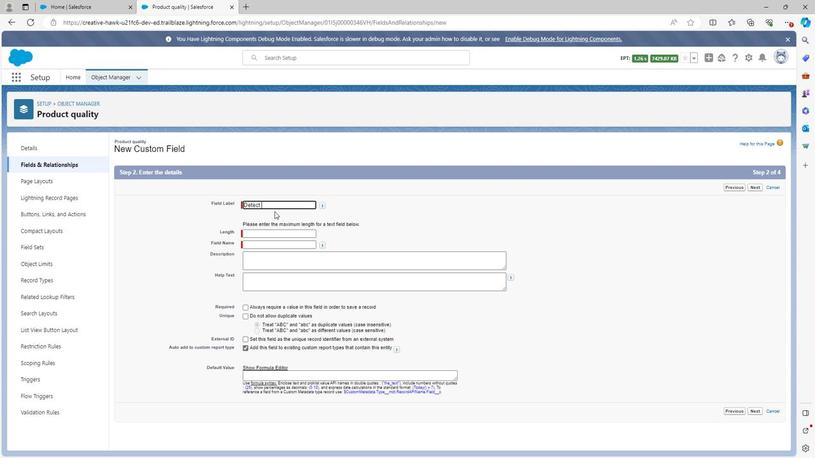 
Action: Key pressed de
Screenshot: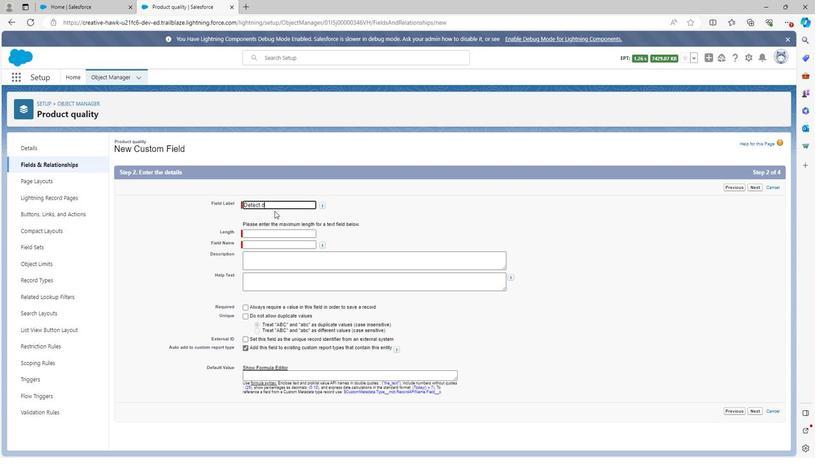 
Action: Mouse moved to (272, 210)
Screenshot: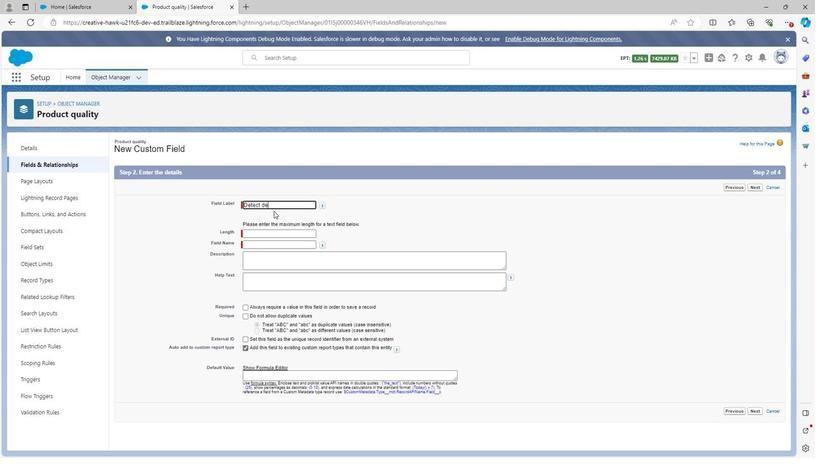
Action: Key pressed s
Screenshot: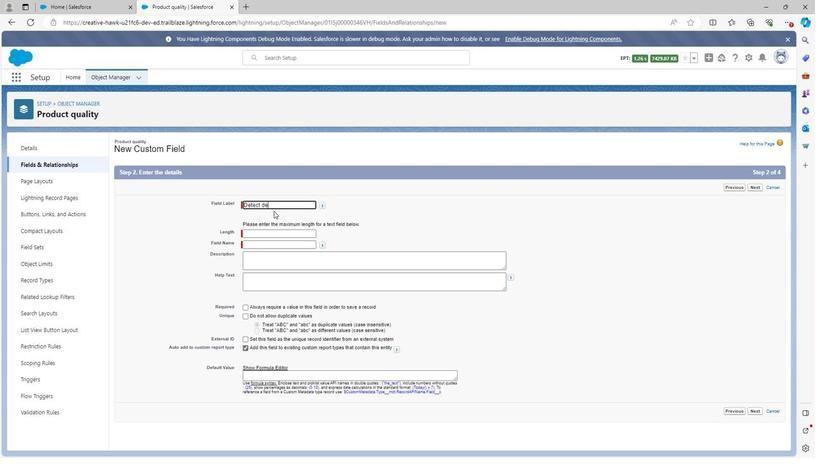 
Action: Mouse moved to (270, 210)
Screenshot: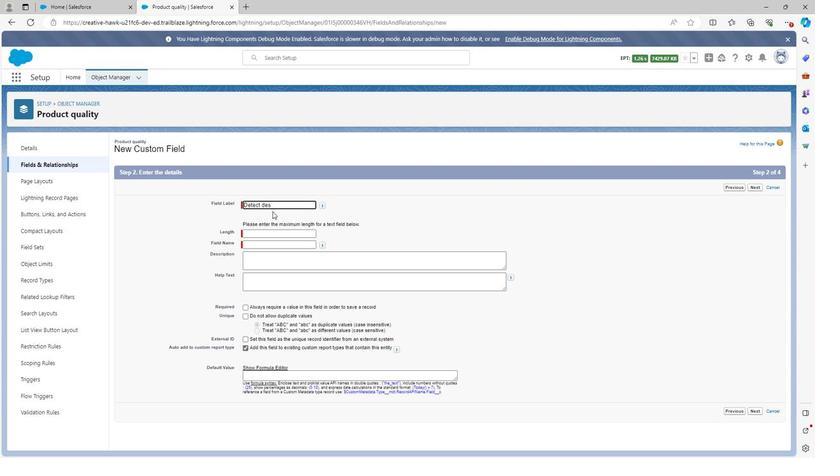 
Action: Key pressed crip
Screenshot: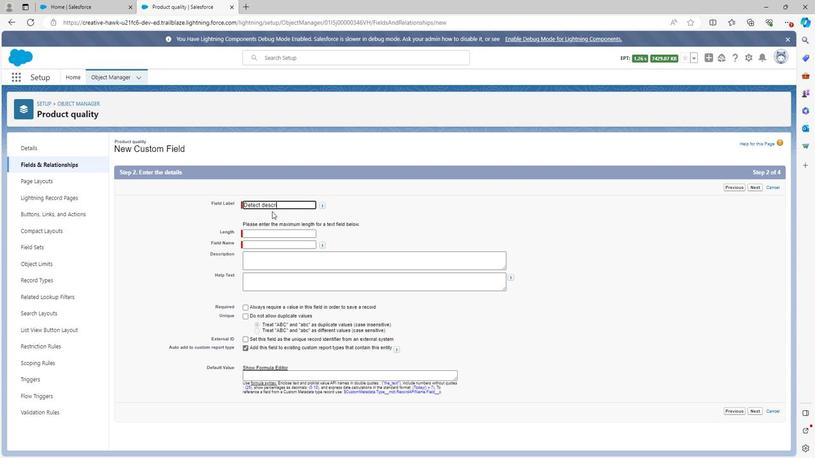 
Action: Mouse moved to (267, 215)
Screenshot: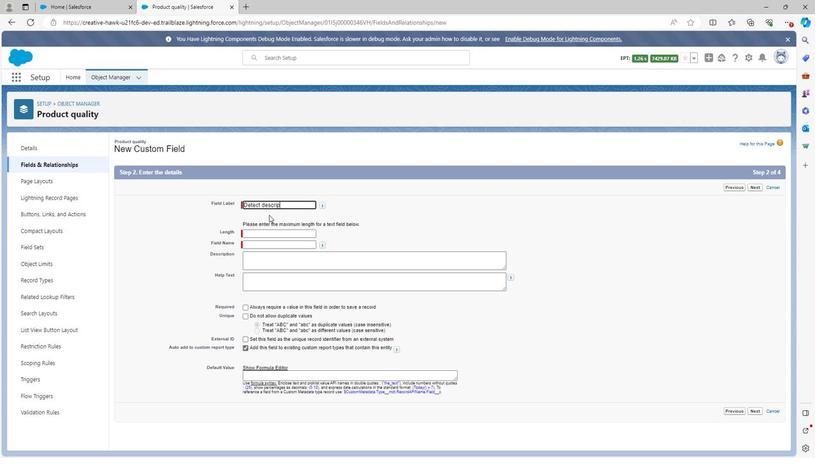 
Action: Key pressed t
Screenshot: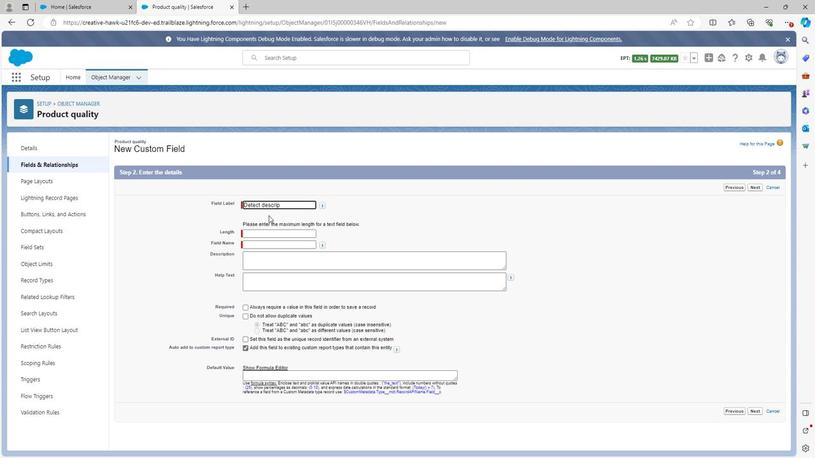
Action: Mouse moved to (266, 215)
Screenshot: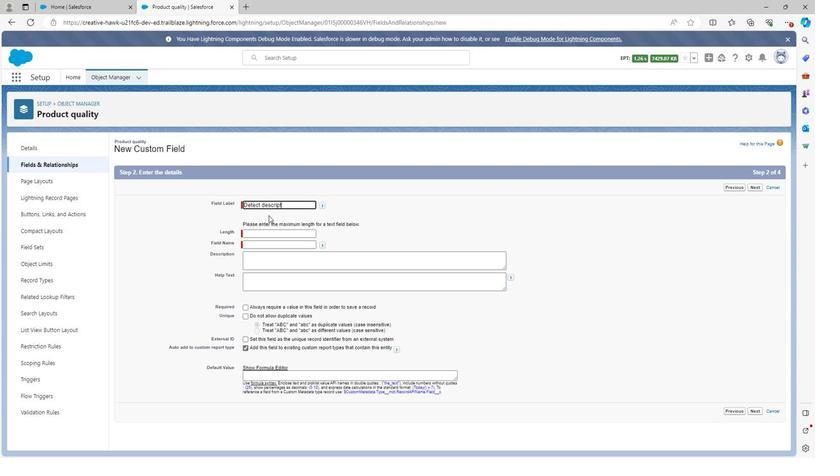 
Action: Key pressed io
Screenshot: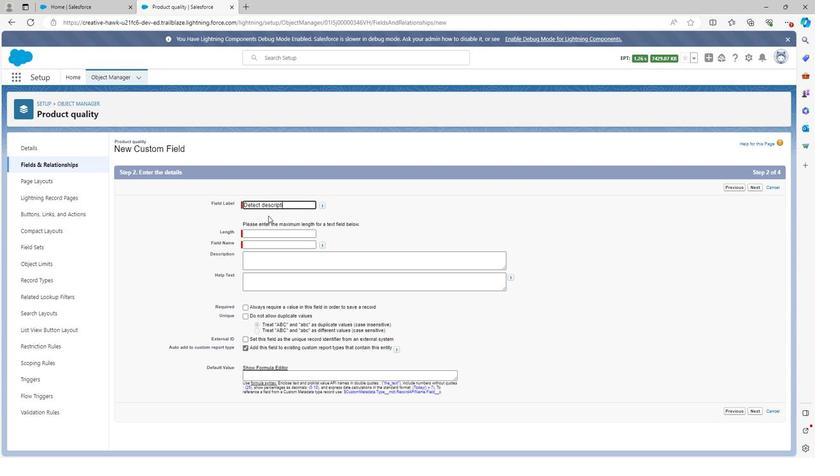 
Action: Mouse moved to (265, 218)
Screenshot: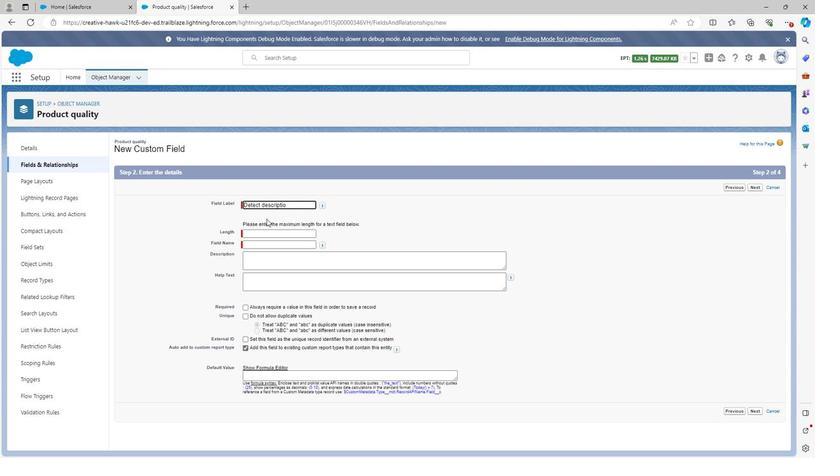 
Action: Key pressed n
Screenshot: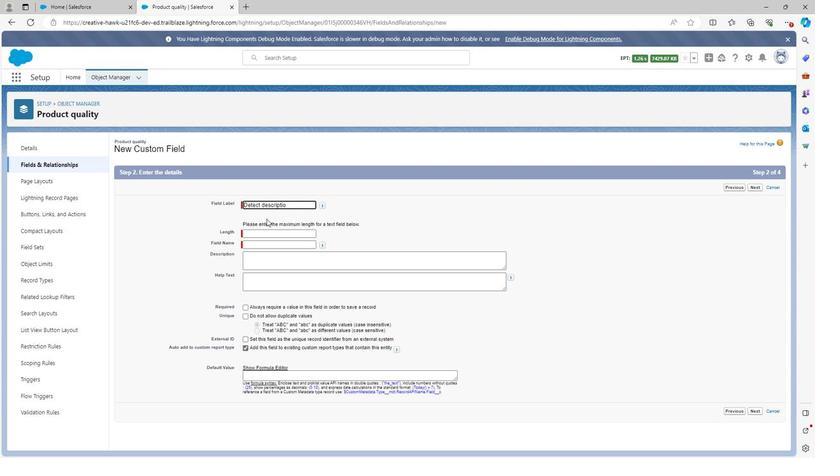 
Action: Mouse moved to (347, 215)
Screenshot: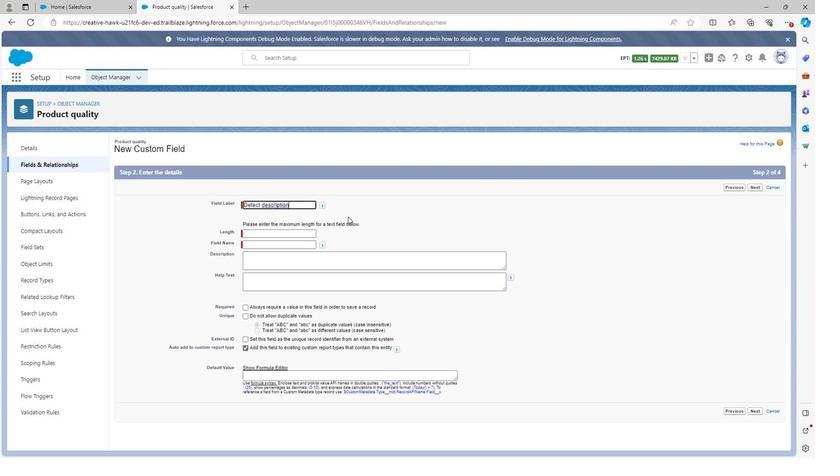 
Action: Mouse pressed left at (347, 215)
Screenshot: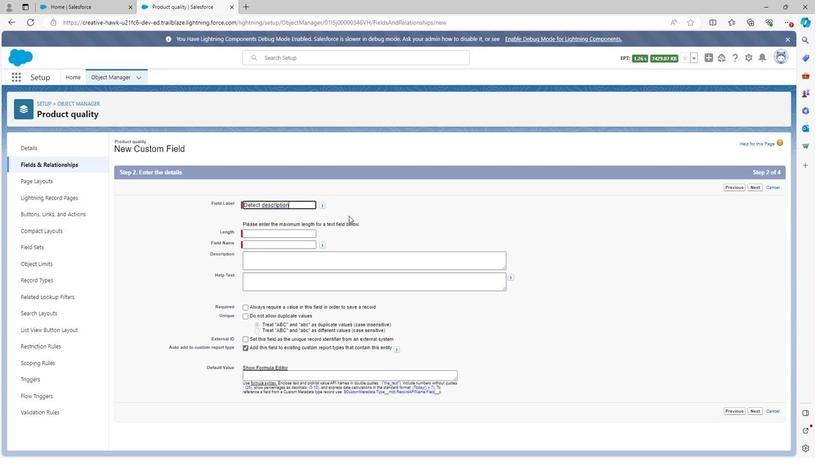 
Action: Mouse moved to (287, 232)
Screenshot: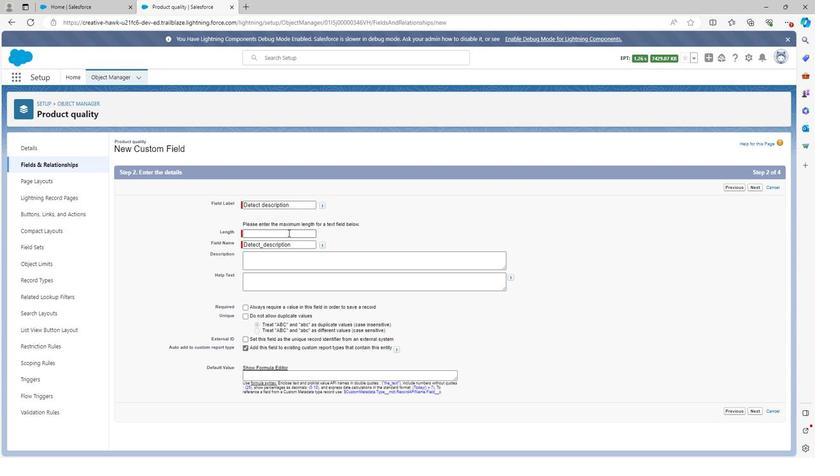 
Action: Mouse pressed left at (287, 232)
Screenshot: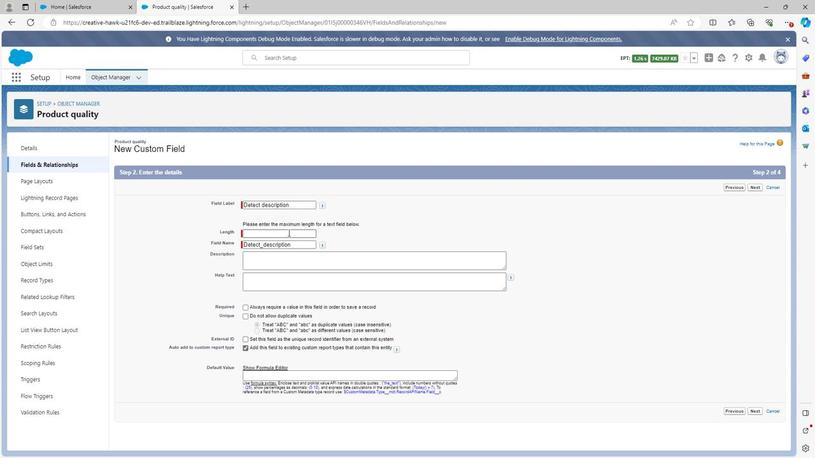 
Action: Mouse moved to (268, 275)
Screenshot: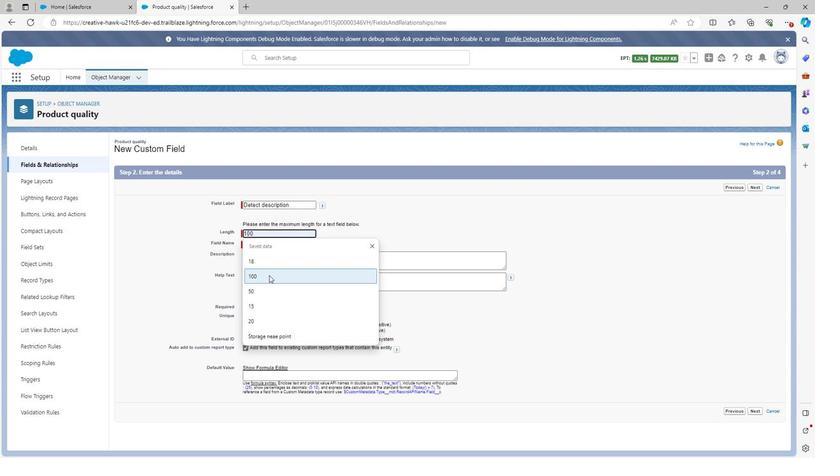 
Action: Mouse pressed left at (268, 275)
Screenshot: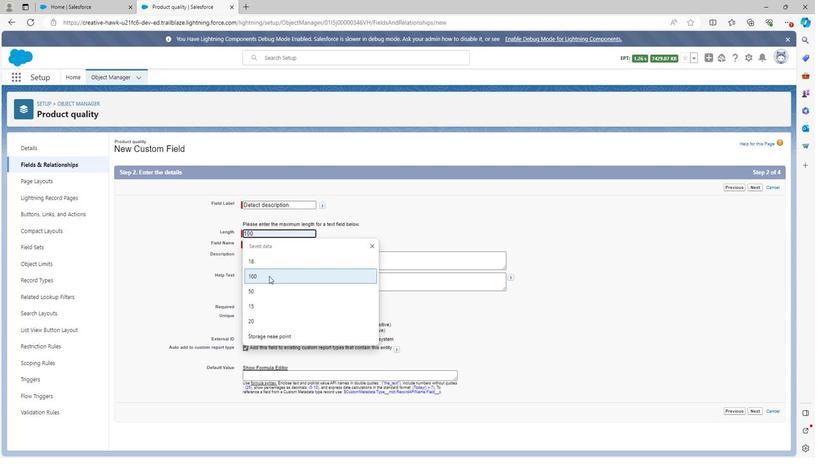 
Action: Mouse moved to (274, 262)
Screenshot: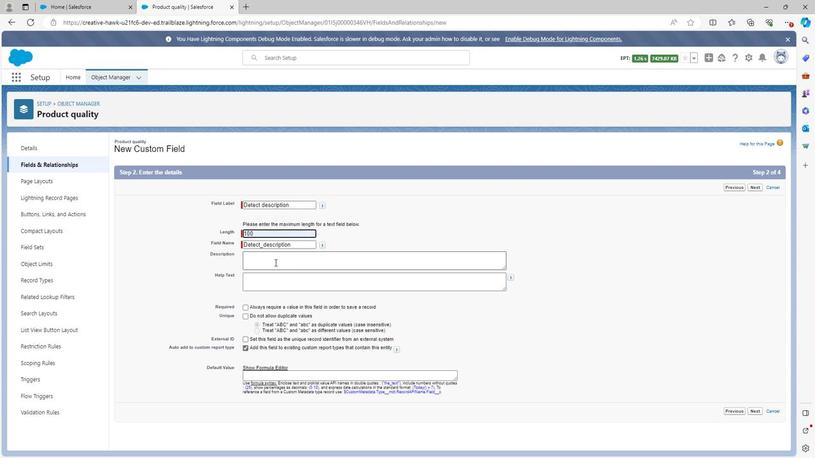 
Action: Mouse pressed left at (274, 262)
Screenshot: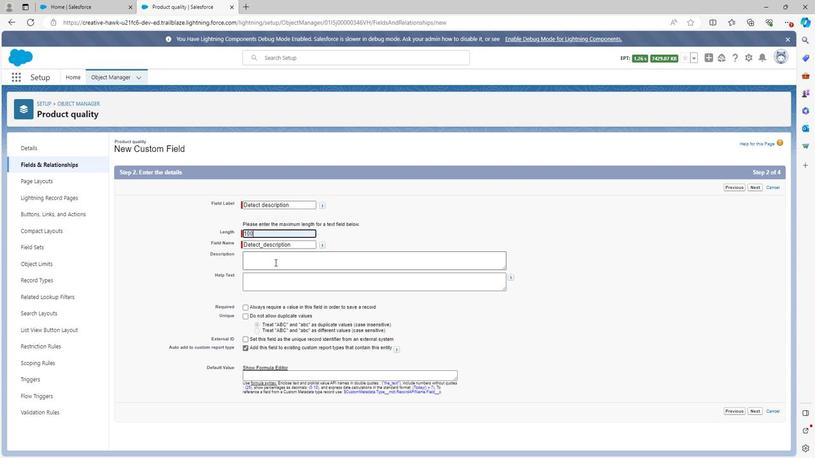 
Action: Mouse moved to (274, 261)
Screenshot: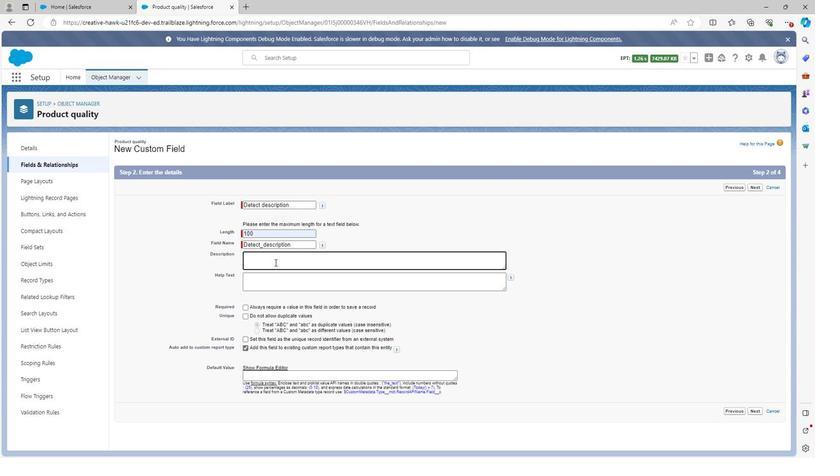 
Action: Key pressed <Key.shift>D
Screenshot: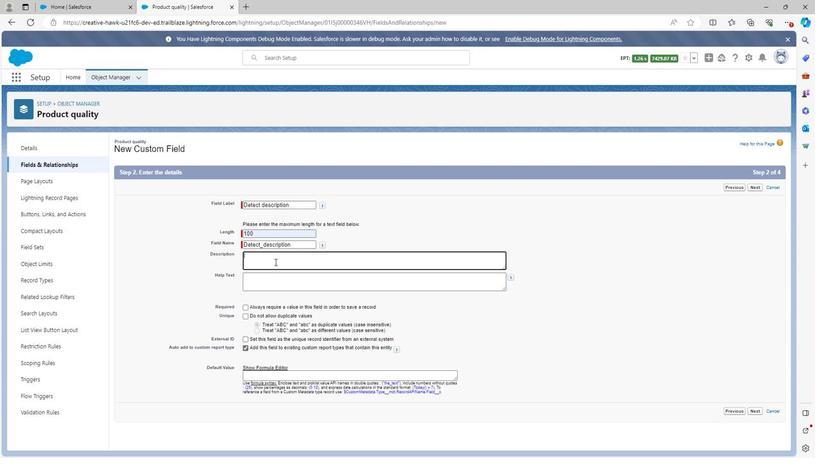 
Action: Mouse moved to (274, 261)
Screenshot: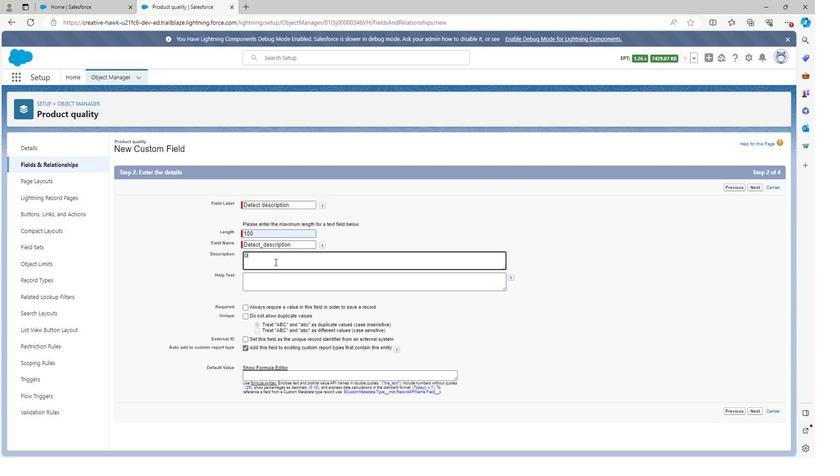 
Action: Key pressed e
Screenshot: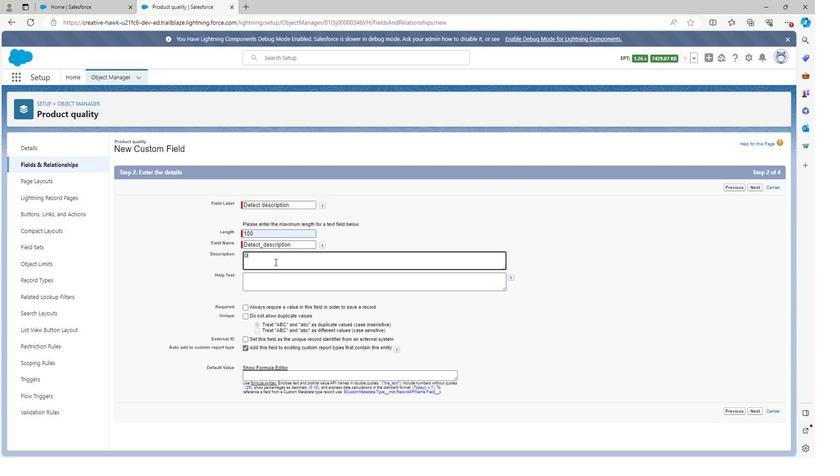 
Action: Mouse moved to (274, 264)
Screenshot: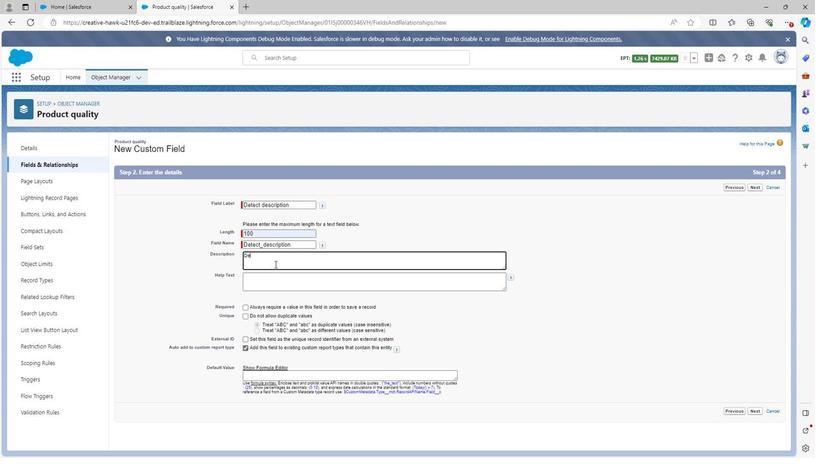 
Action: Key pressed fect
Screenshot: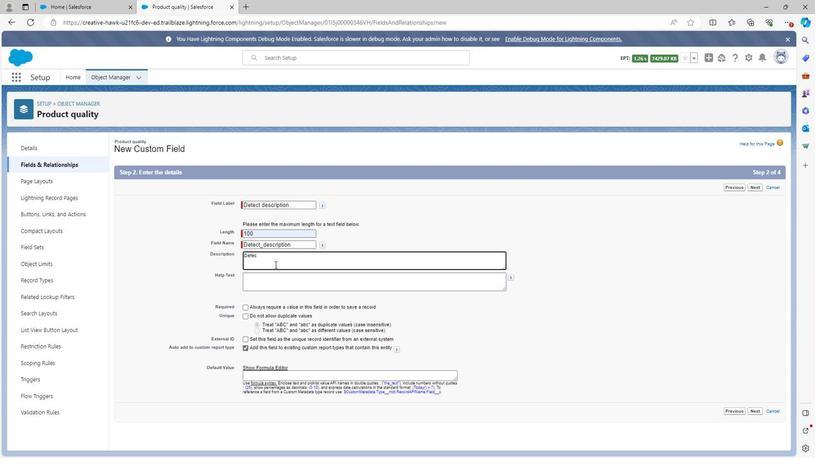
Action: Mouse moved to (274, 264)
Screenshot: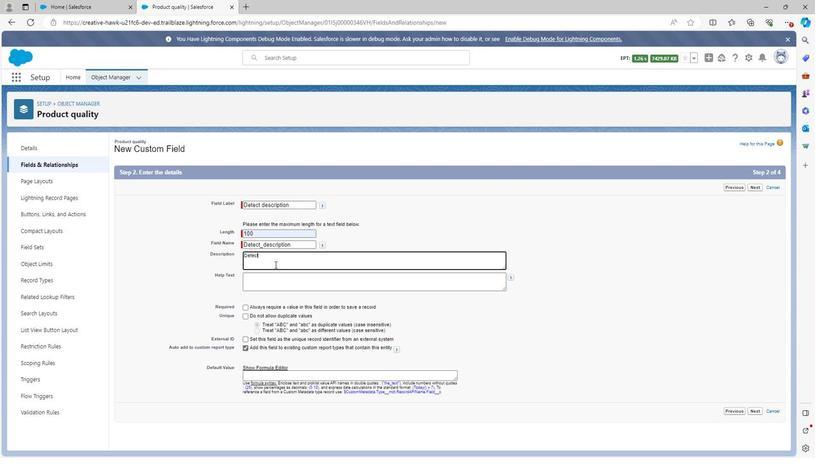 
Action: Key pressed <Key.space>
Screenshot: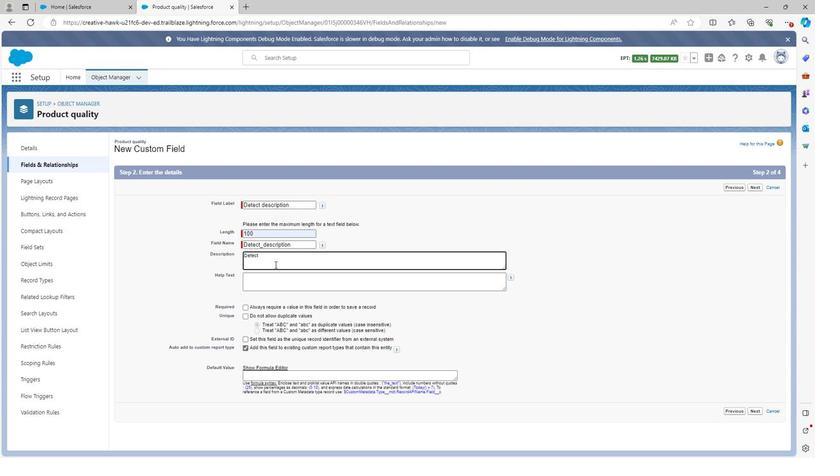 
Action: Mouse moved to (274, 264)
Screenshot: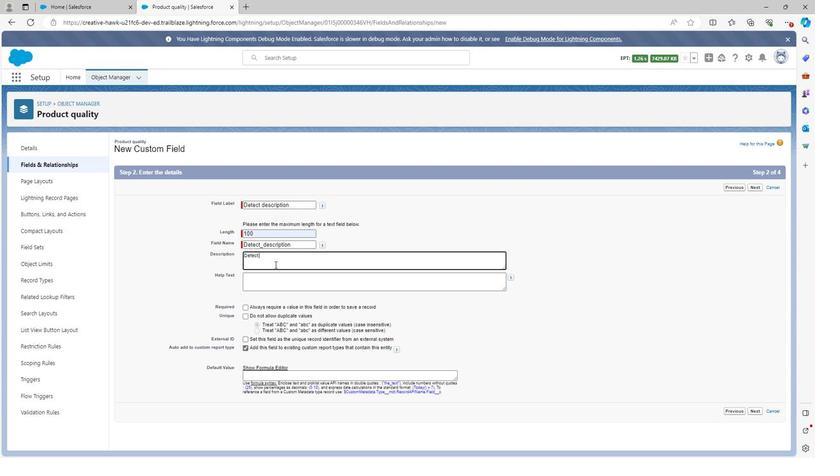 
Action: Key pressed d
Screenshot: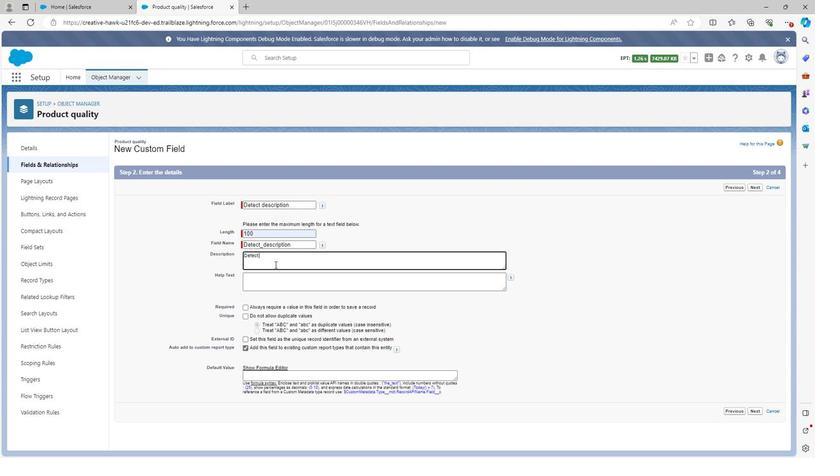 
Action: Mouse moved to (274, 264)
Screenshot: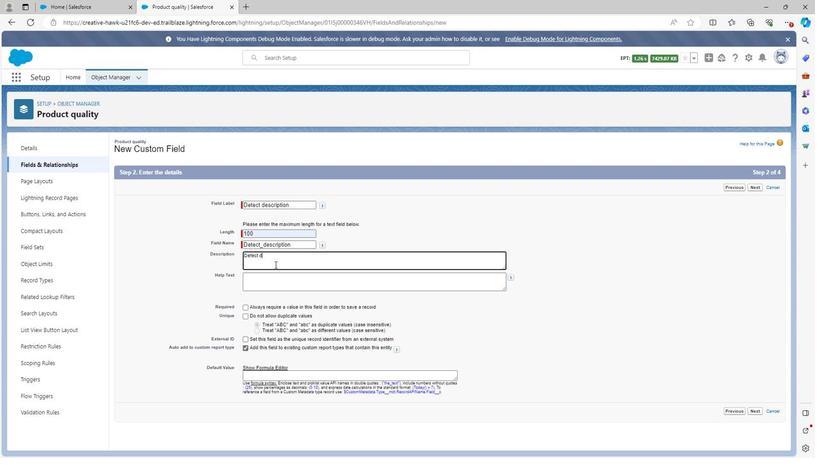 
Action: Key pressed esc
Screenshot: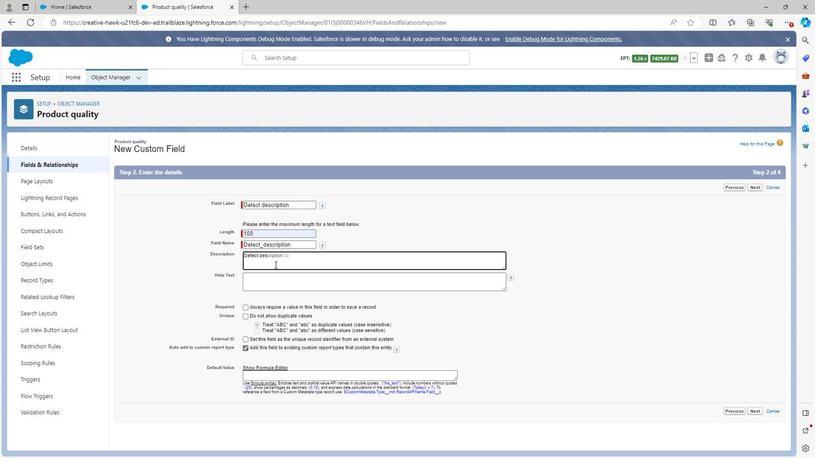 
Action: Mouse moved to (289, 258)
Screenshot: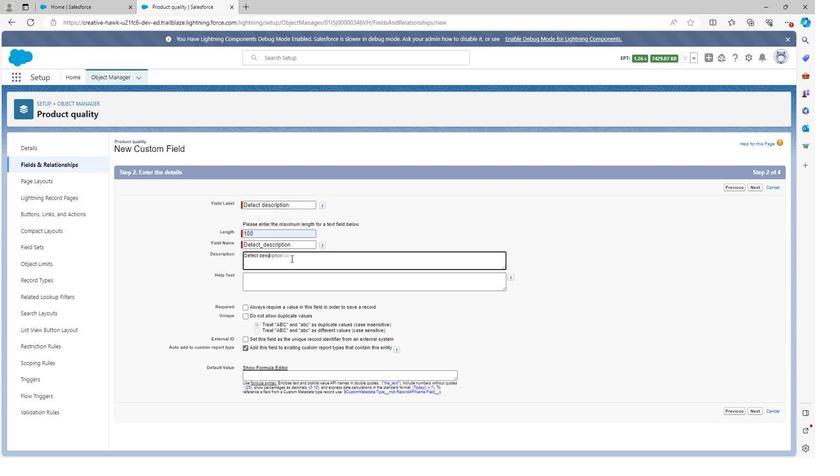 
Action: Key pressed r
Screenshot: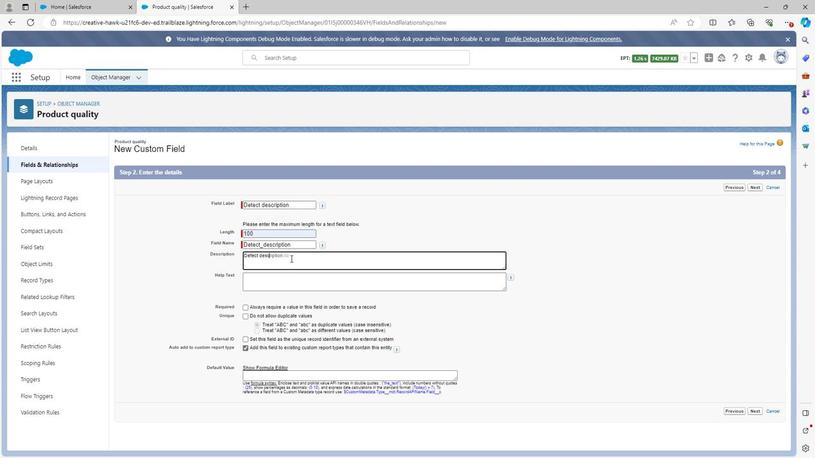 
Action: Mouse moved to (288, 259)
Screenshot: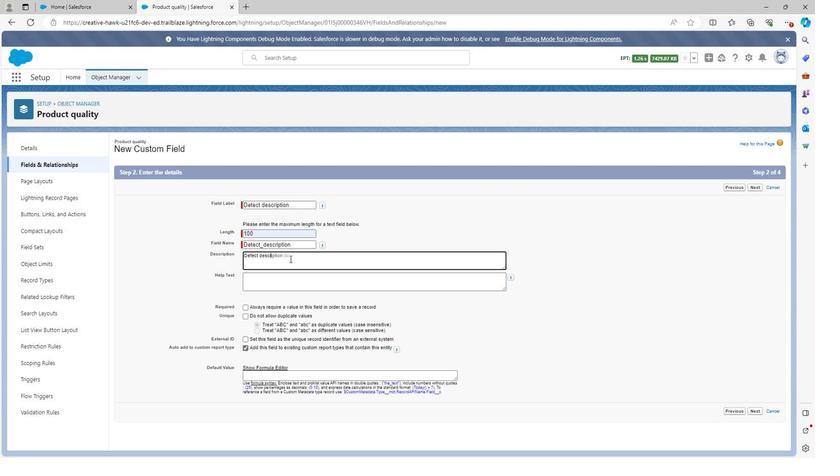 
Action: Key pressed i
Screenshot: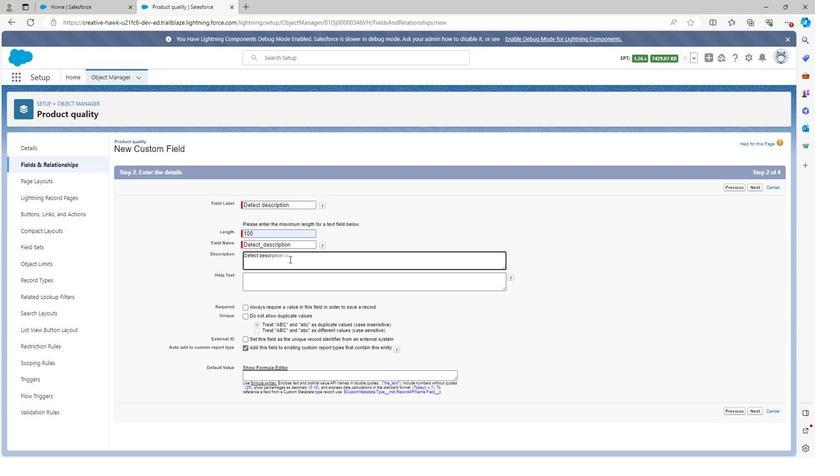 
Action: Mouse moved to (288, 259)
Screenshot: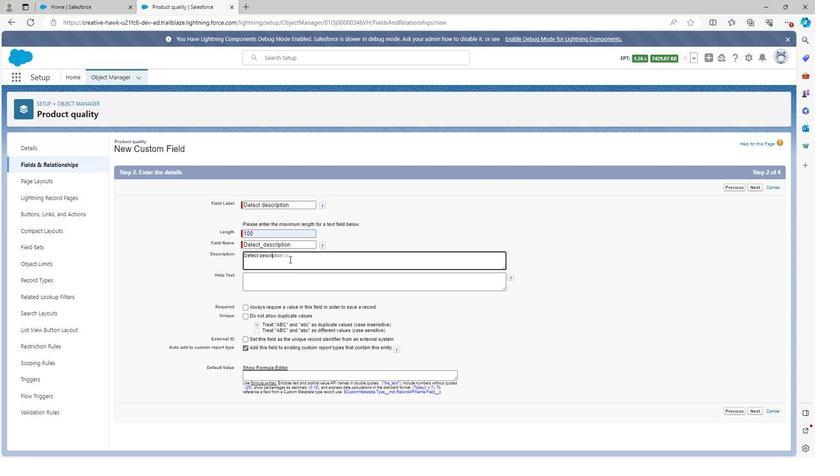 
Action: Key pressed p
Screenshot: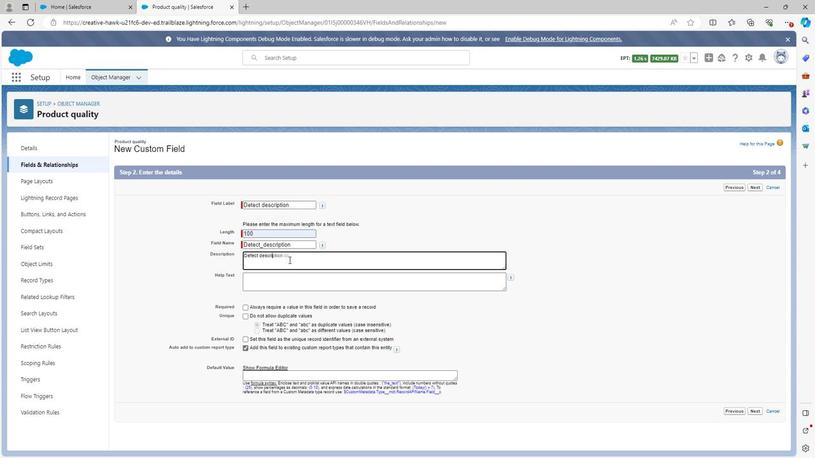 
Action: Mouse moved to (286, 261)
Screenshot: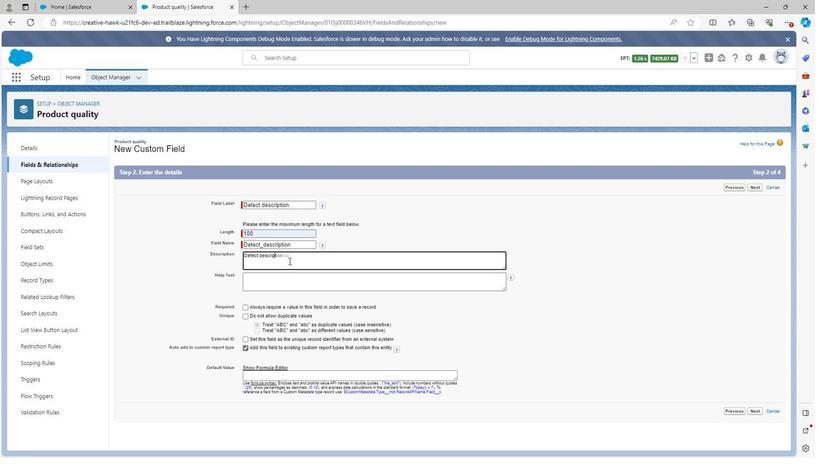 
Action: Key pressed t
Screenshot: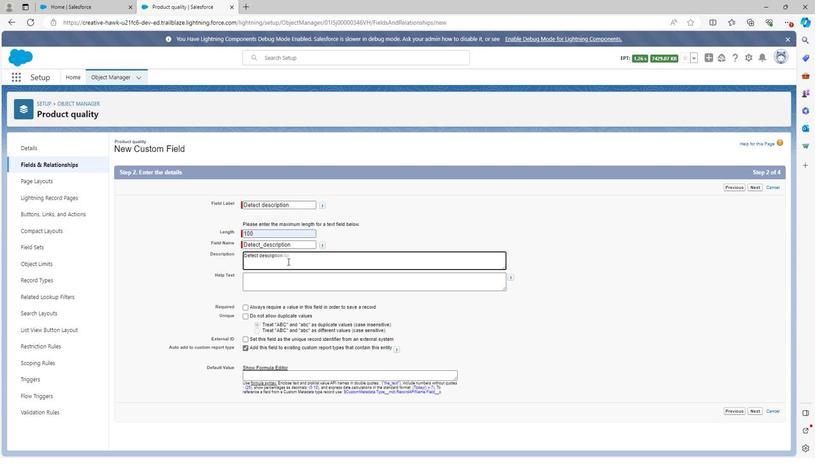 
Action: Mouse moved to (286, 261)
Screenshot: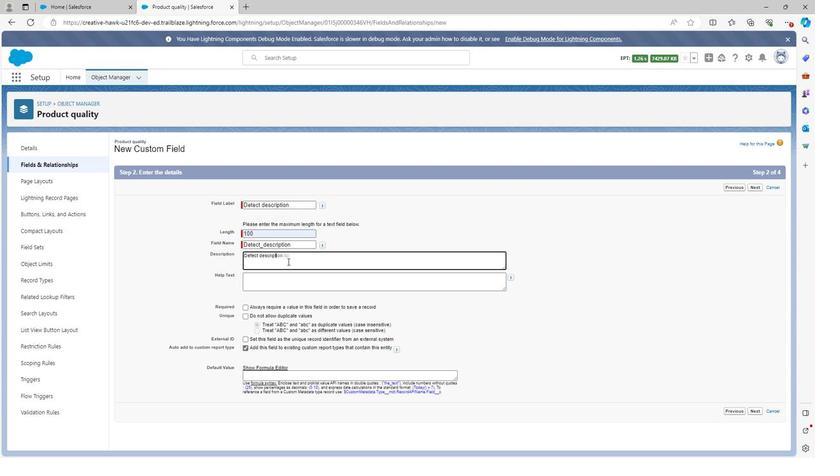 
Action: Key pressed i
Screenshot: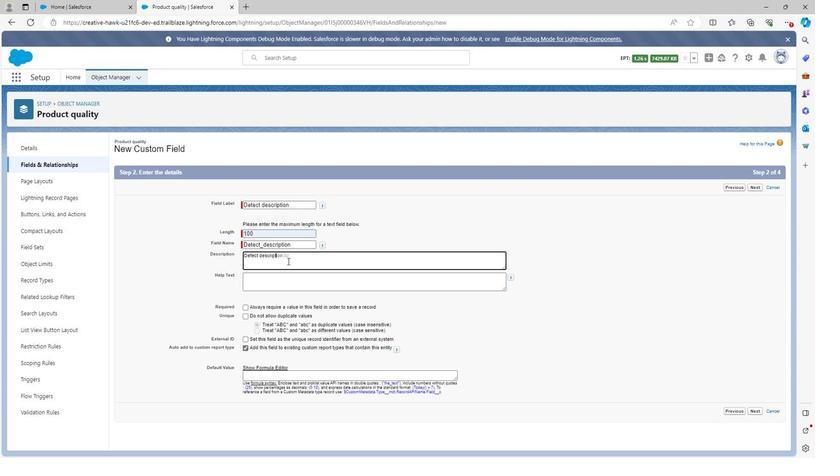 
Action: Mouse moved to (286, 259)
Screenshot: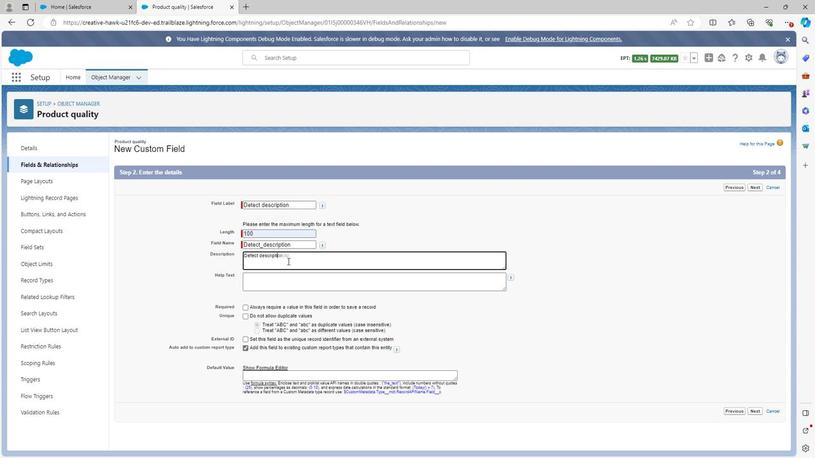 
Action: Key pressed o
Screenshot: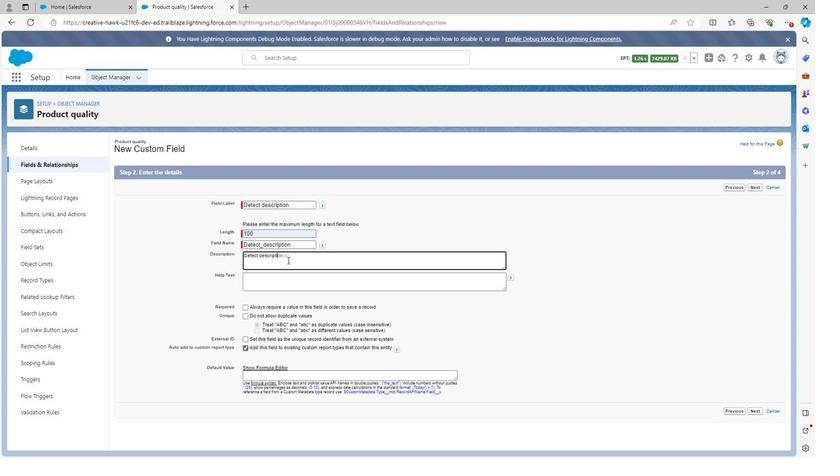 
Action: Mouse moved to (286, 259)
Screenshot: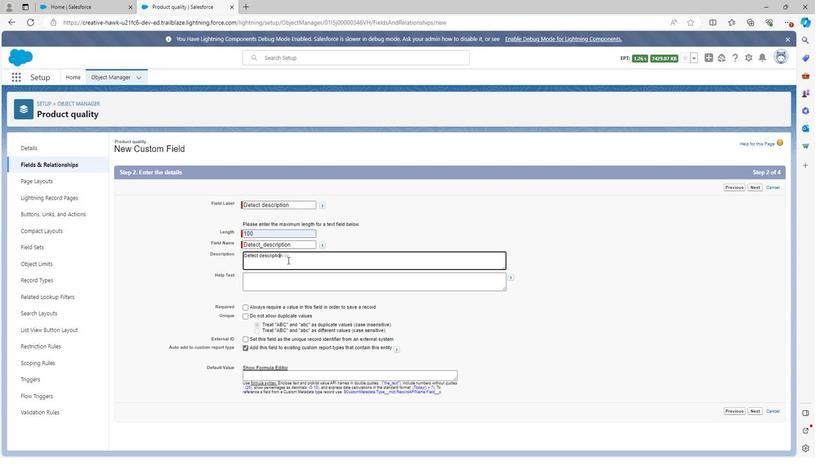 
Action: Key pressed n
Screenshot: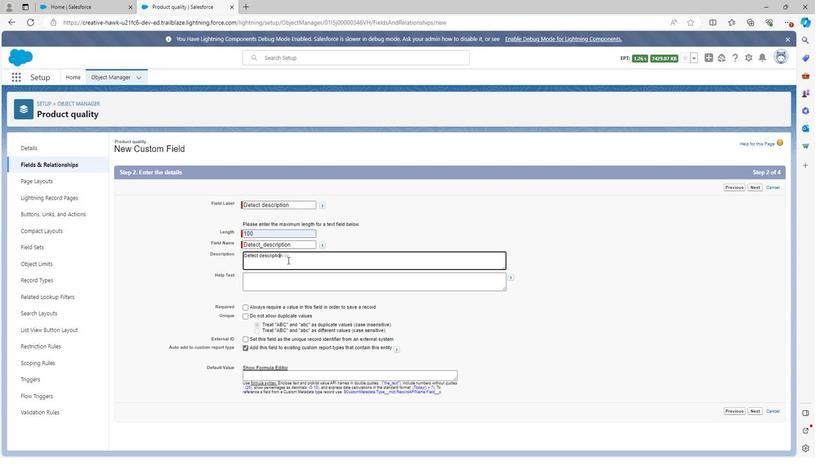 
Action: Mouse moved to (286, 261)
Screenshot: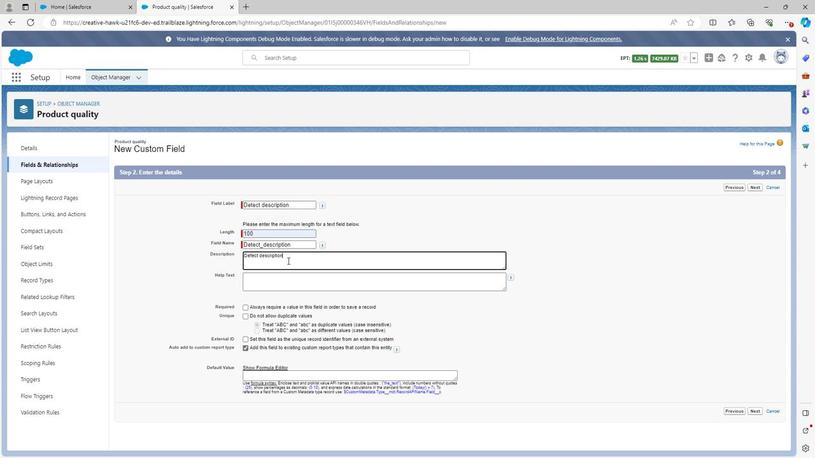 
Action: Key pressed <Key.space>
Screenshot: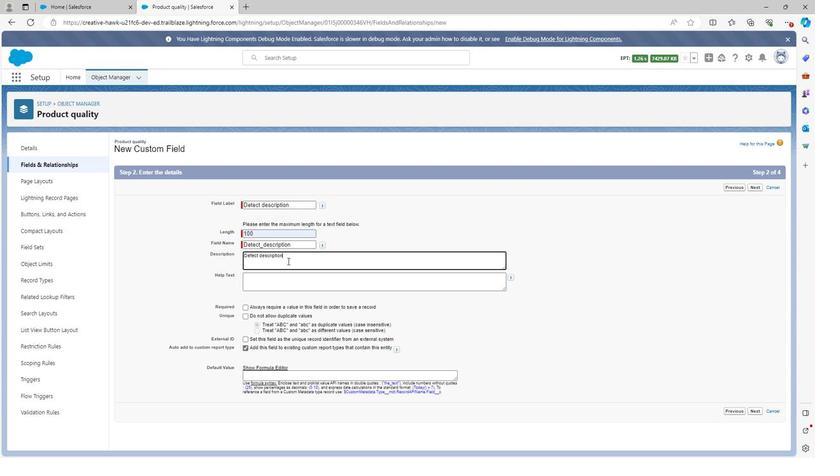 
Action: Mouse moved to (286, 261)
Screenshot: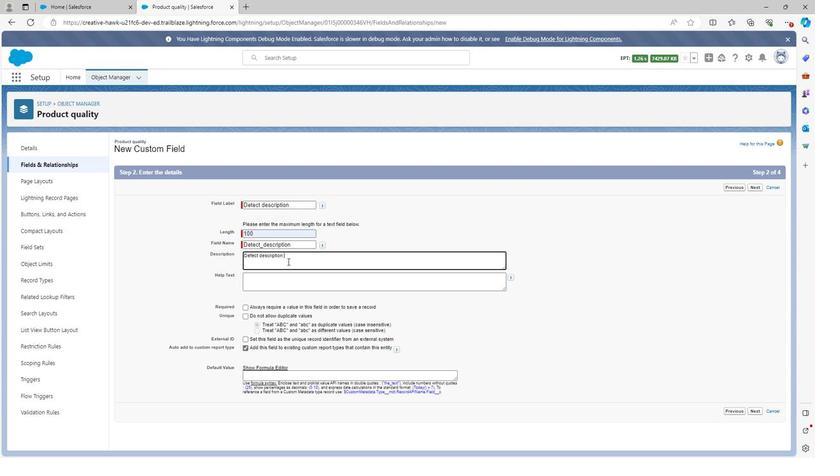 
Action: Key pressed i
Screenshot: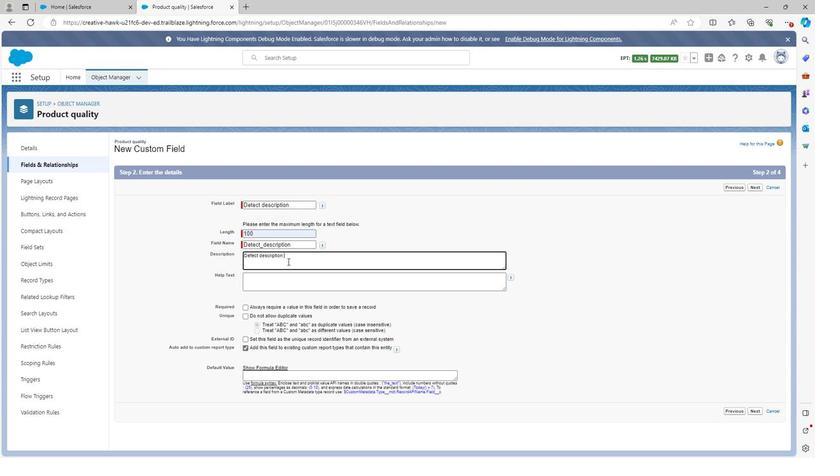 
Action: Mouse moved to (286, 263)
Screenshot: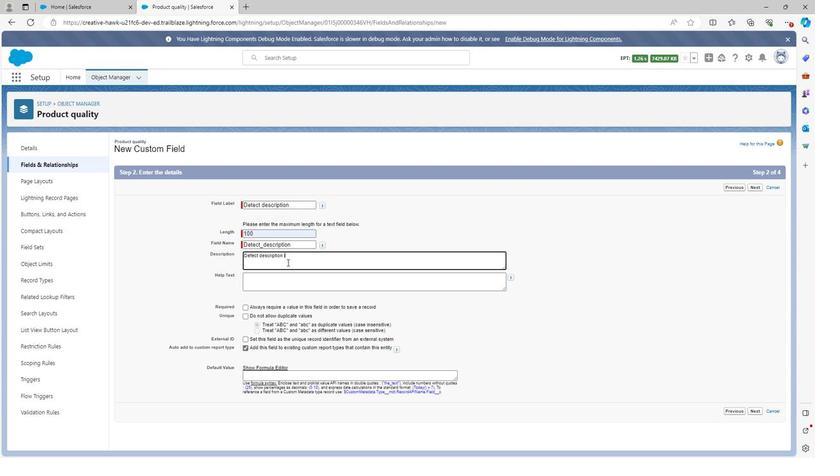 
Action: Key pressed s
Screenshot: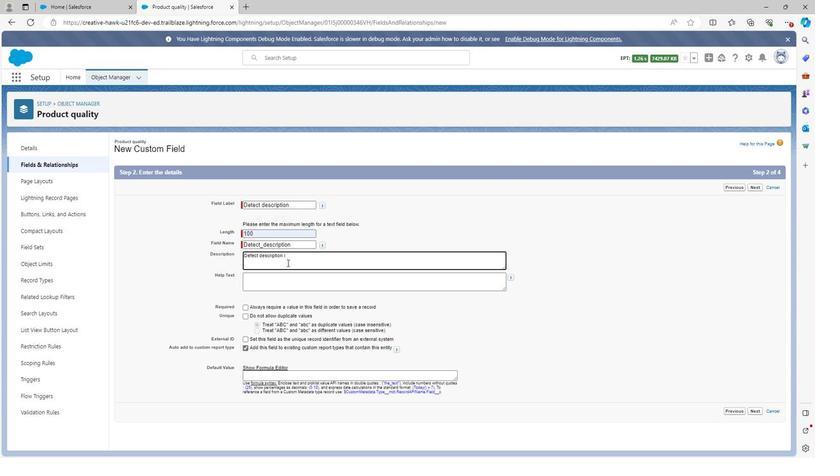 
Action: Mouse moved to (286, 263)
Screenshot: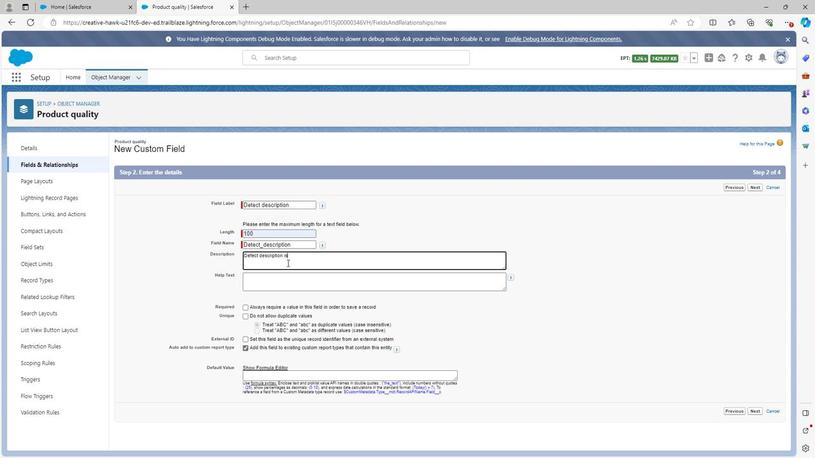 
Action: Key pressed <Key.space>
Screenshot: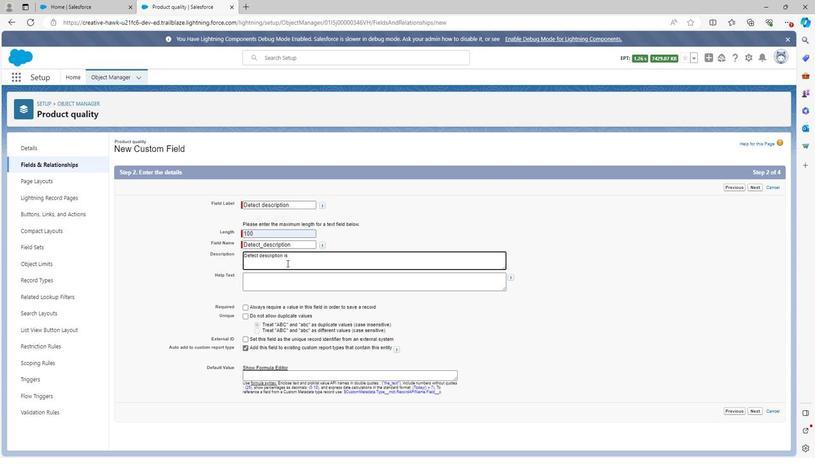 
Action: Mouse moved to (273, 279)
Screenshot: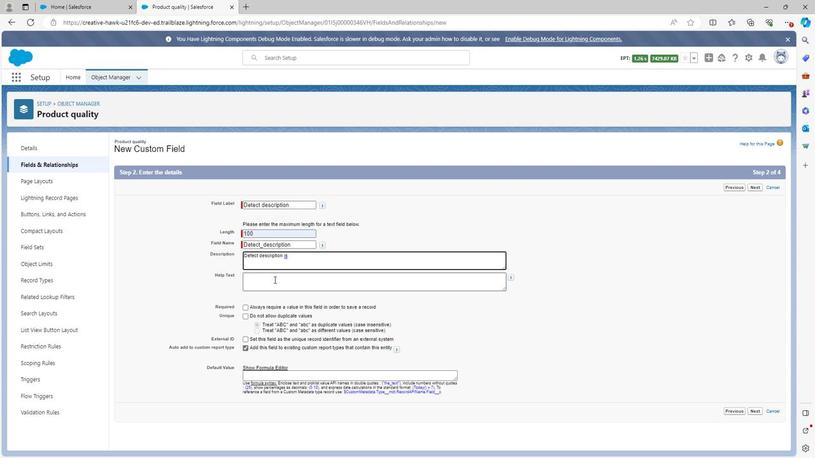 
Action: Key pressed t
Screenshot: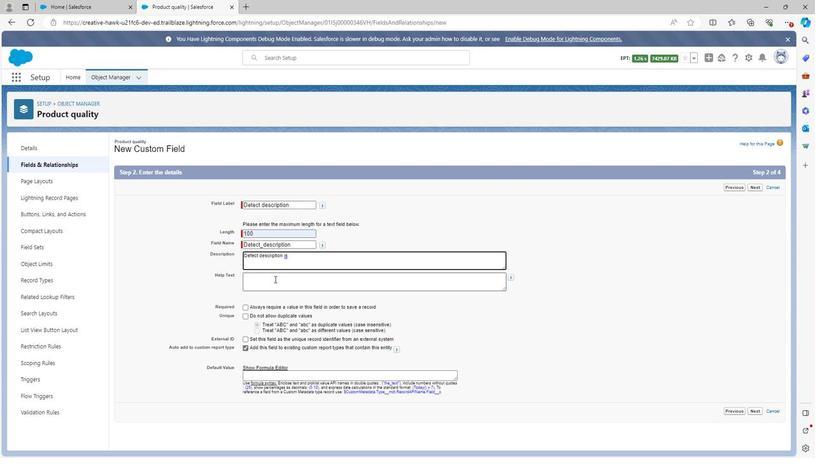 
Action: Mouse moved to (274, 277)
Screenshot: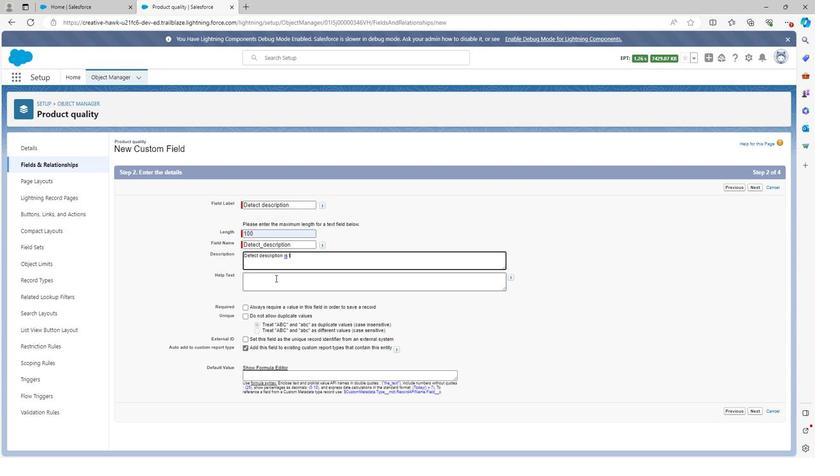 
Action: Key pressed h
Screenshot: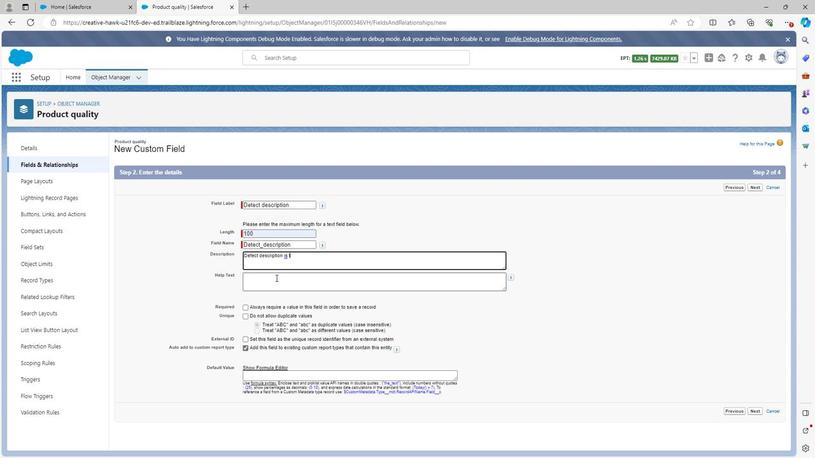 
Action: Mouse moved to (275, 277)
Screenshot: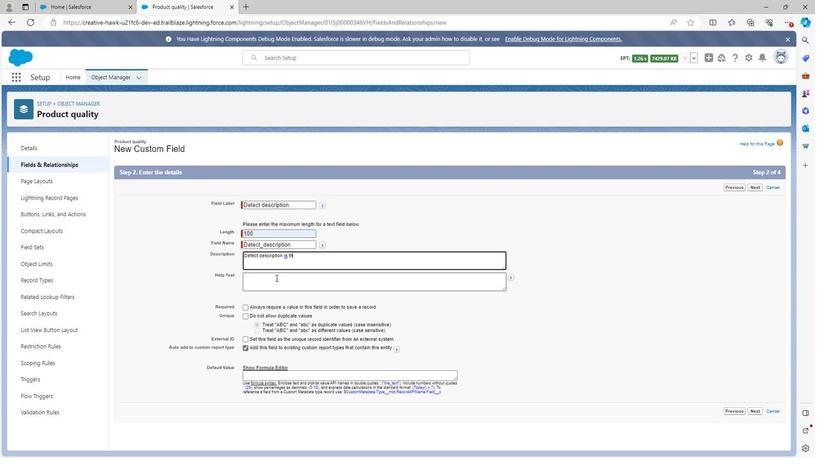 
Action: Key pressed e
Screenshot: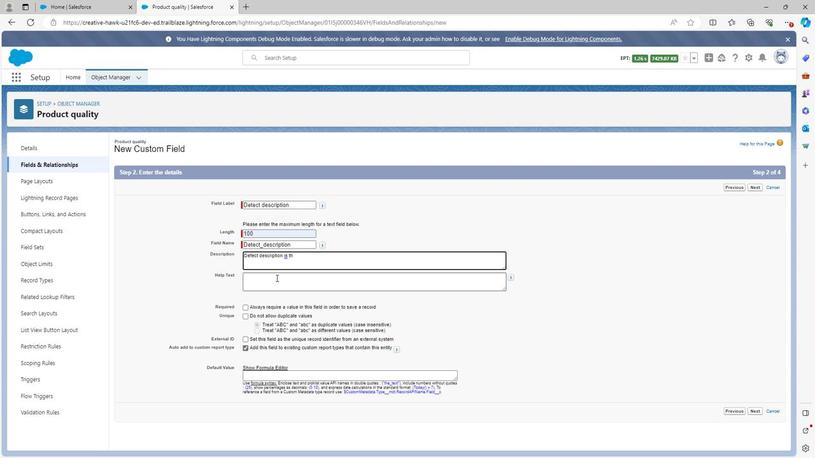 
Action: Mouse moved to (275, 279)
Screenshot: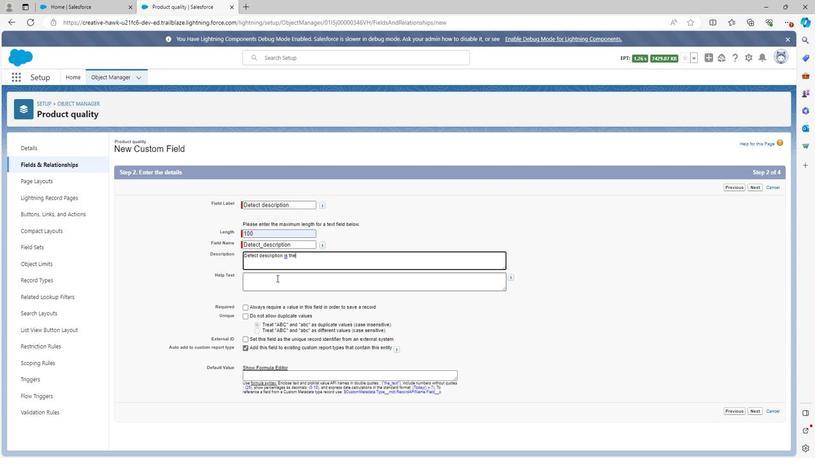 
Action: Key pressed <Key.space>
Screenshot: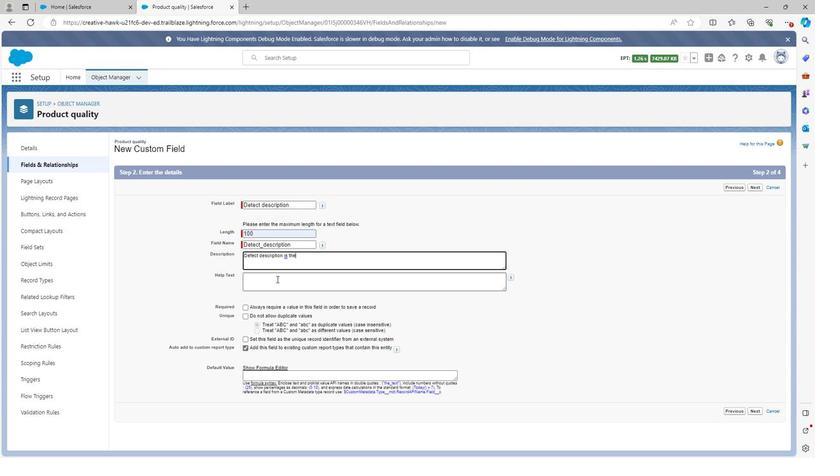 
Action: Mouse moved to (275, 280)
Screenshot: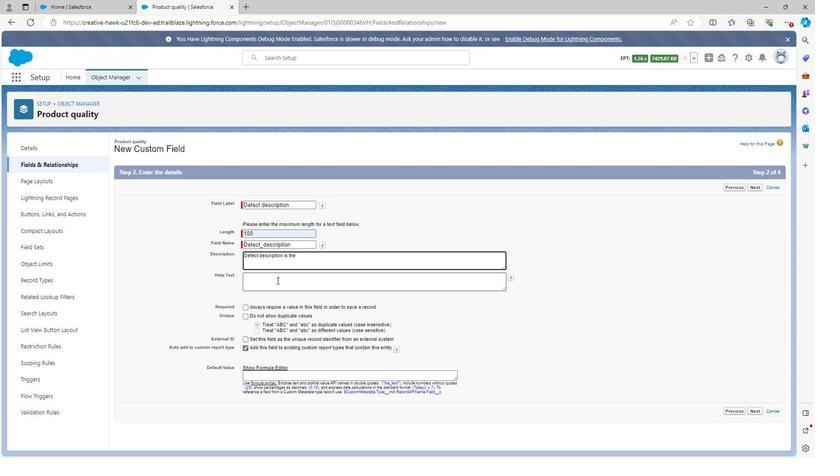 
Action: Key pressed fi
Screenshot: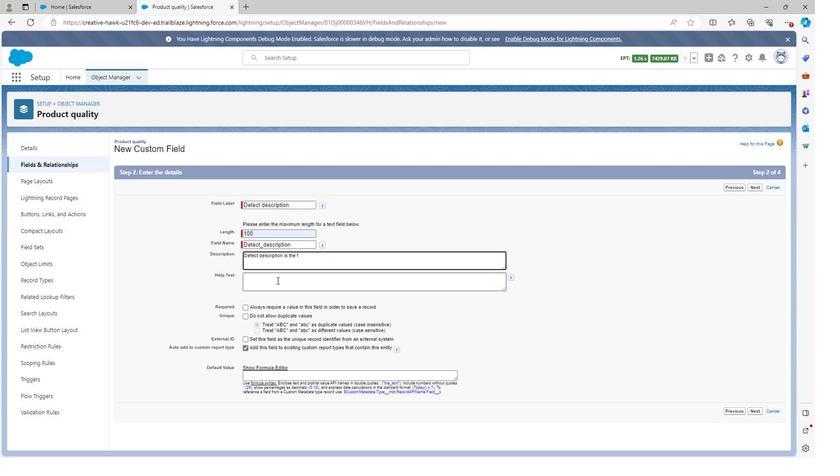 
Action: Mouse moved to (275, 281)
Screenshot: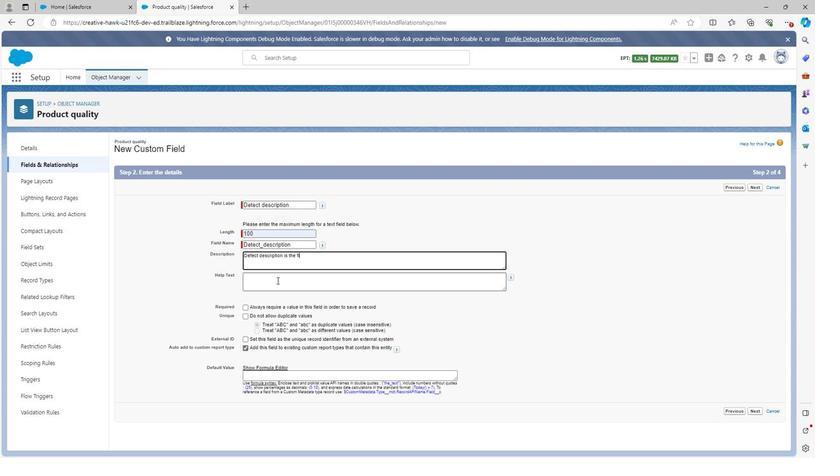 
Action: Key pressed e
Screenshot: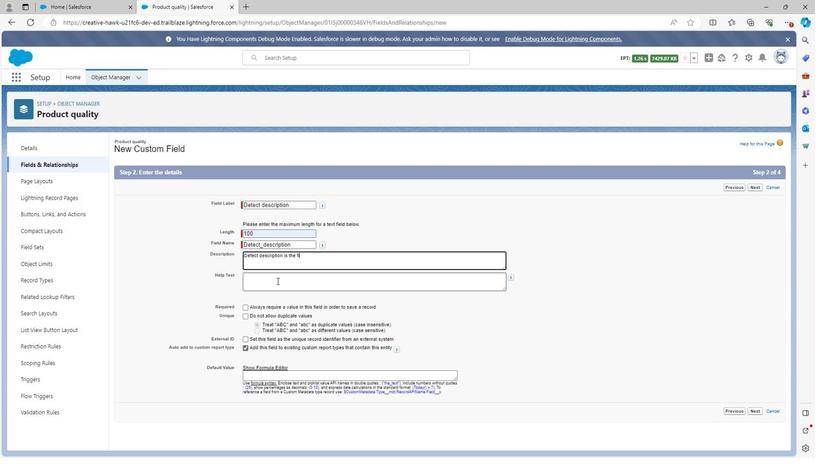 
Action: Mouse moved to (275, 282)
Screenshot: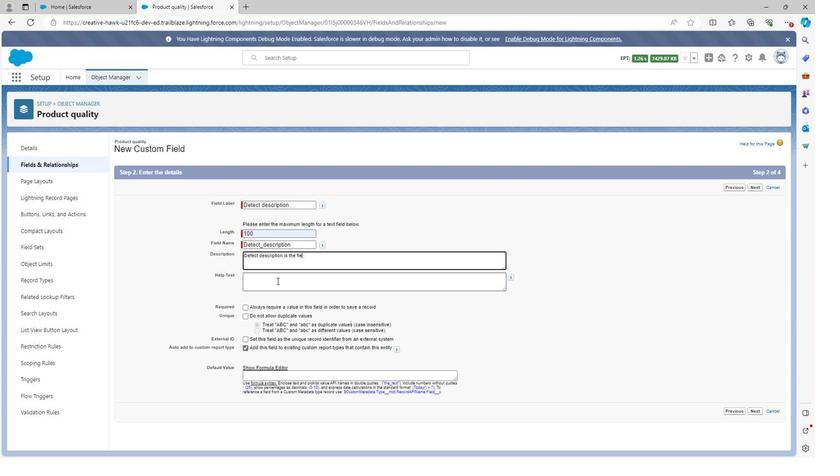 
Action: Key pressed l
Screenshot: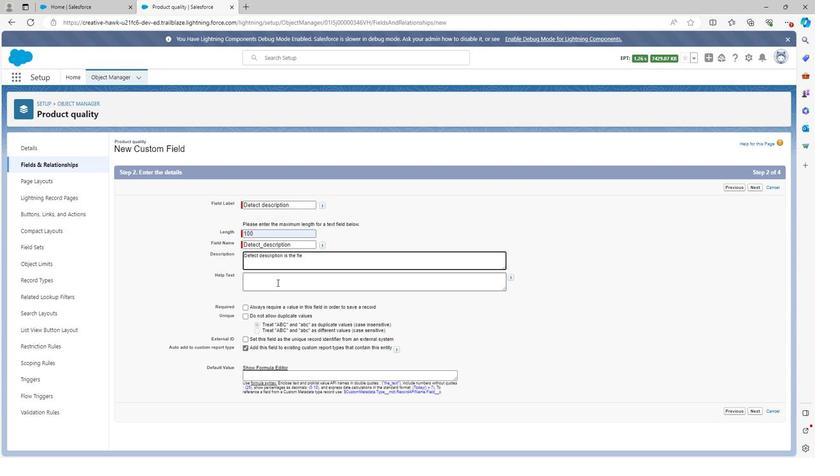 
Action: Mouse moved to (276, 284)
Screenshot: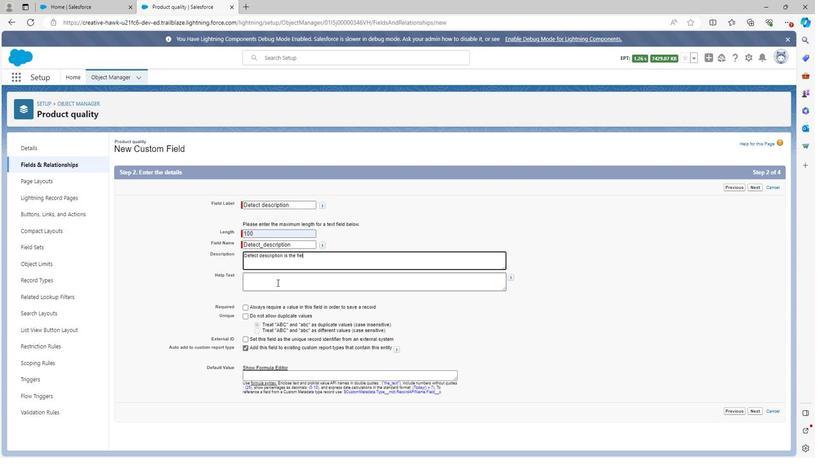 
Action: Key pressed d<Key.space>thr
Screenshot: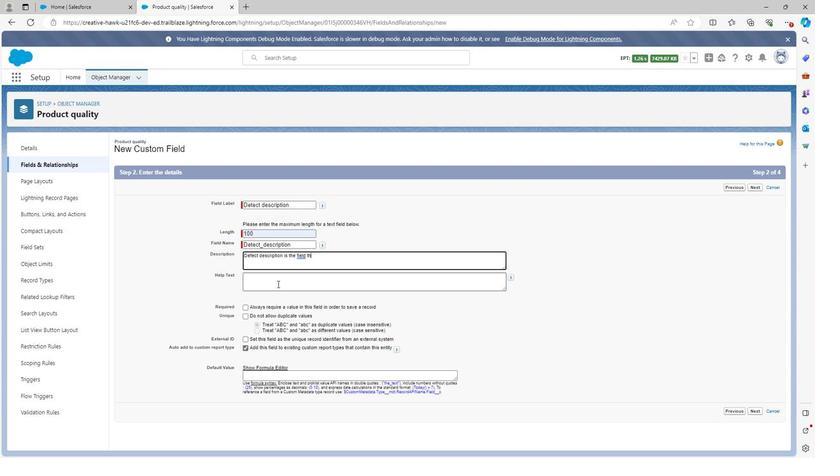 
Action: Mouse moved to (276, 284)
Screenshot: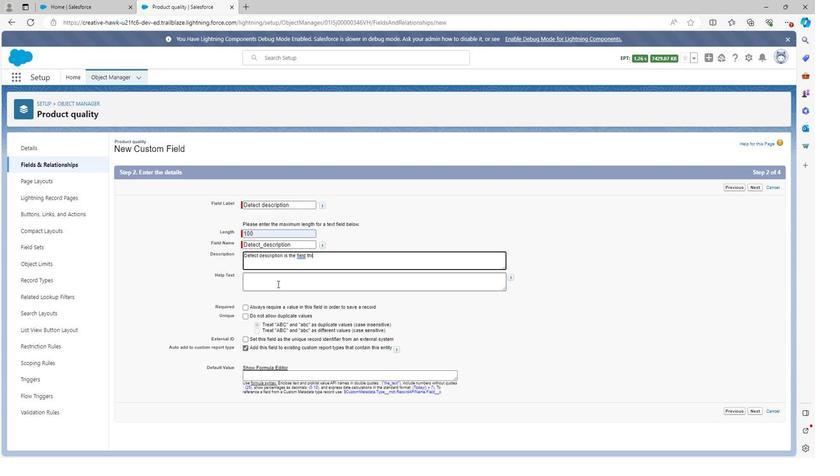 
Action: Key pressed o
Screenshot: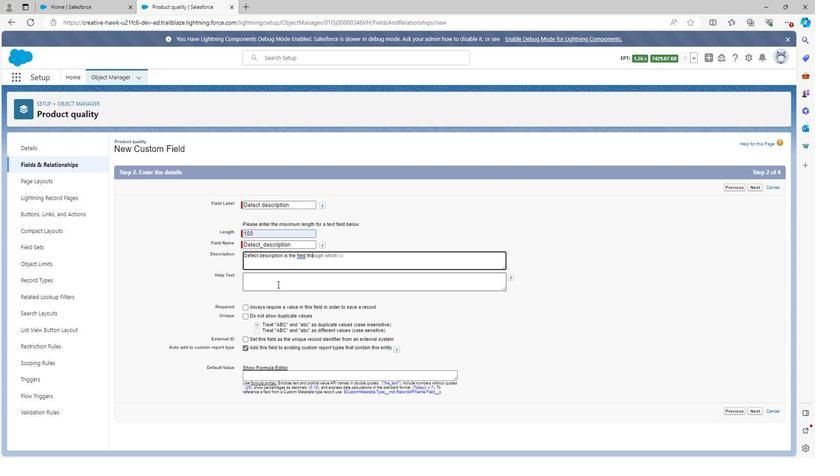 
Action: Mouse moved to (276, 288)
Screenshot: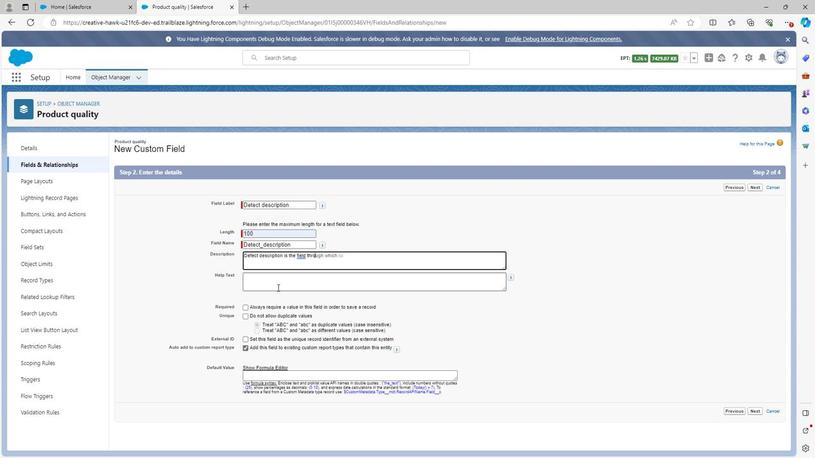 
Action: Key pressed ugh<Key.space>whi
Screenshot: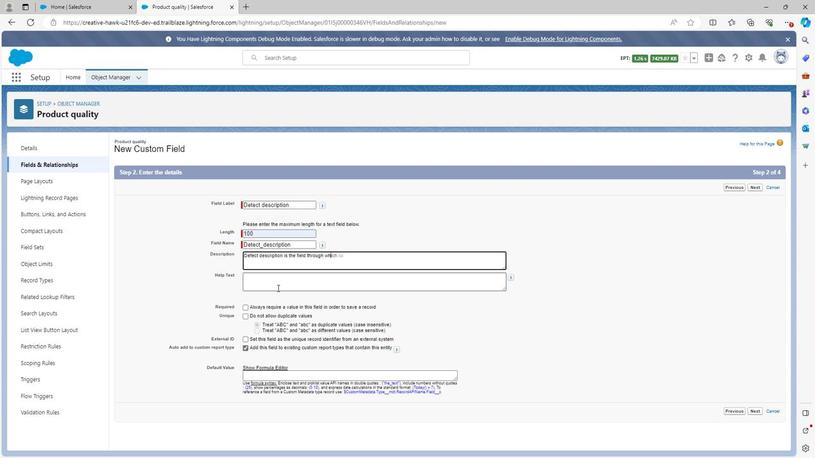
Action: Mouse moved to (276, 289)
Screenshot: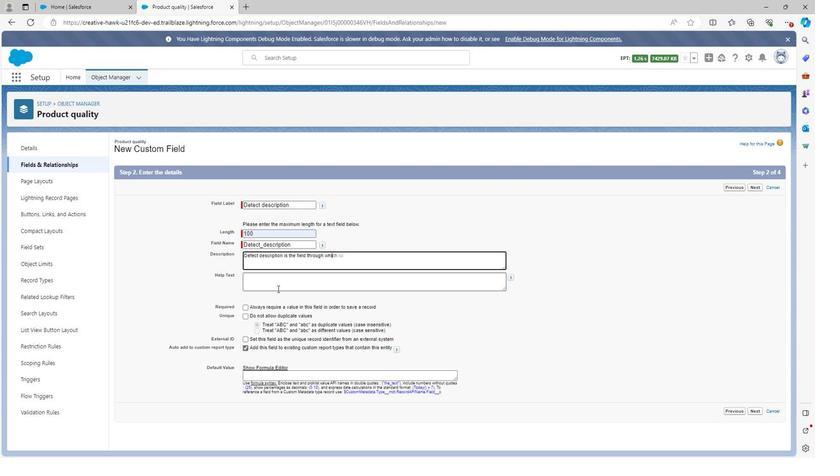 
Action: Key pressed c
Screenshot: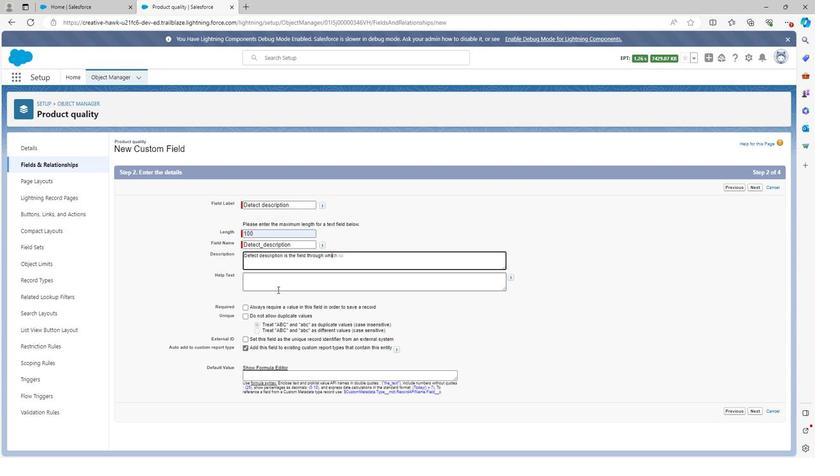 
Action: Mouse moved to (275, 290)
Screenshot: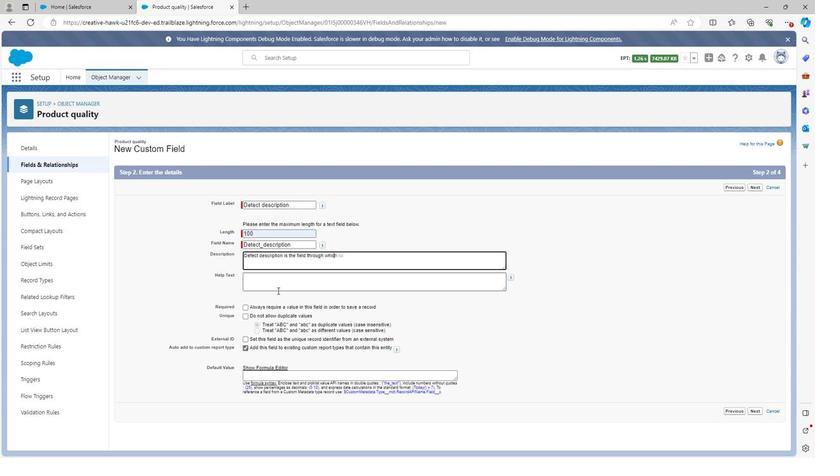 
Action: Key pressed h<Key.space>
Screenshot: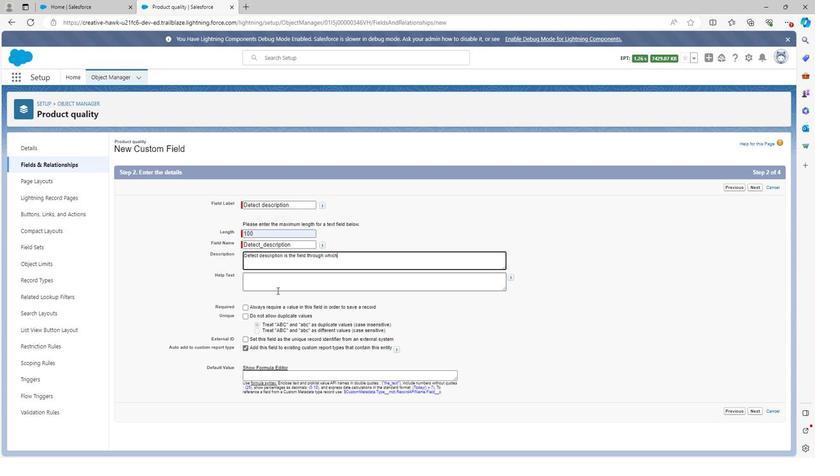 
Action: Mouse moved to (283, 281)
